 Task: Log work in the project AgileAura for the issue 'Integrate a new social media sharing feature into an existing mobile application to increase user engagement and brand awareness' spent time as '5w 5d 15h 29m' and remaining time as '2w 4d 14h 8m' and add a flag. Now add the issue to the epic 'Availability Management Process Improvement'. Log work in the project AgileAura for the issue 'Develop a new tool for automated testing of web accessibility compliance' spent time as '3w 4d 4h 29m' and remaining time as '2w 3d 14h 22m' and clone the issue. Now add the issue to the epic 'IT Financial Management Process Improvement'
Action: Mouse moved to (239, 65)
Screenshot: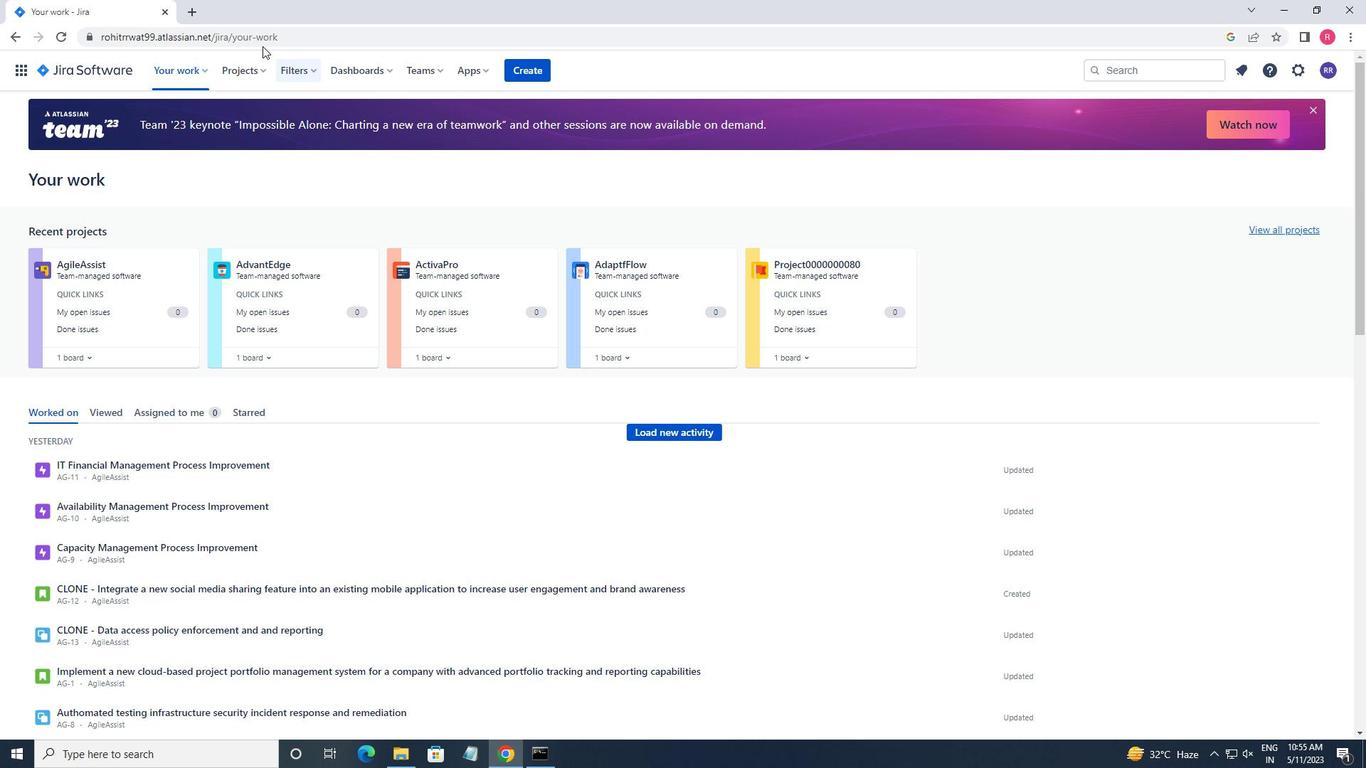 
Action: Mouse pressed left at (239, 65)
Screenshot: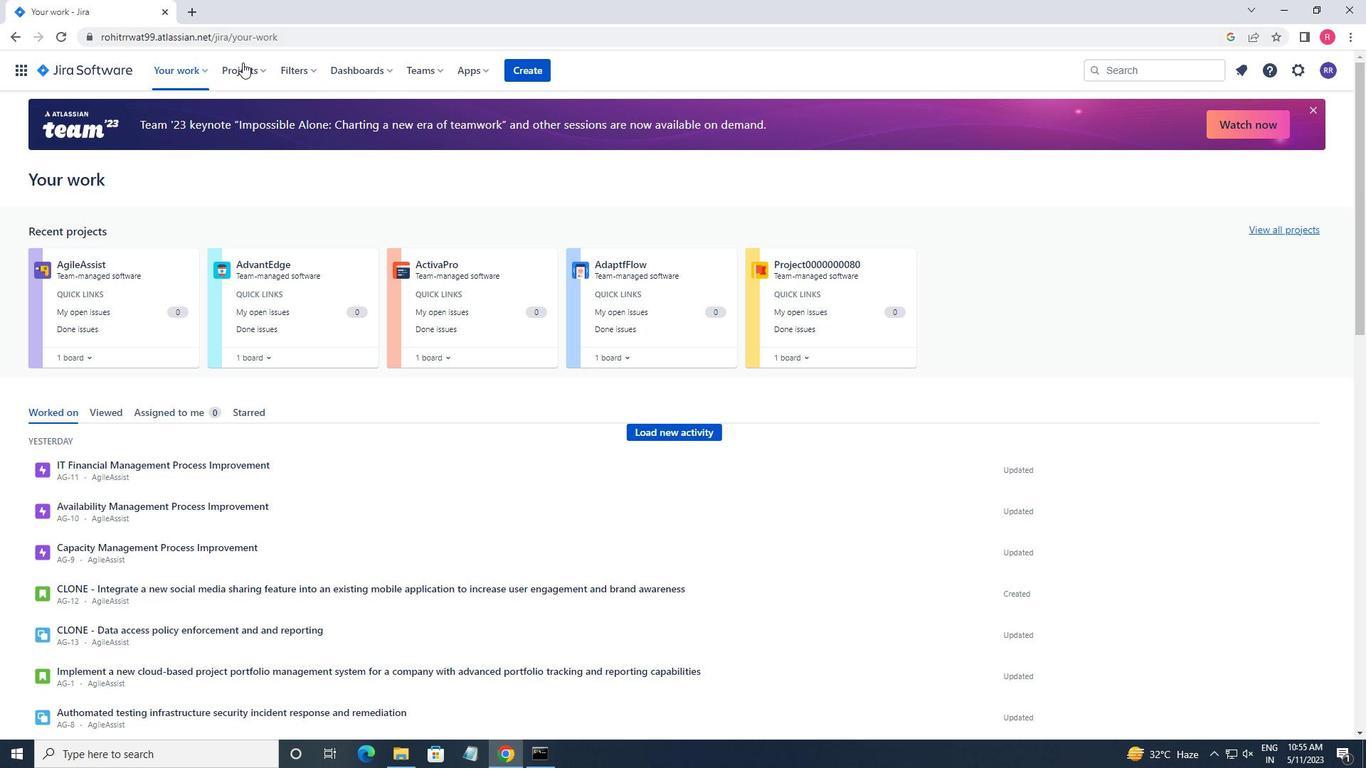 
Action: Mouse moved to (270, 130)
Screenshot: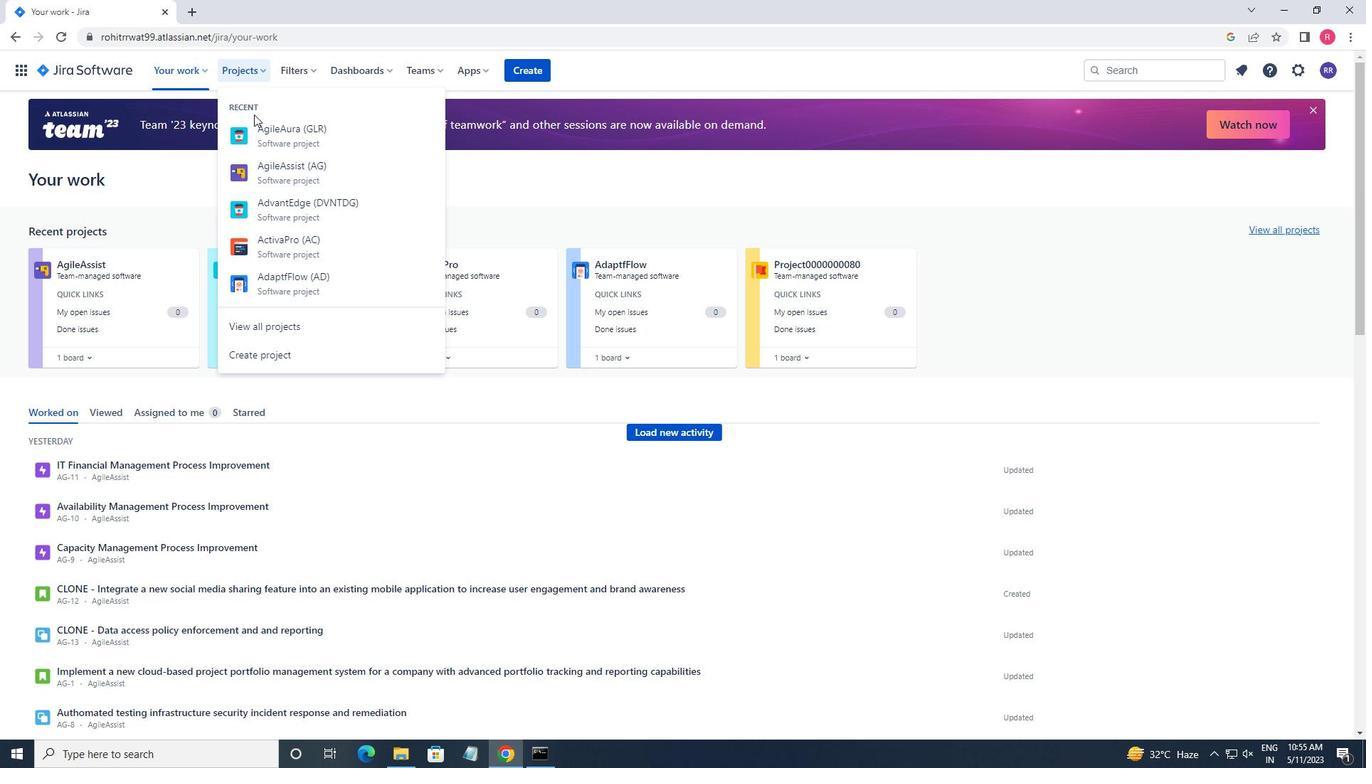 
Action: Mouse pressed left at (270, 130)
Screenshot: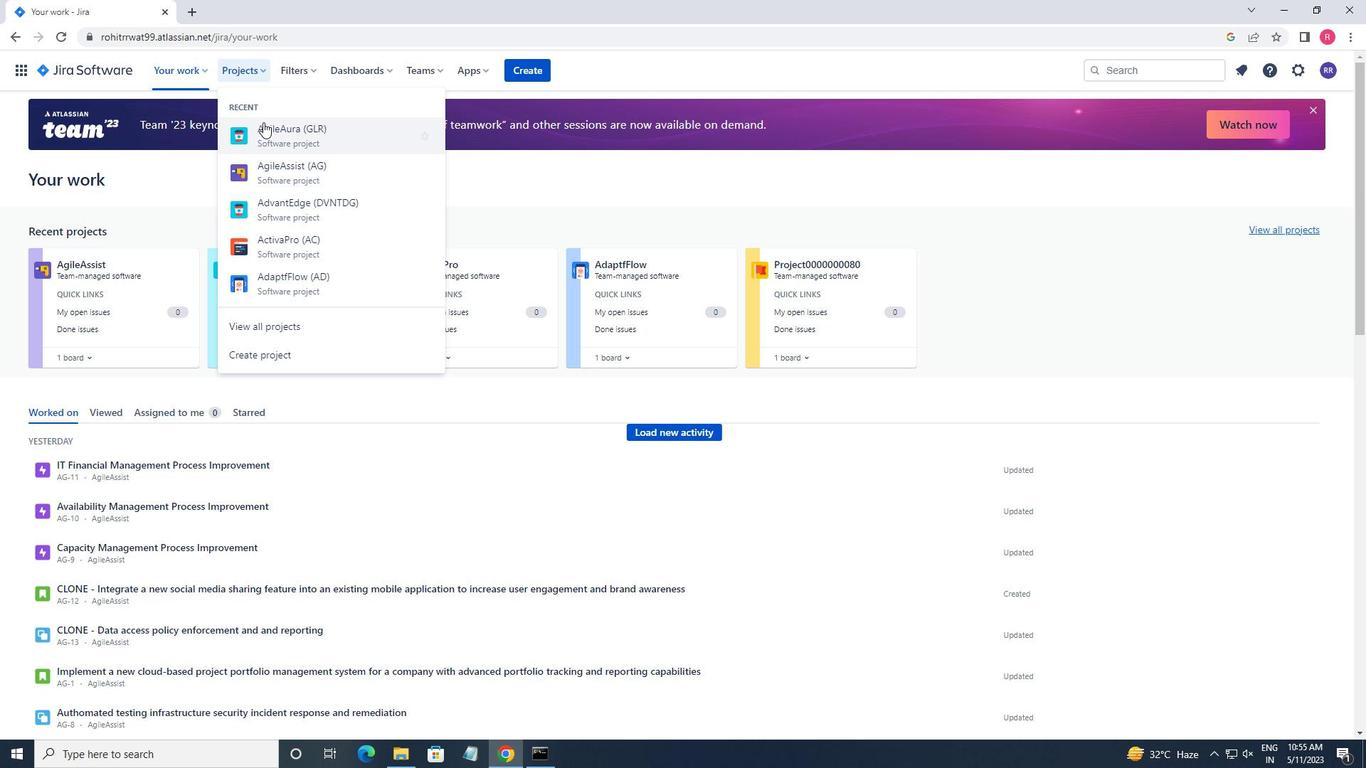 
Action: Mouse moved to (86, 222)
Screenshot: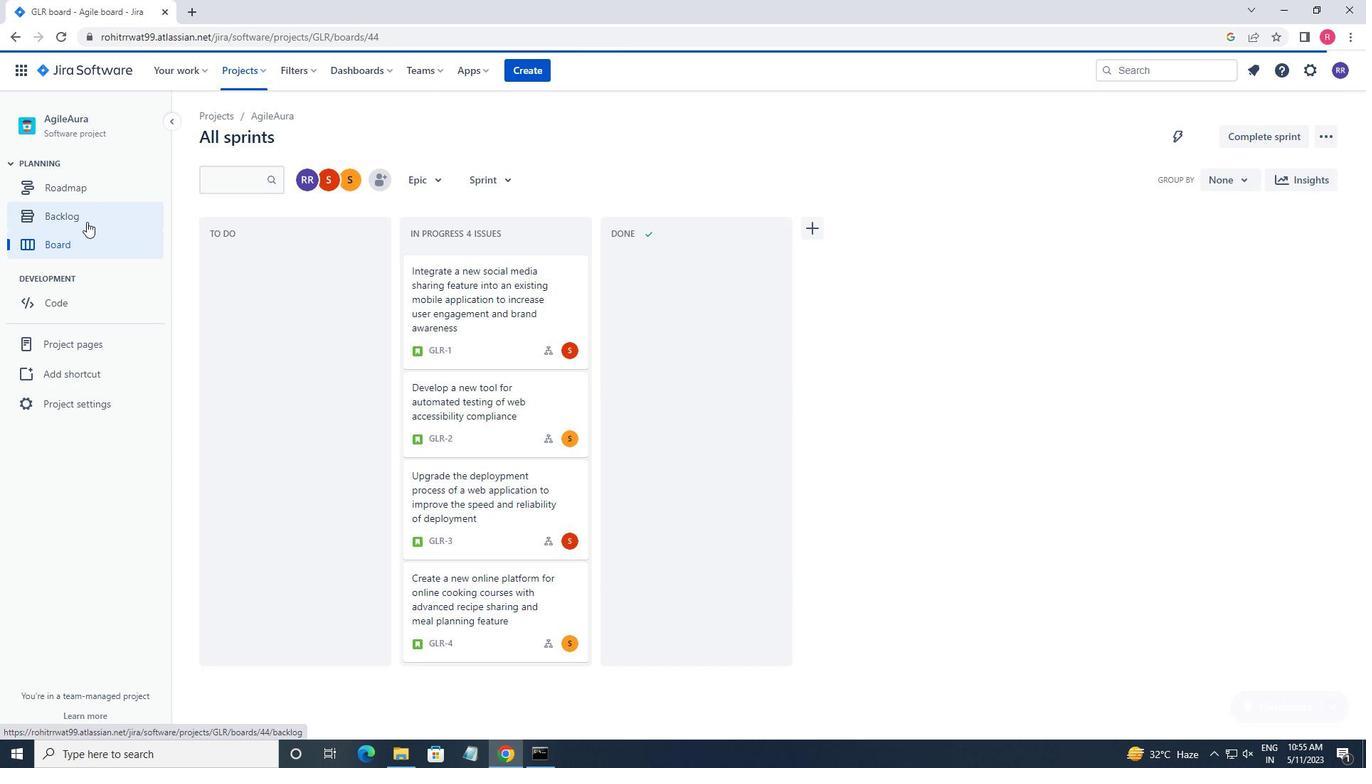 
Action: Mouse pressed left at (86, 222)
Screenshot: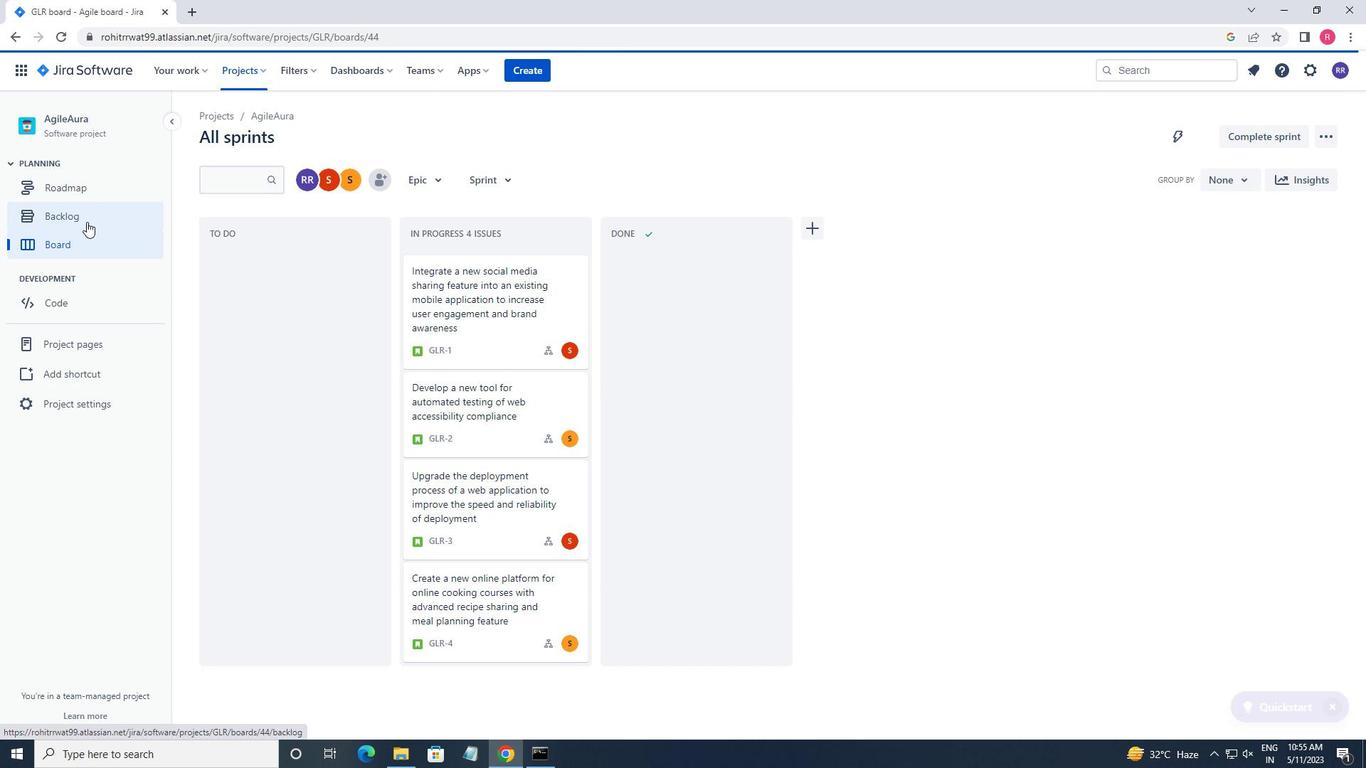 
Action: Mouse moved to (1140, 259)
Screenshot: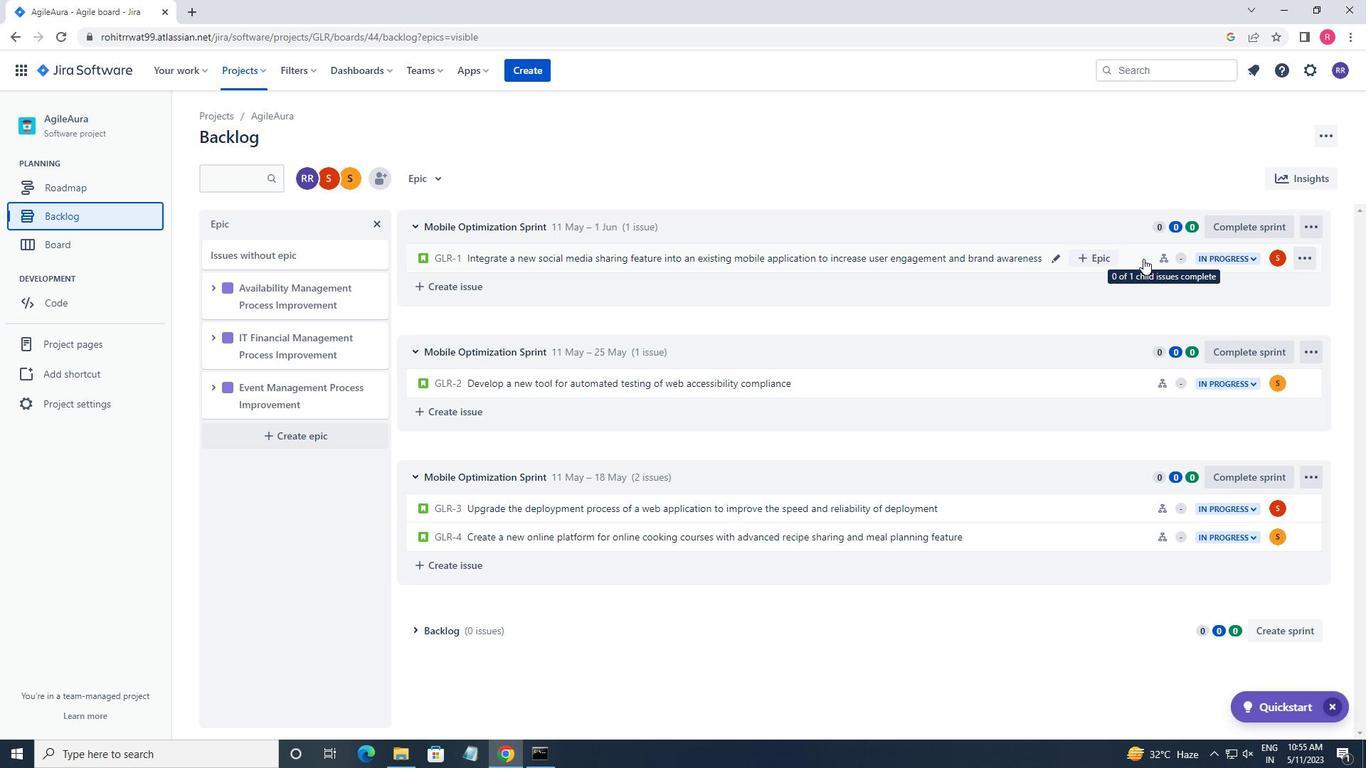 
Action: Mouse pressed left at (1140, 259)
Screenshot: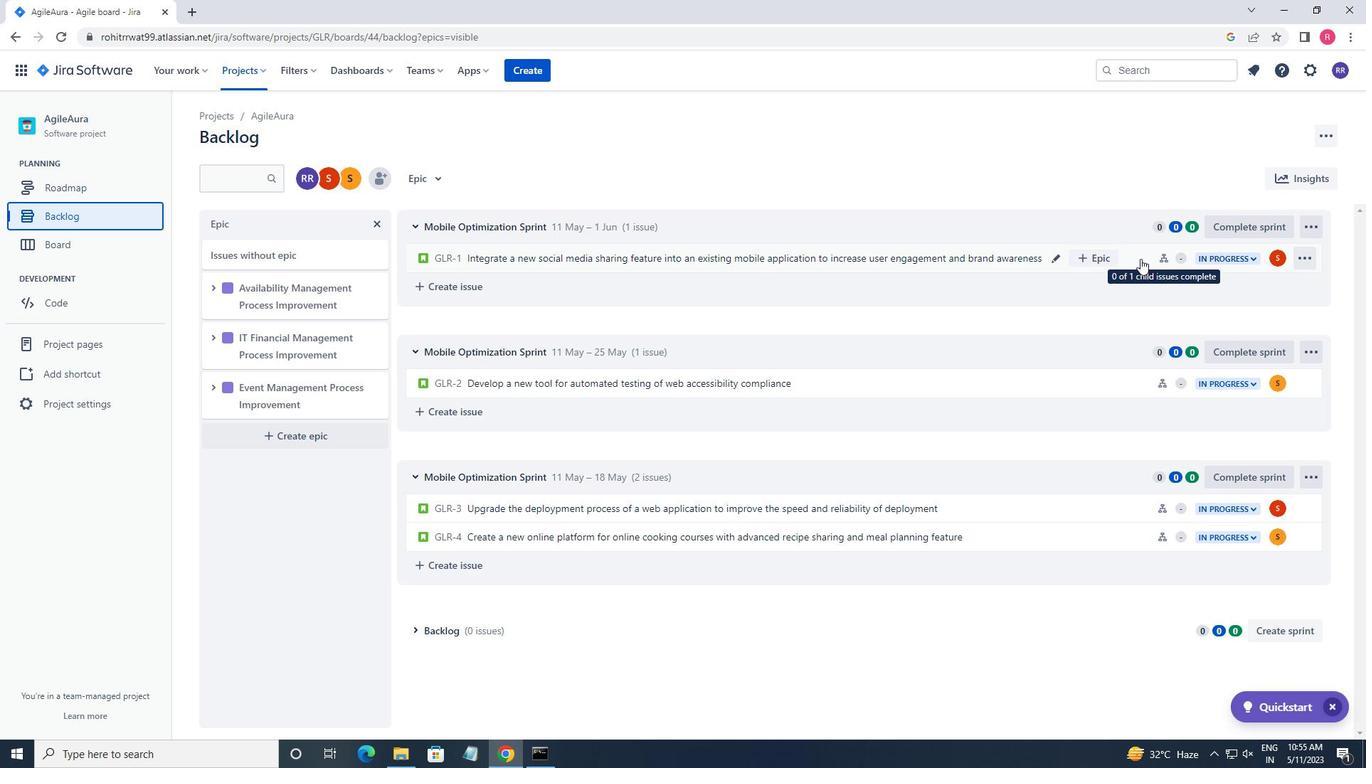 
Action: Mouse moved to (1177, 424)
Screenshot: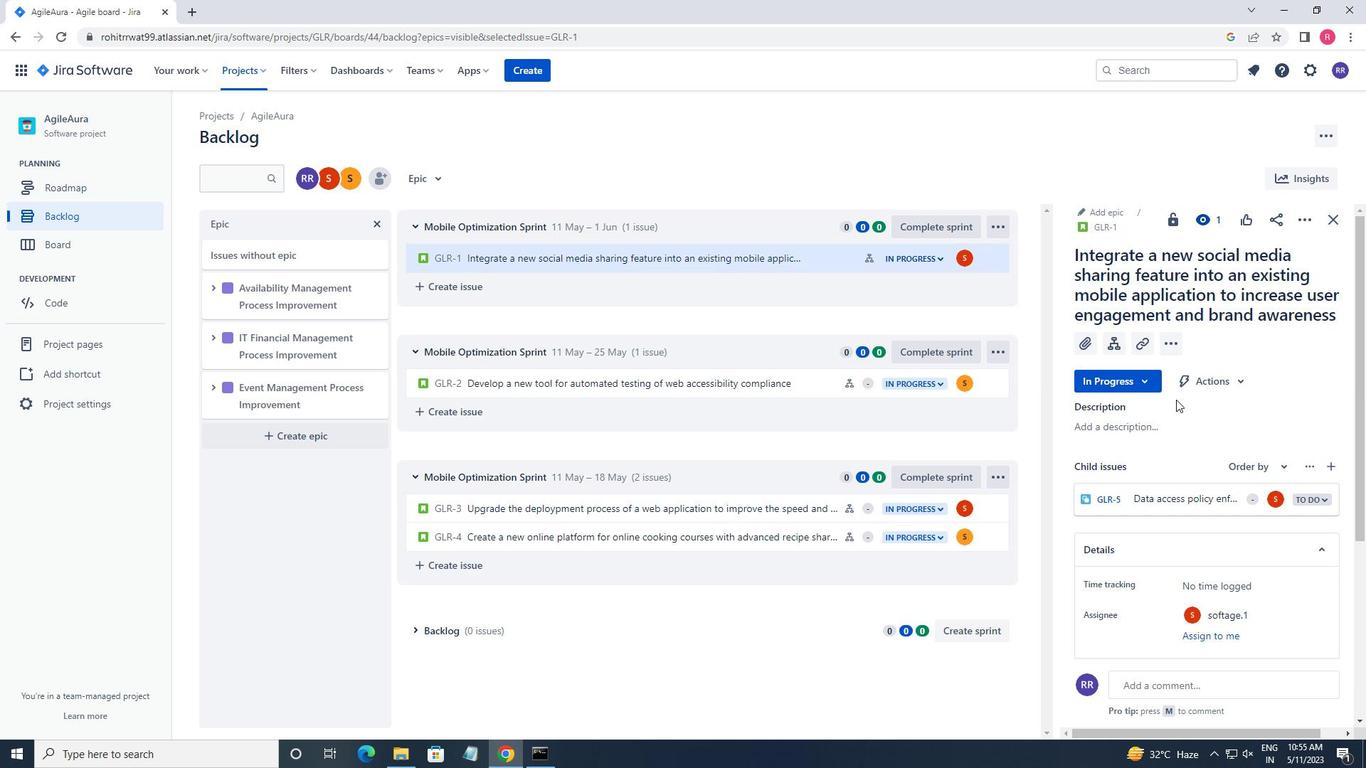 
Action: Mouse scrolled (1177, 423) with delta (0, 0)
Screenshot: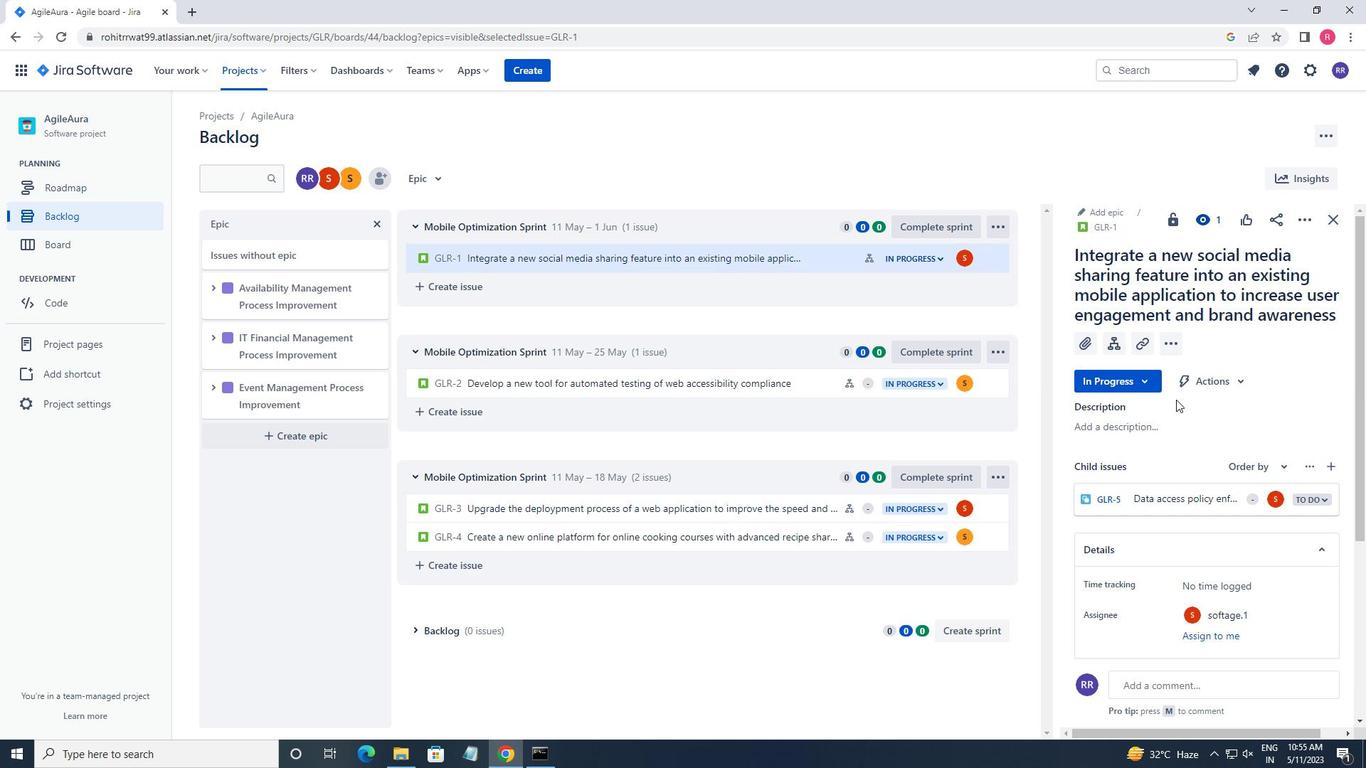 
Action: Mouse scrolled (1177, 423) with delta (0, 0)
Screenshot: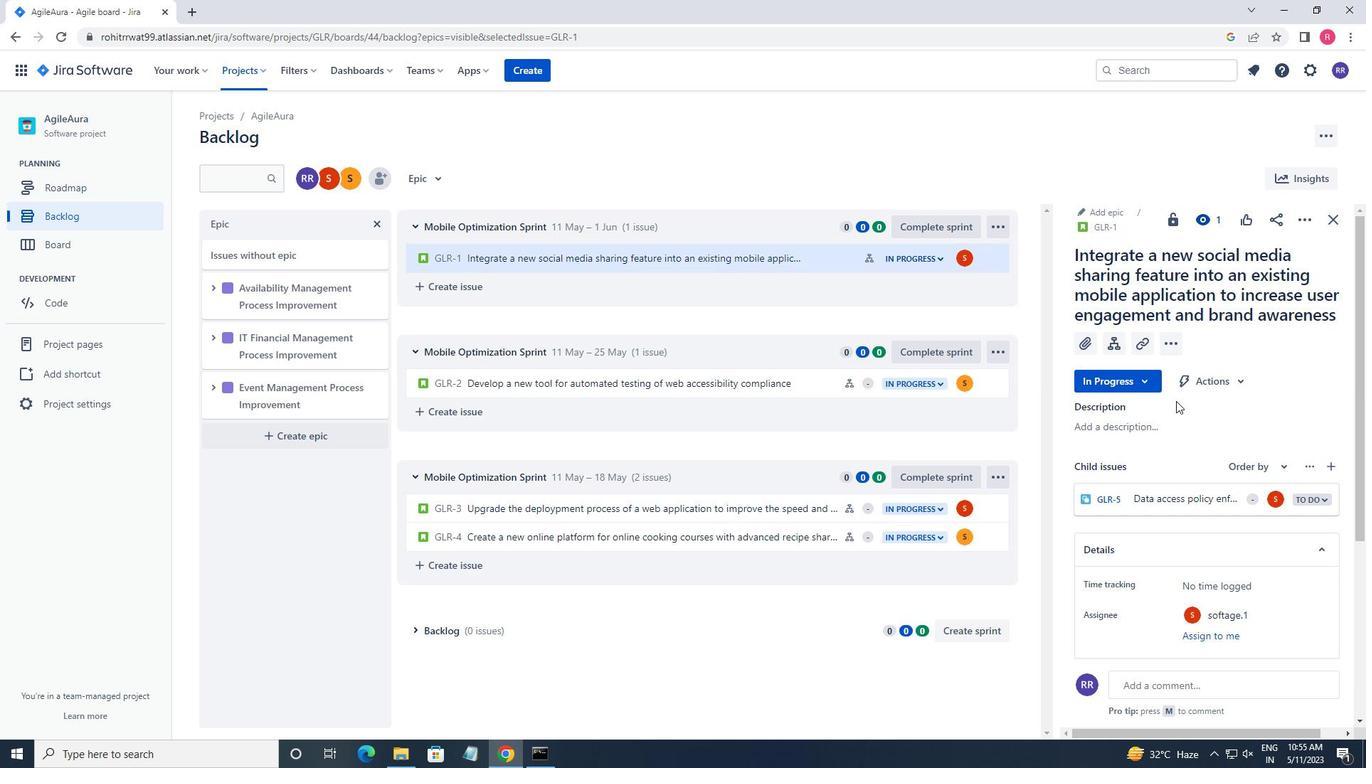 
Action: Mouse scrolled (1177, 423) with delta (0, 0)
Screenshot: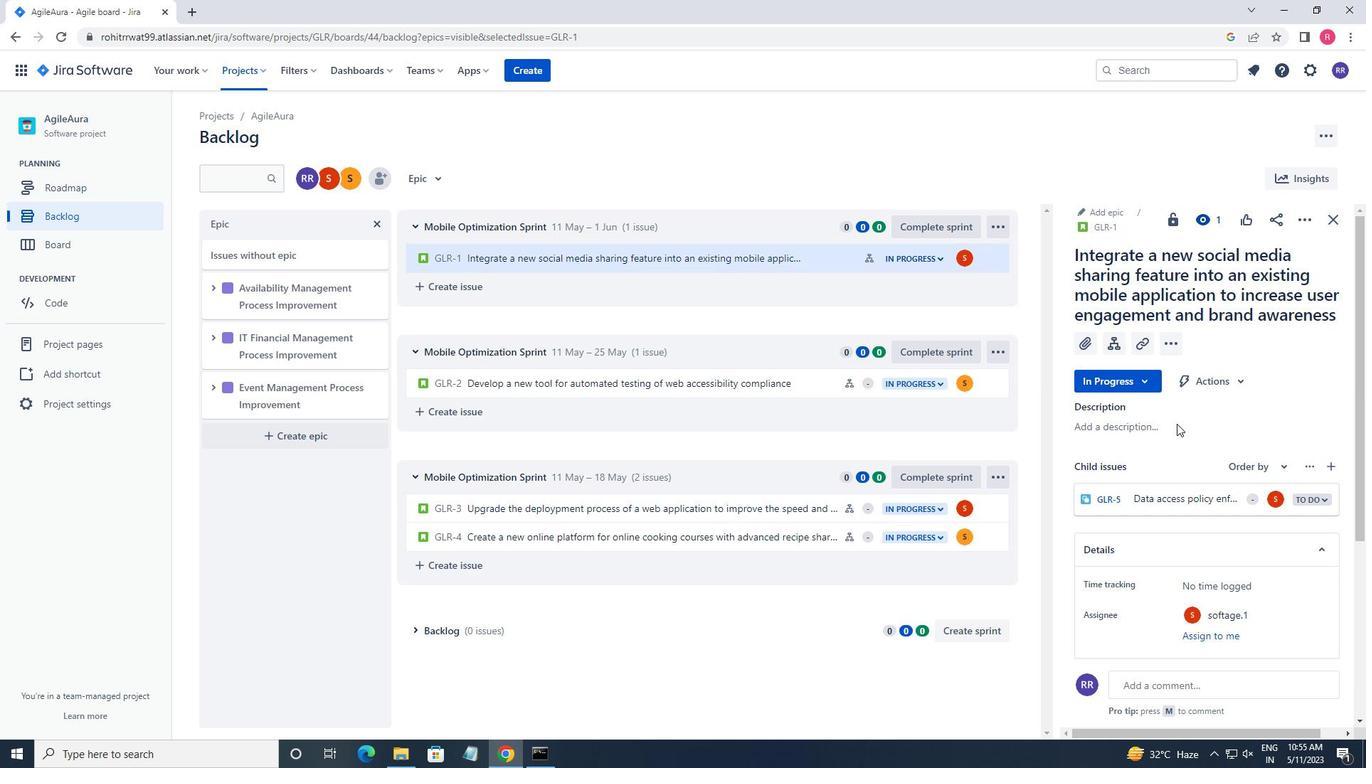 
Action: Mouse scrolled (1177, 424) with delta (0, 0)
Screenshot: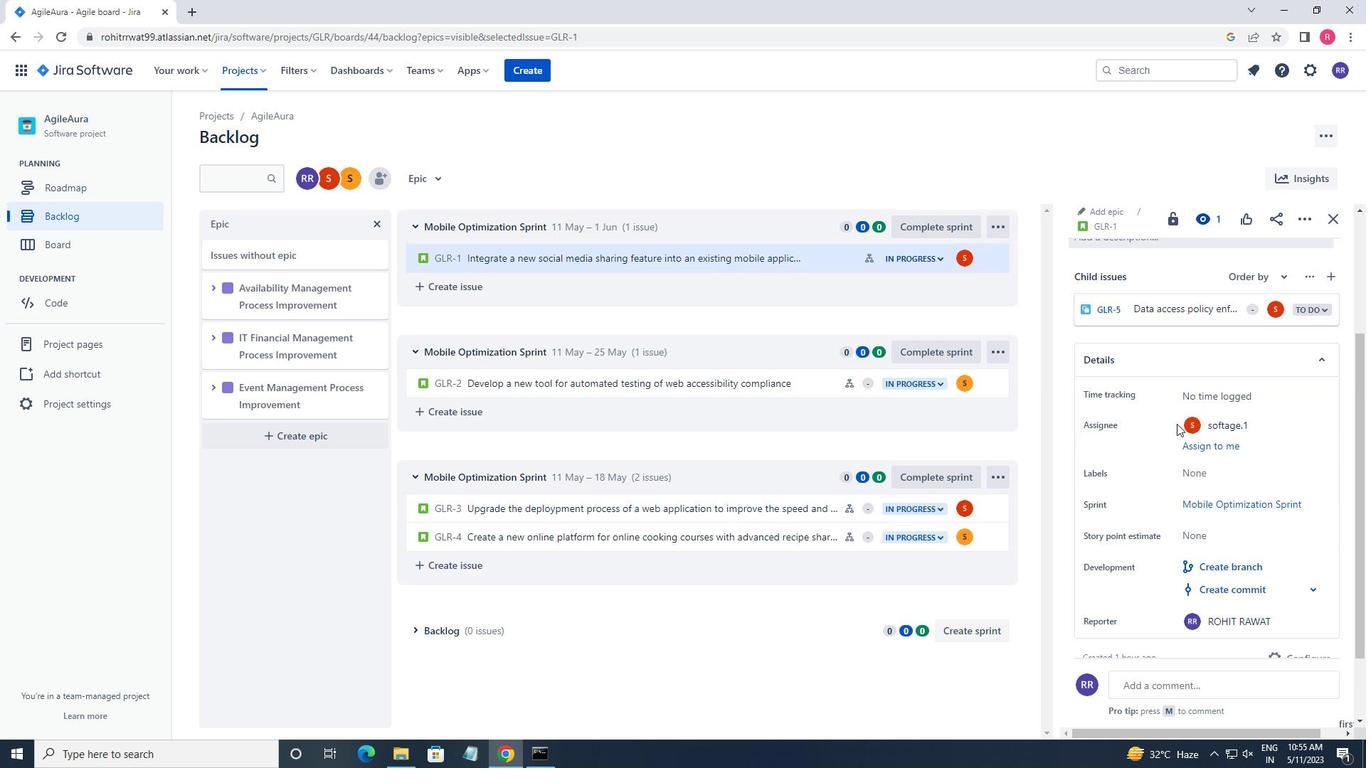 
Action: Mouse scrolled (1177, 424) with delta (0, 0)
Screenshot: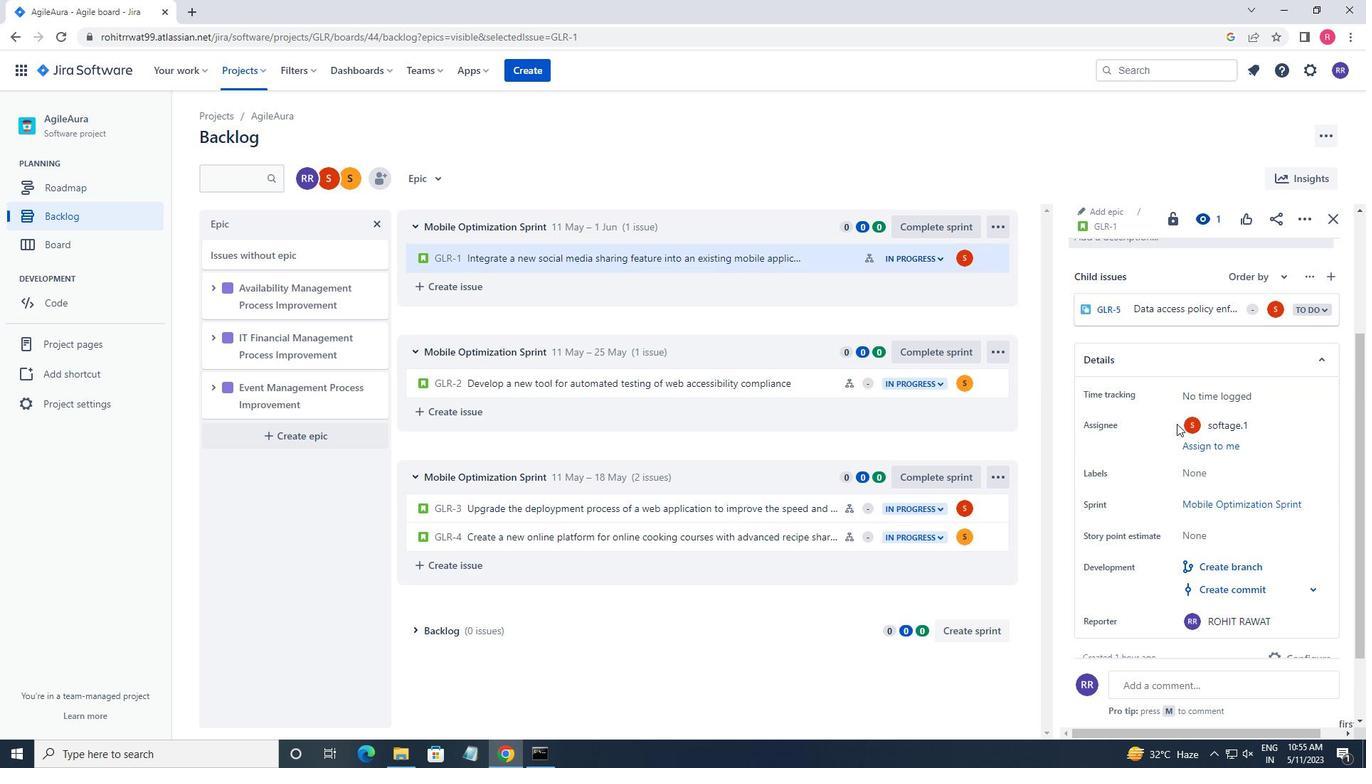 
Action: Mouse scrolled (1177, 424) with delta (0, 0)
Screenshot: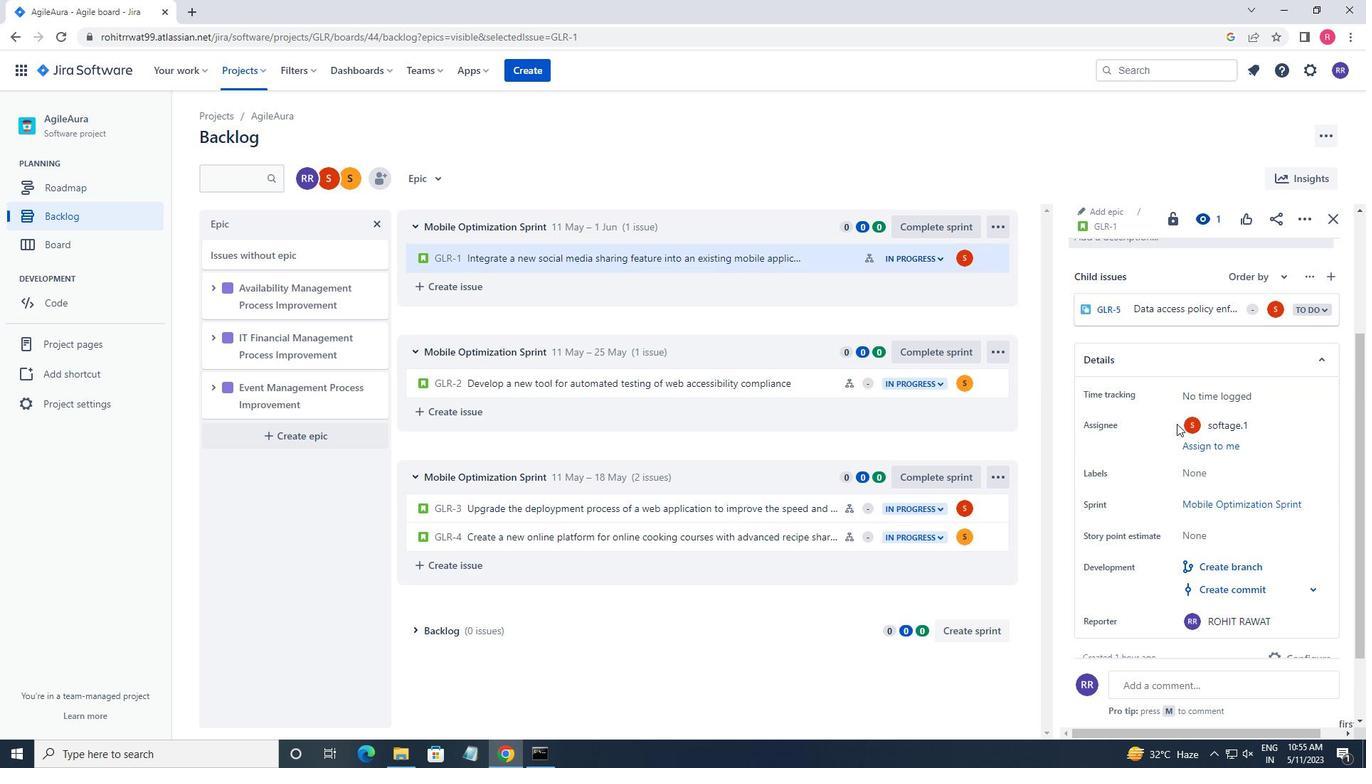 
Action: Mouse moved to (1299, 224)
Screenshot: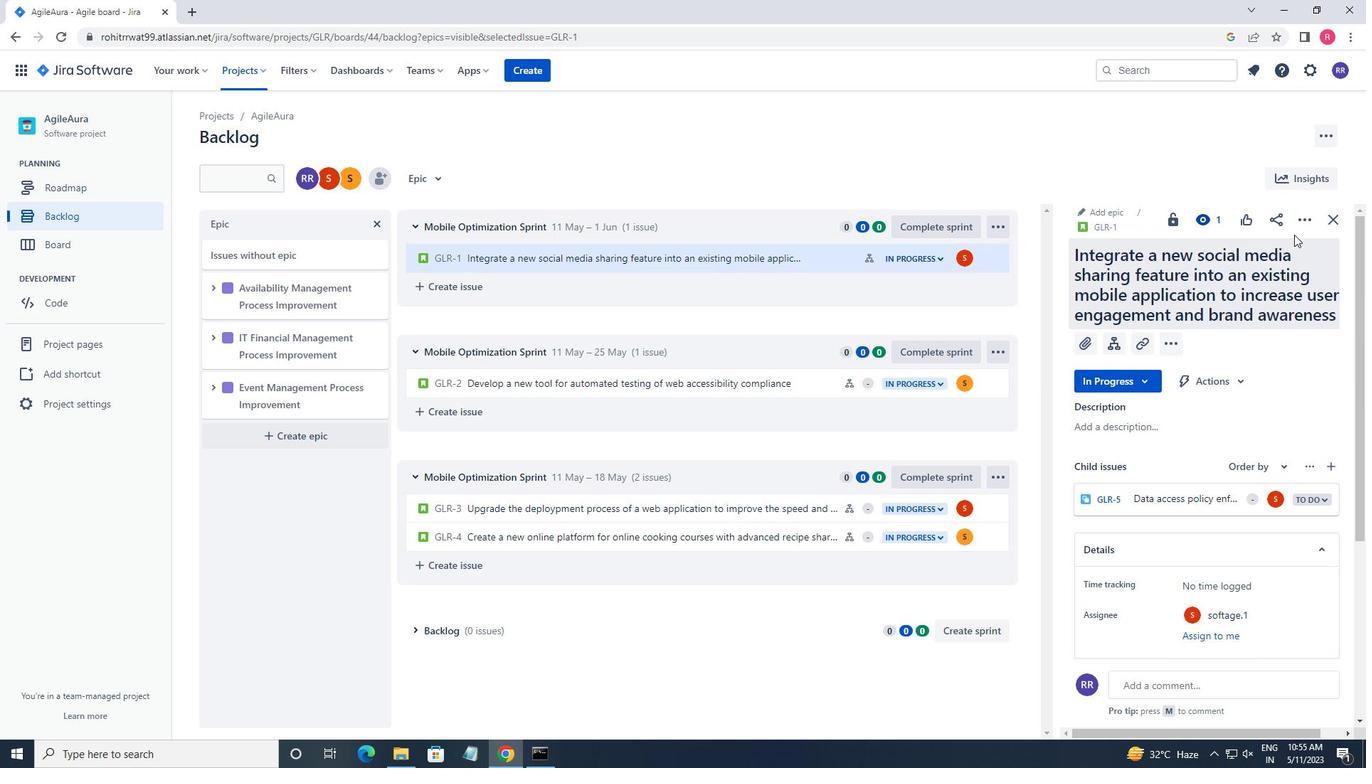 
Action: Mouse pressed left at (1299, 224)
Screenshot: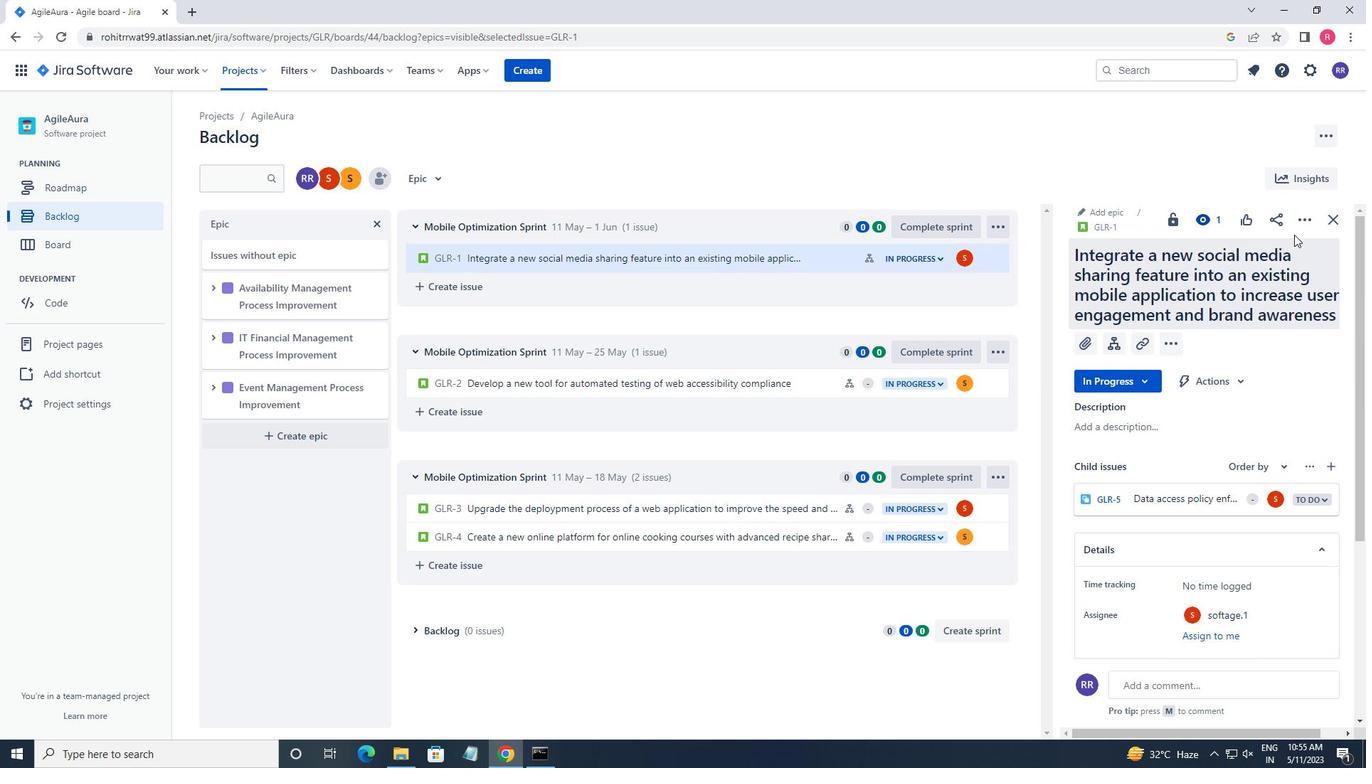 
Action: Mouse moved to (1269, 256)
Screenshot: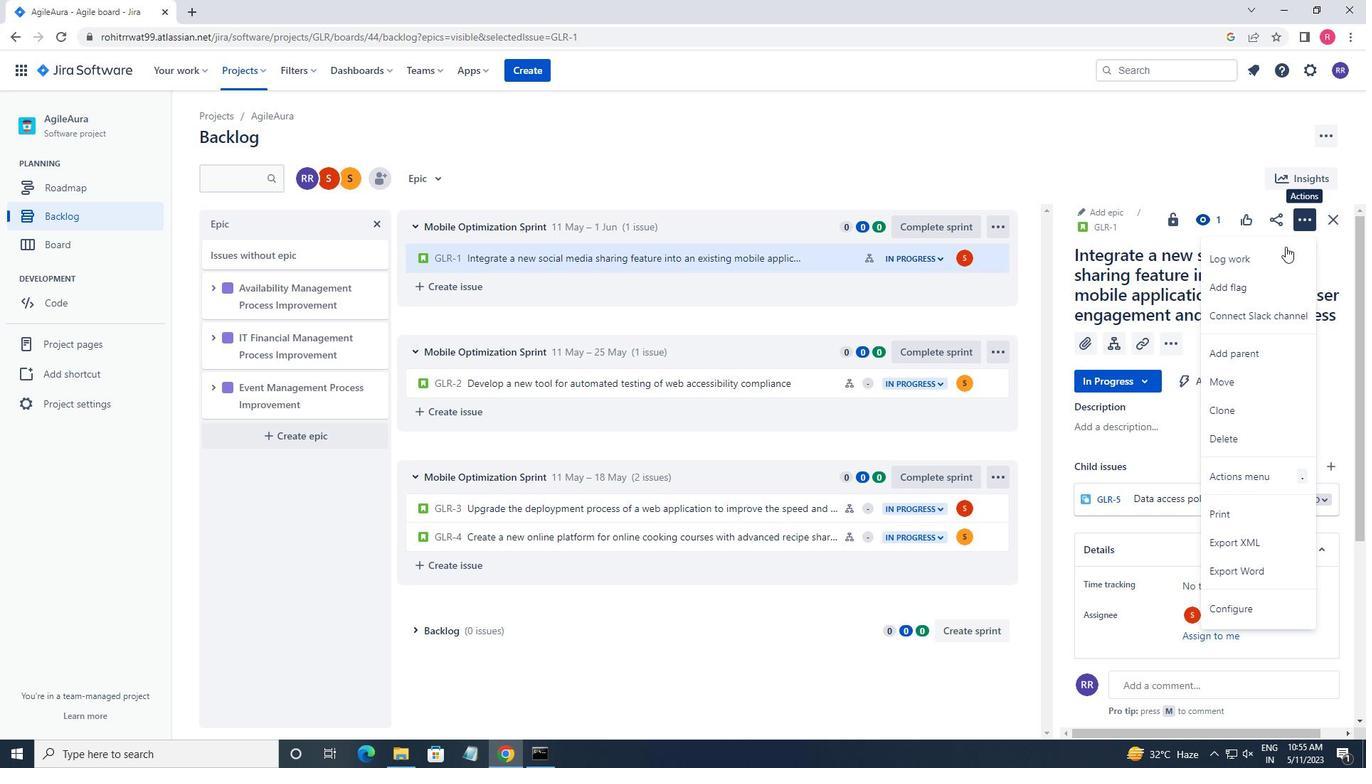 
Action: Mouse pressed left at (1269, 256)
Screenshot: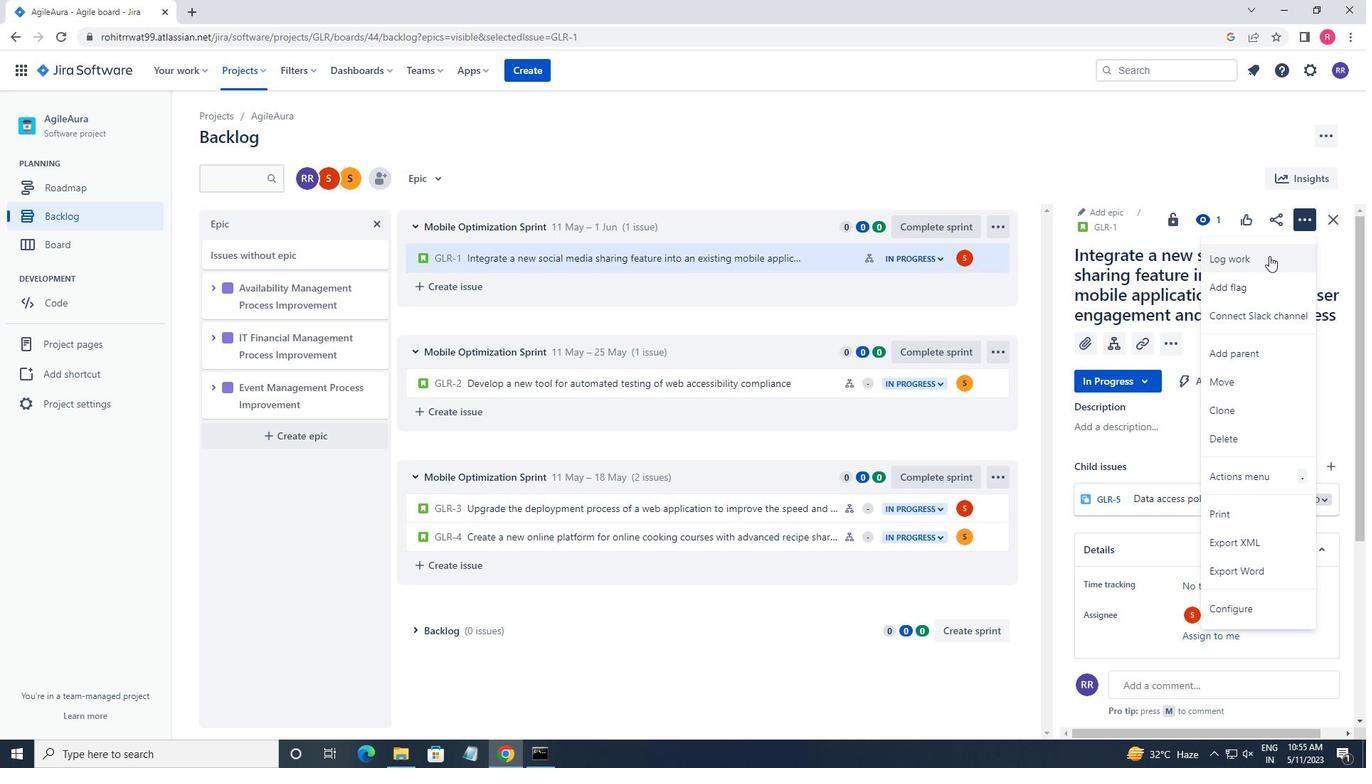 
Action: Mouse moved to (685, 279)
Screenshot: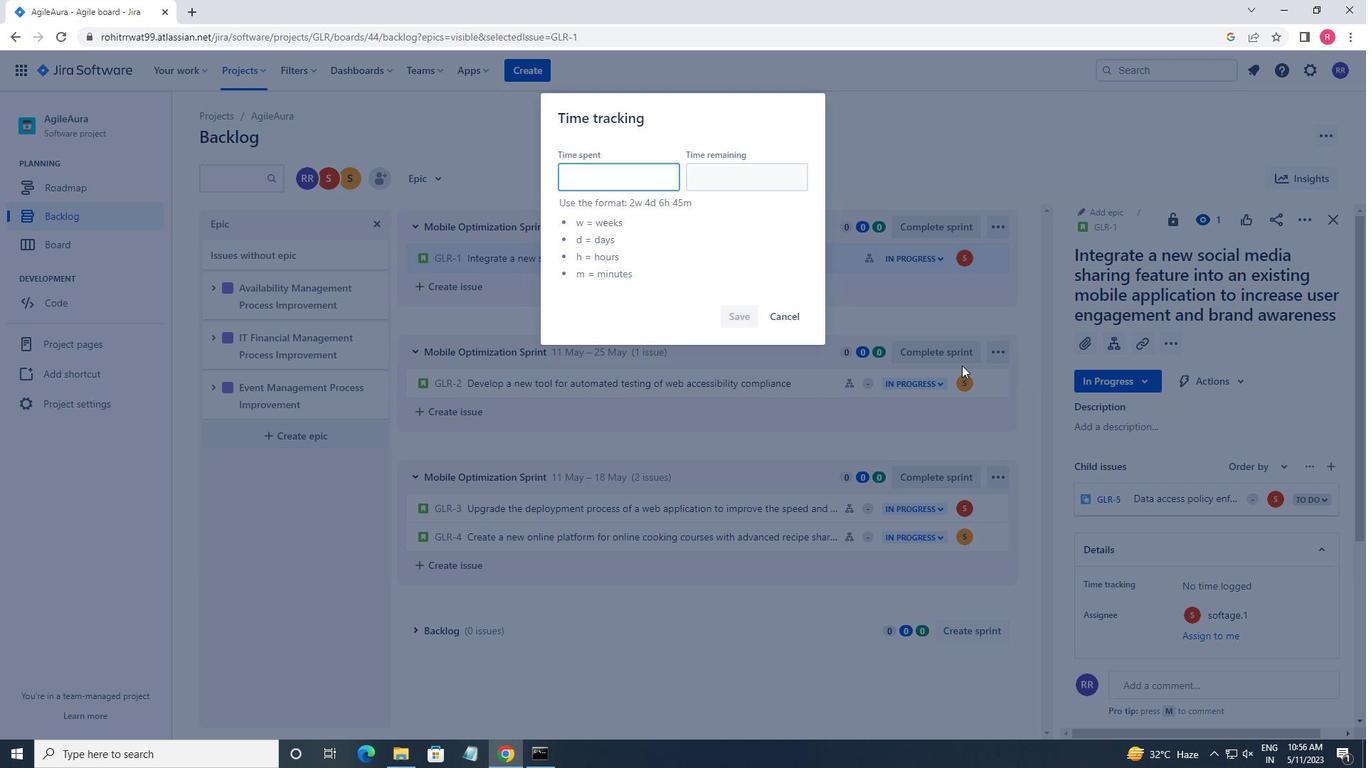 
Action: Key pressed 5w<Key.space>5d<Key.space>15<Key.space>h<Key.space>29g<Key.backspace>h
Screenshot: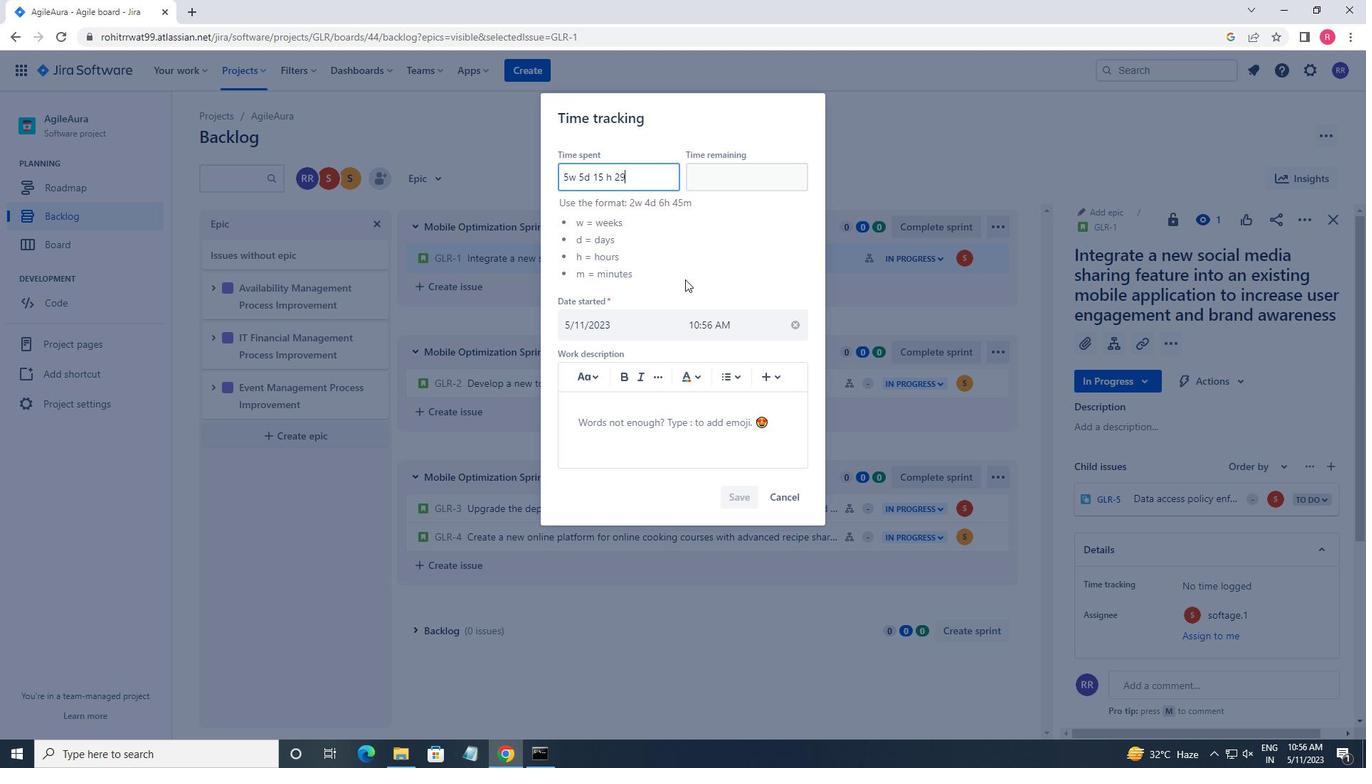 
Action: Mouse moved to (683, 269)
Screenshot: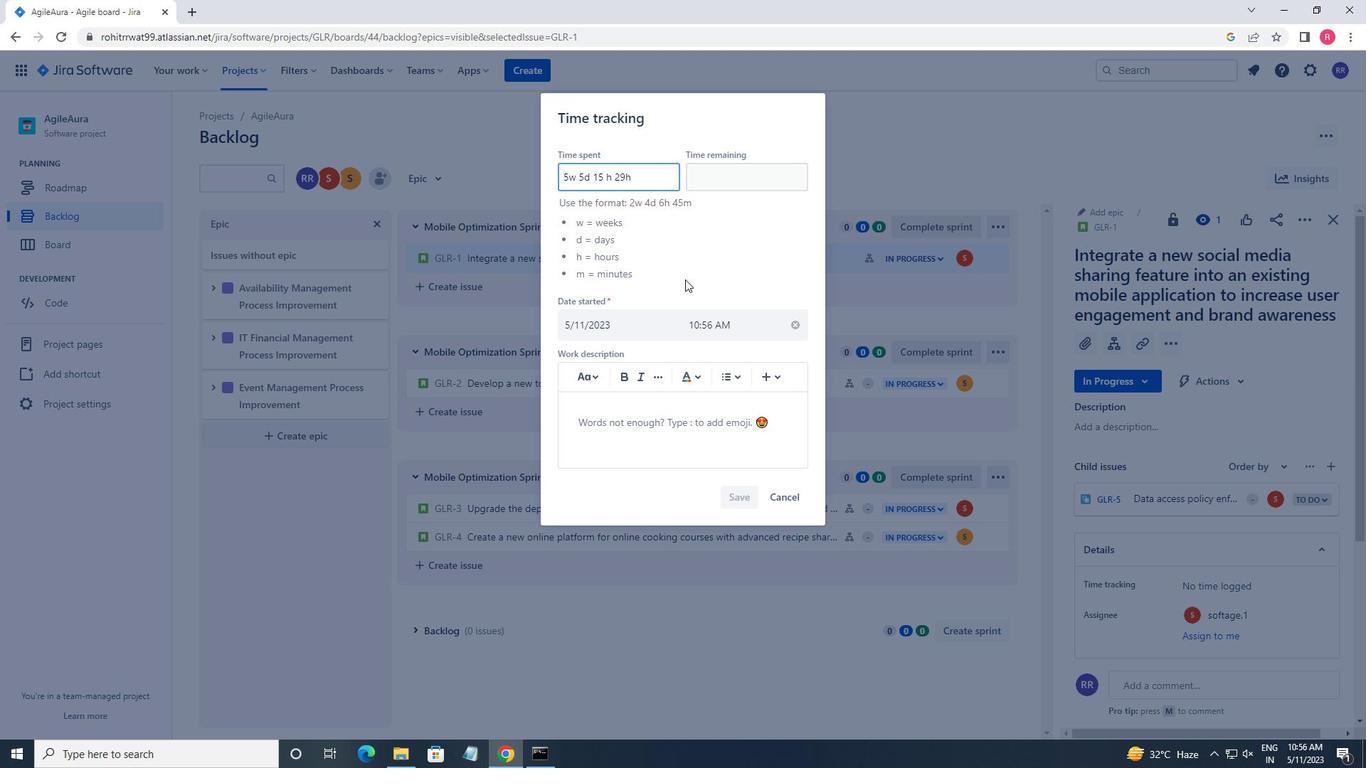 
Action: Key pressed <Key.tab>
Screenshot: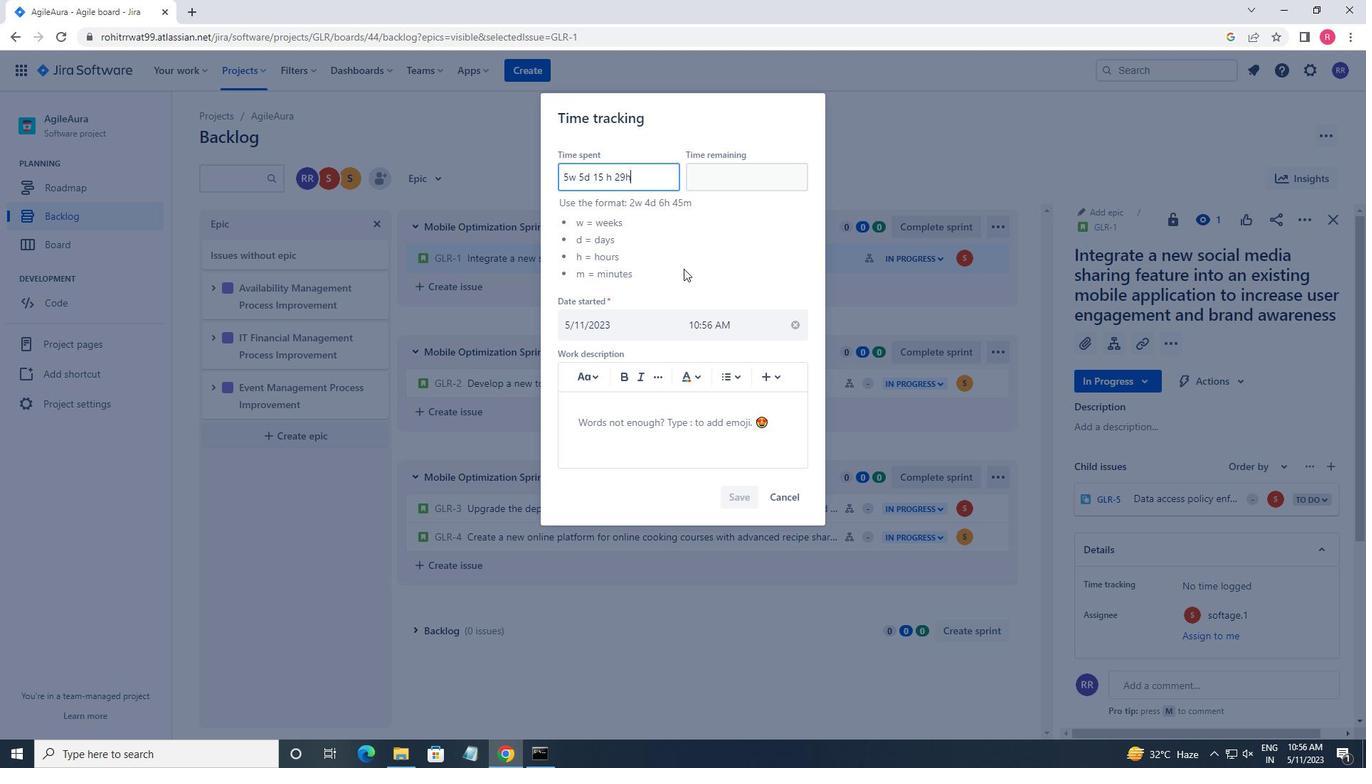 
Action: Mouse moved to (607, 180)
Screenshot: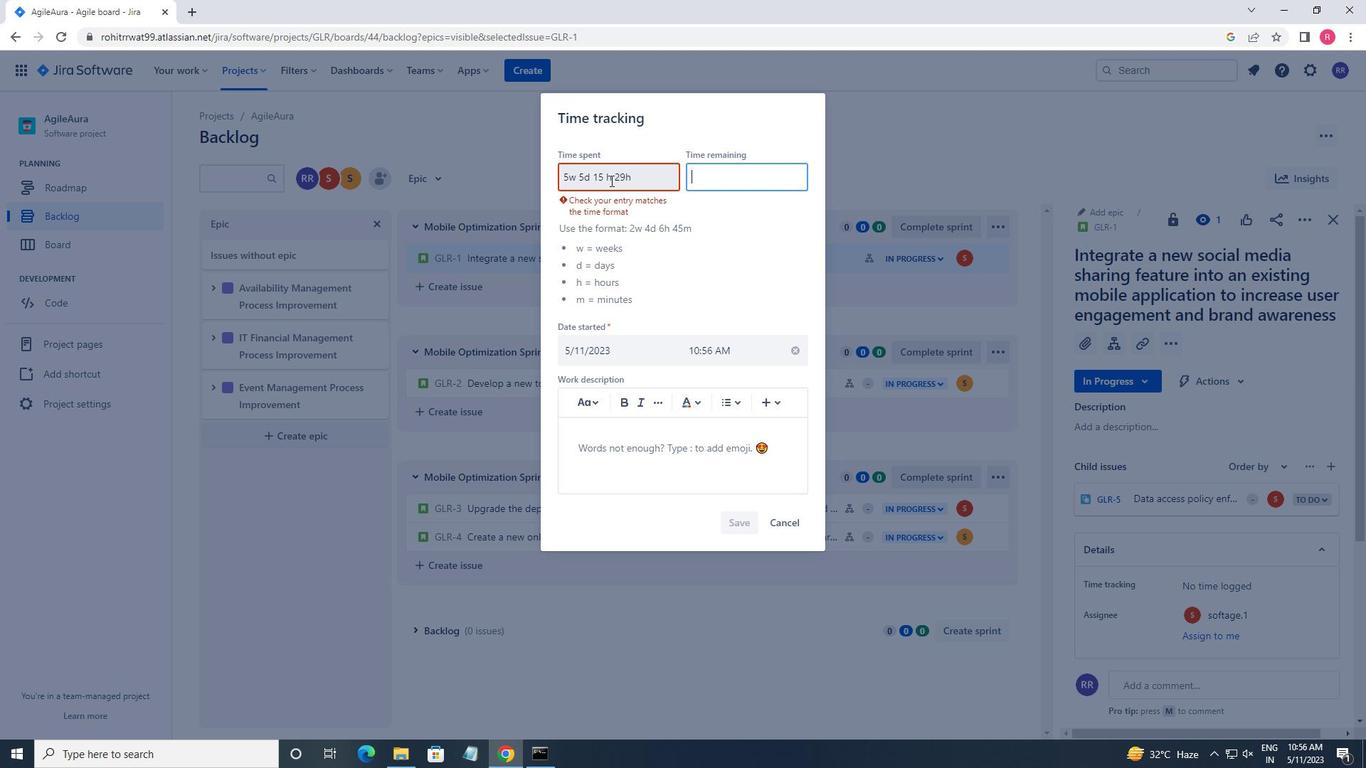 
Action: Mouse pressed left at (607, 180)
Screenshot: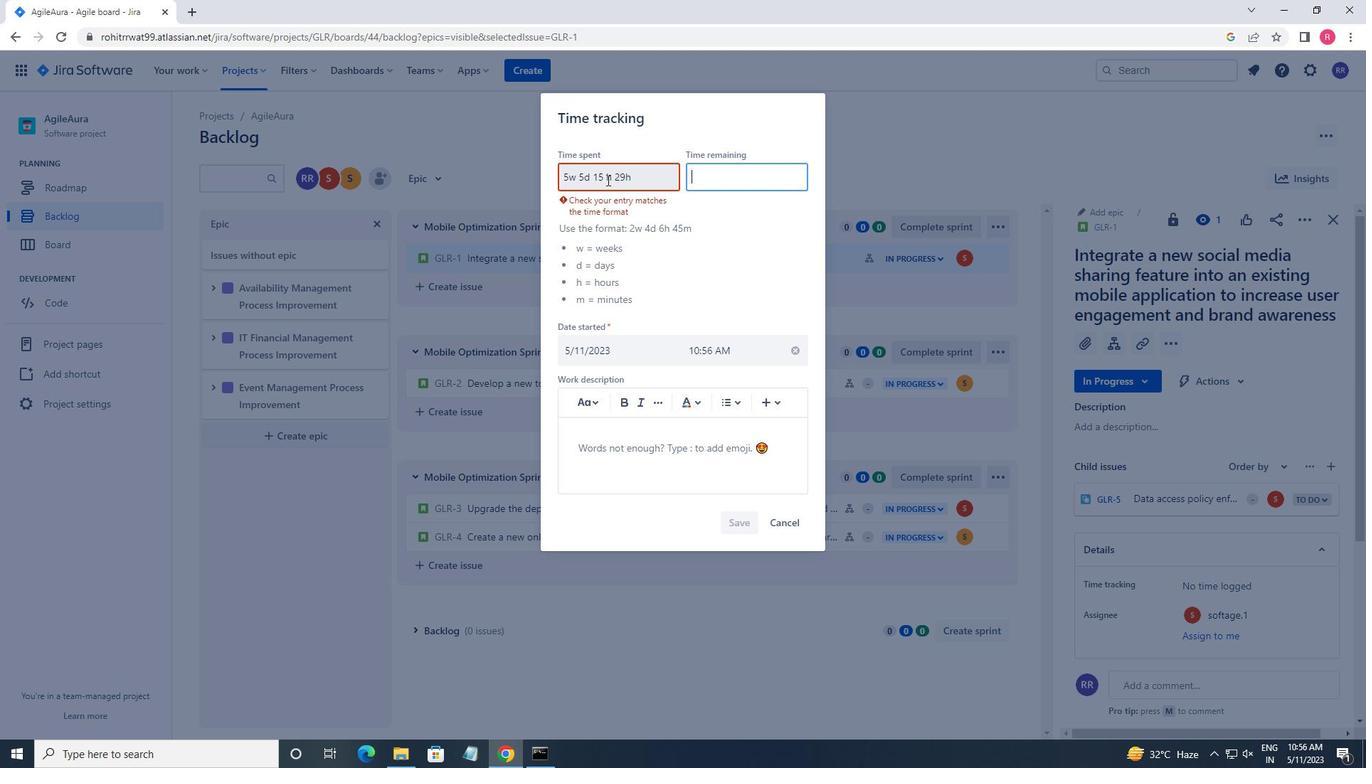 
Action: Key pressed <Key.backspace>
Screenshot: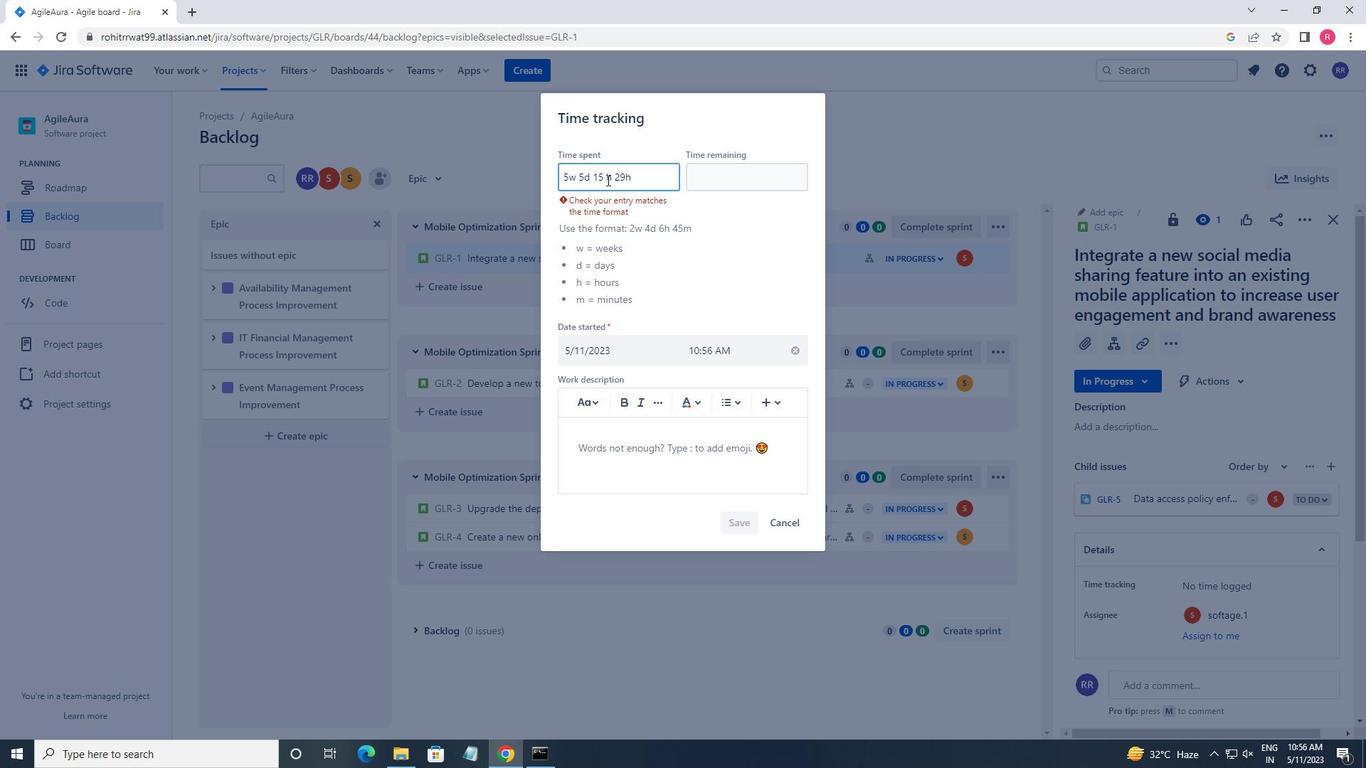 
Action: Mouse moved to (756, 180)
Screenshot: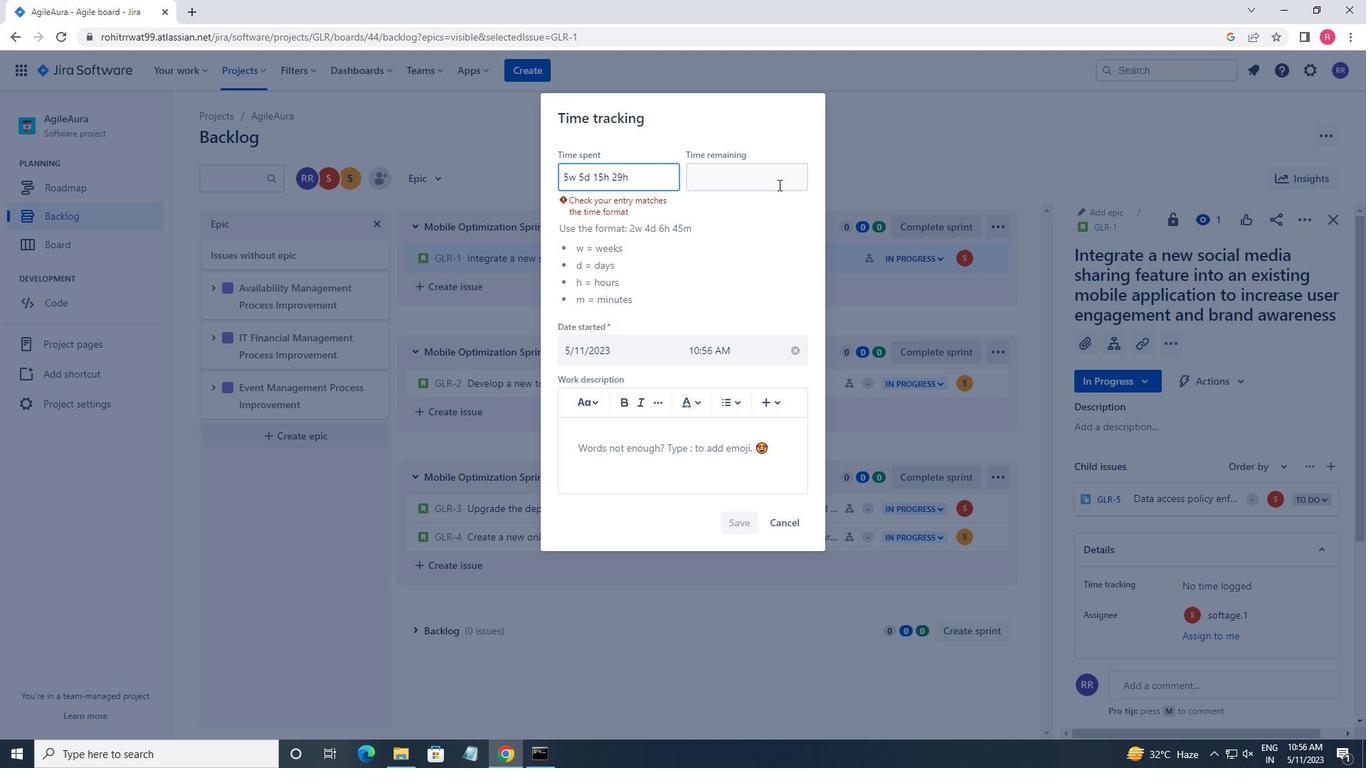 
Action: Mouse pressed left at (756, 180)
Screenshot: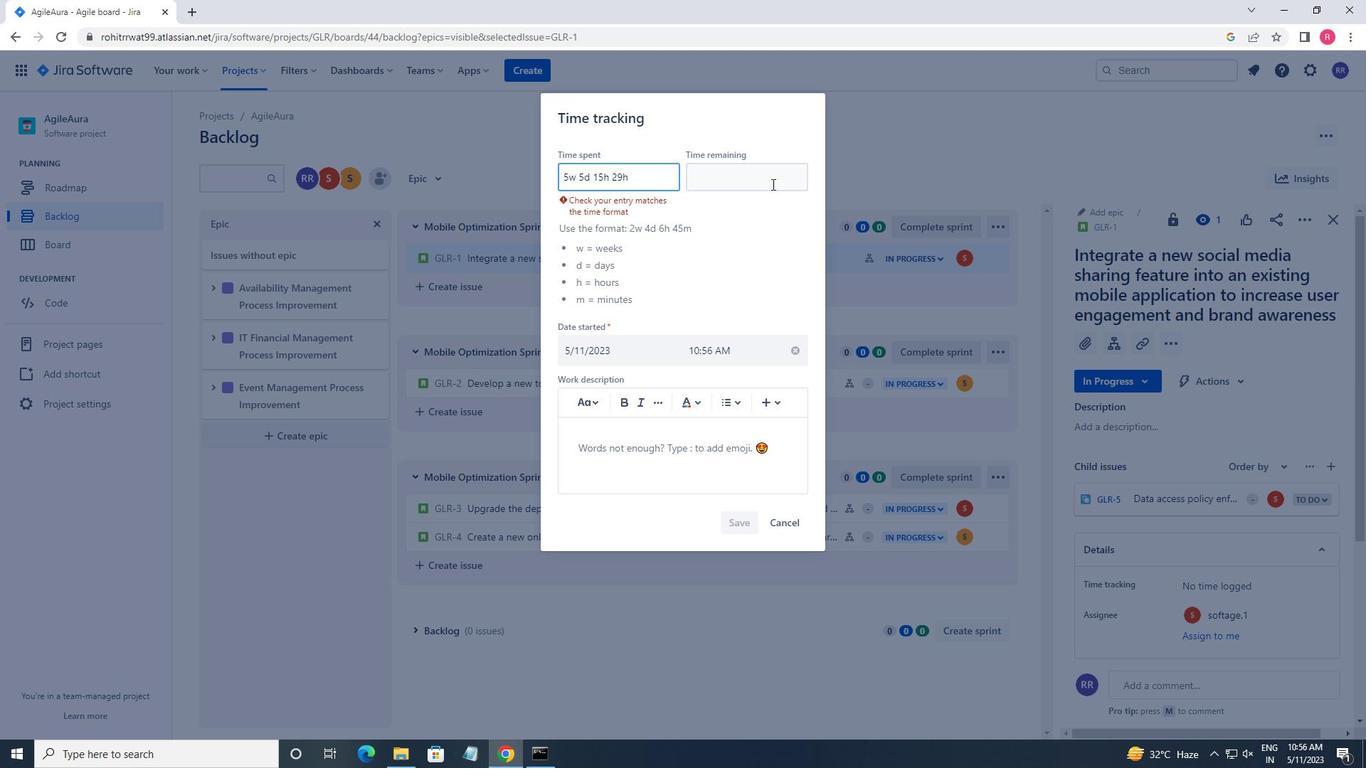 
Action: Mouse moved to (638, 178)
Screenshot: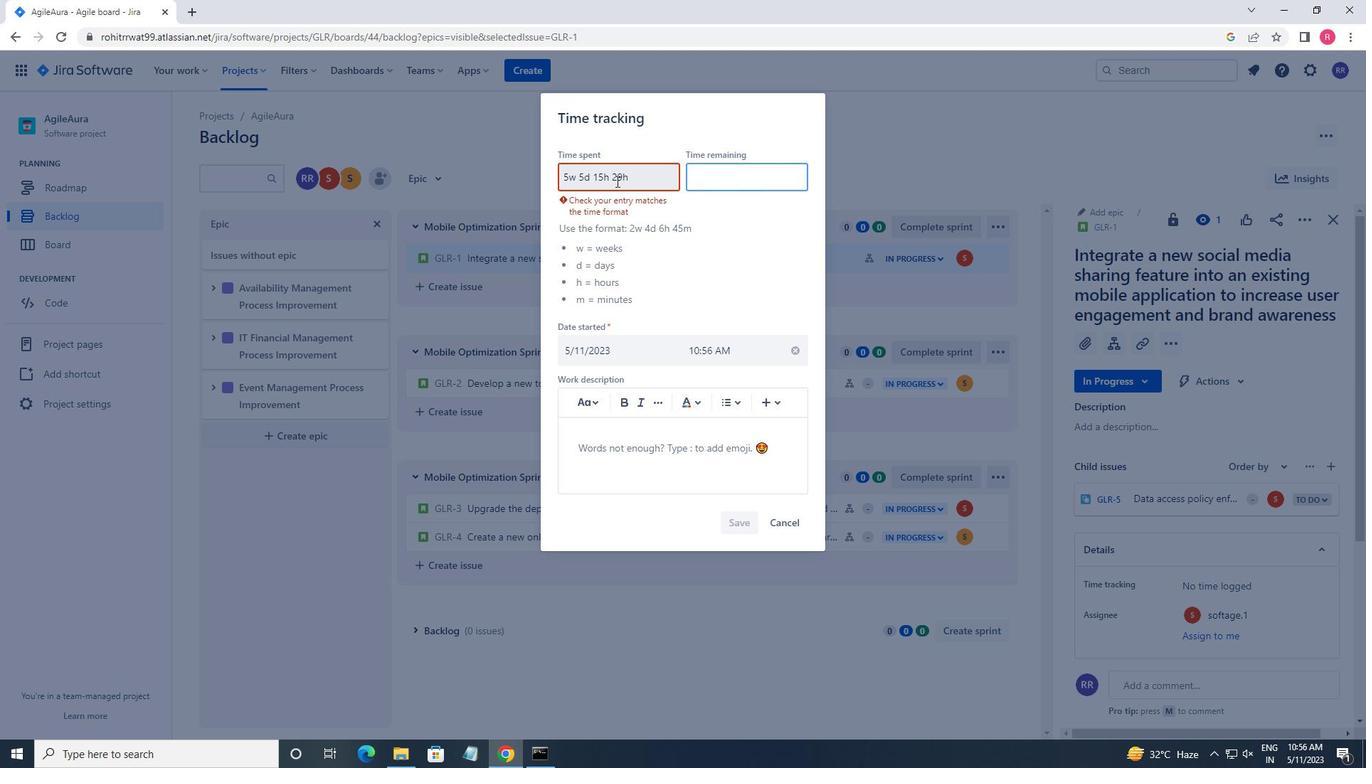 
Action: Mouse pressed left at (638, 178)
Screenshot: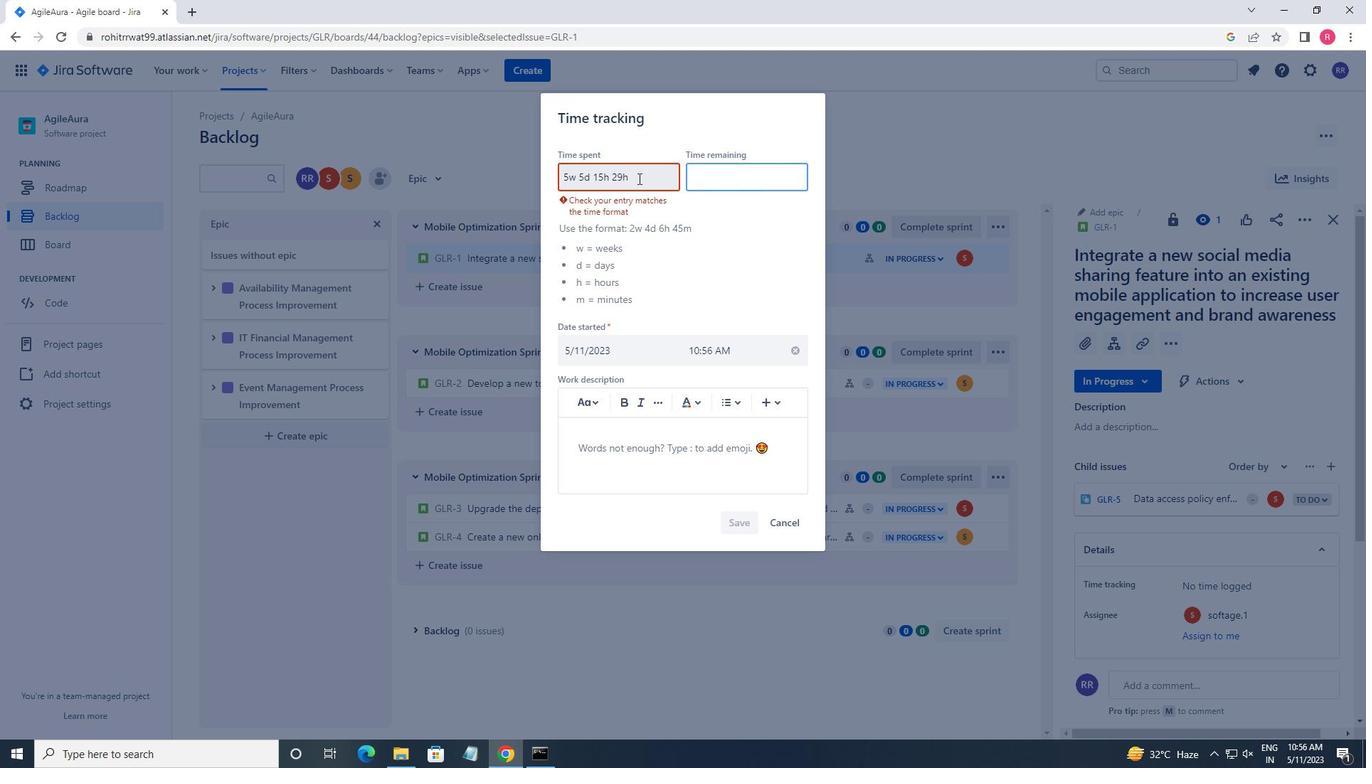 
Action: Mouse moved to (638, 178)
Screenshot: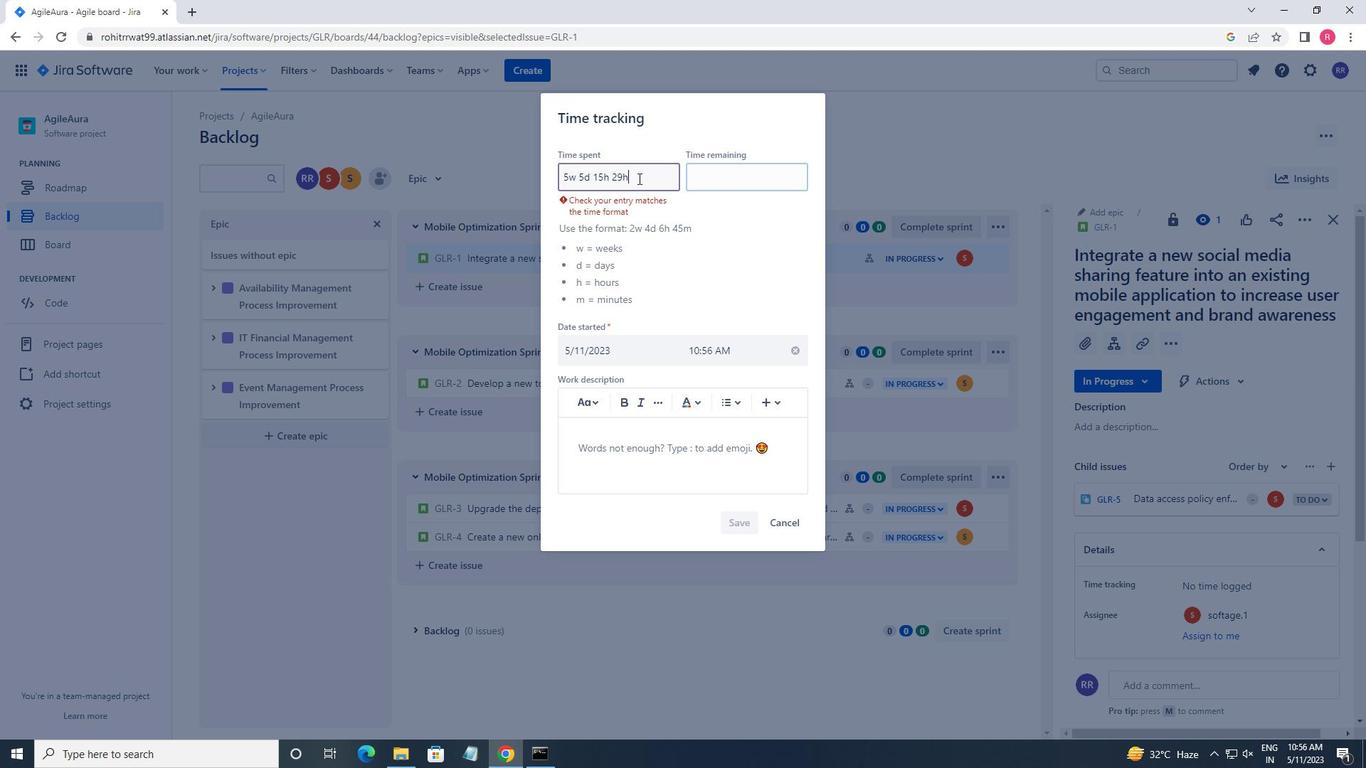 
Action: Key pressed <Key.backspace>m<Key.tab>2w<Key.space>4d<Key.space>14g<Key.backspace>h<Key.space>8m
Screenshot: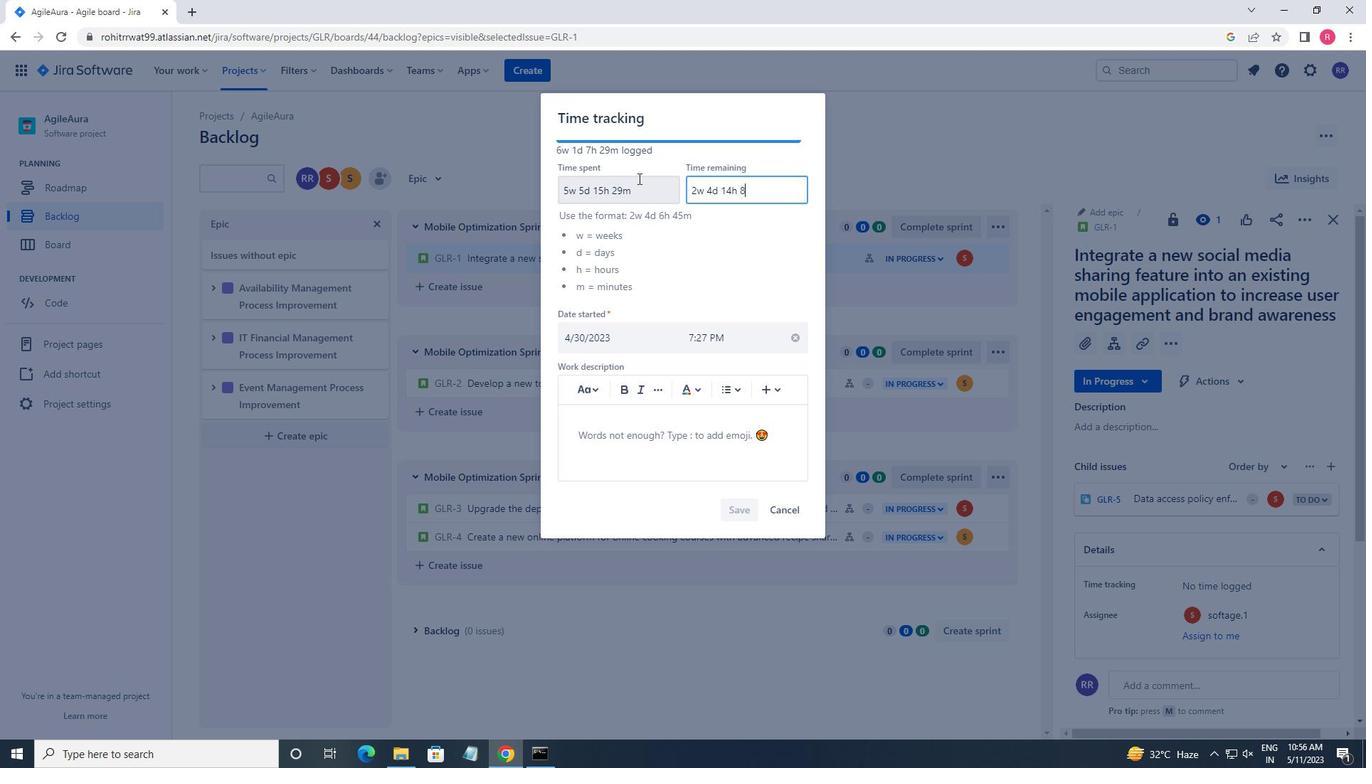 
Action: Mouse moved to (731, 506)
Screenshot: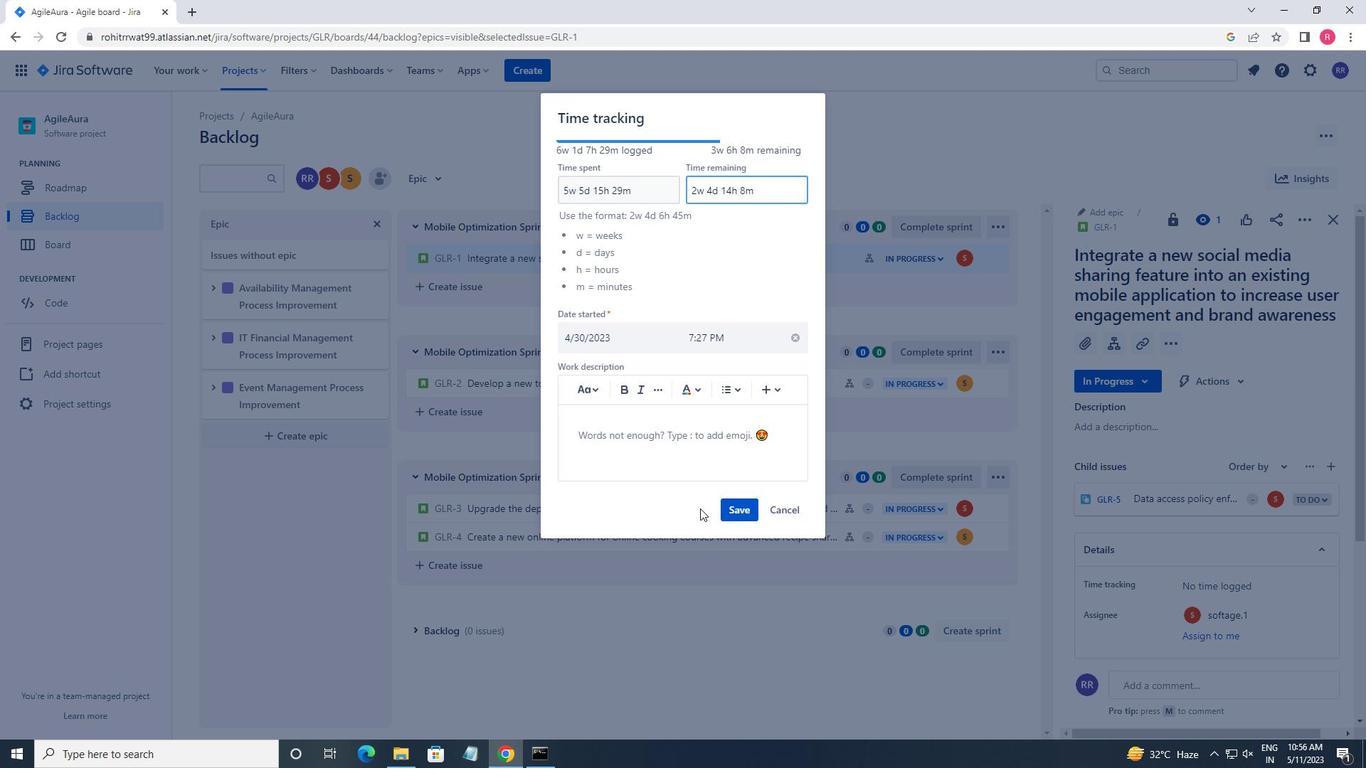 
Action: Mouse pressed left at (731, 506)
Screenshot: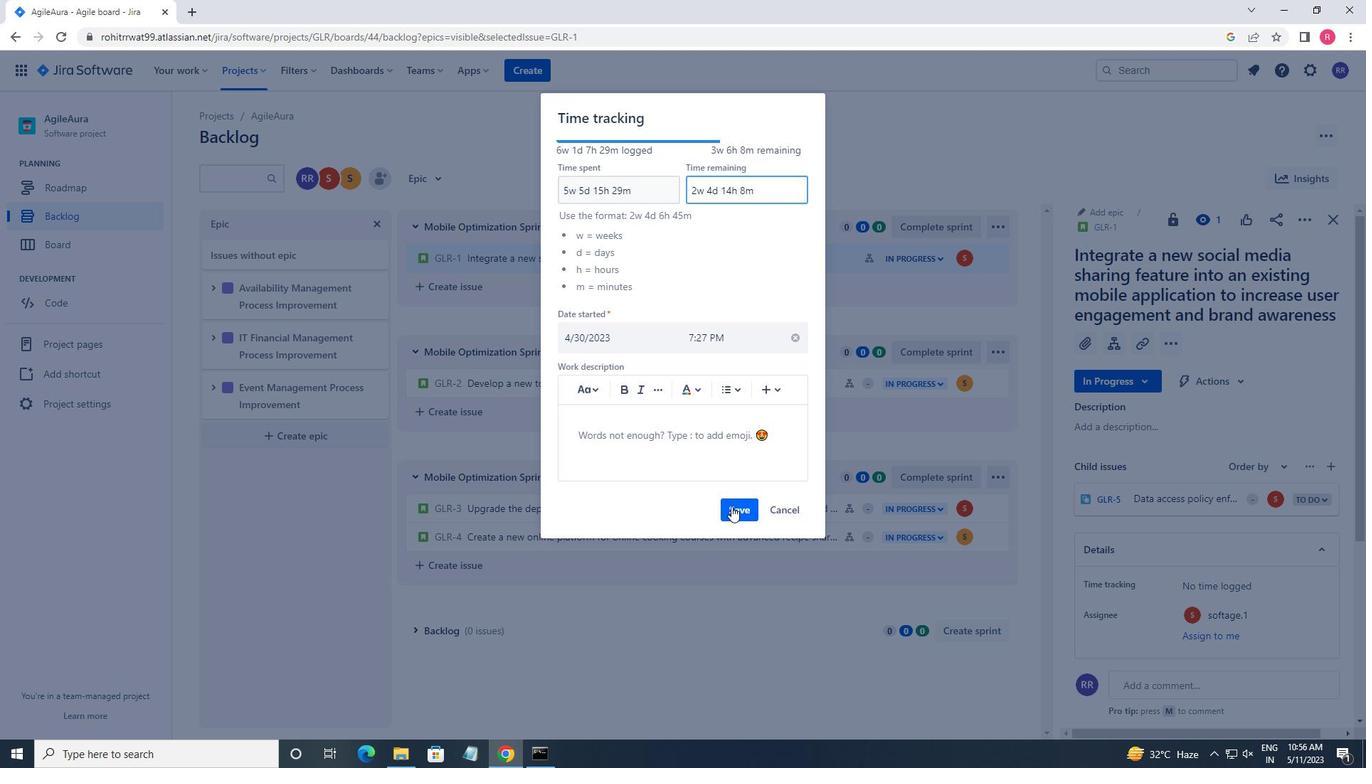 
Action: Mouse moved to (1303, 221)
Screenshot: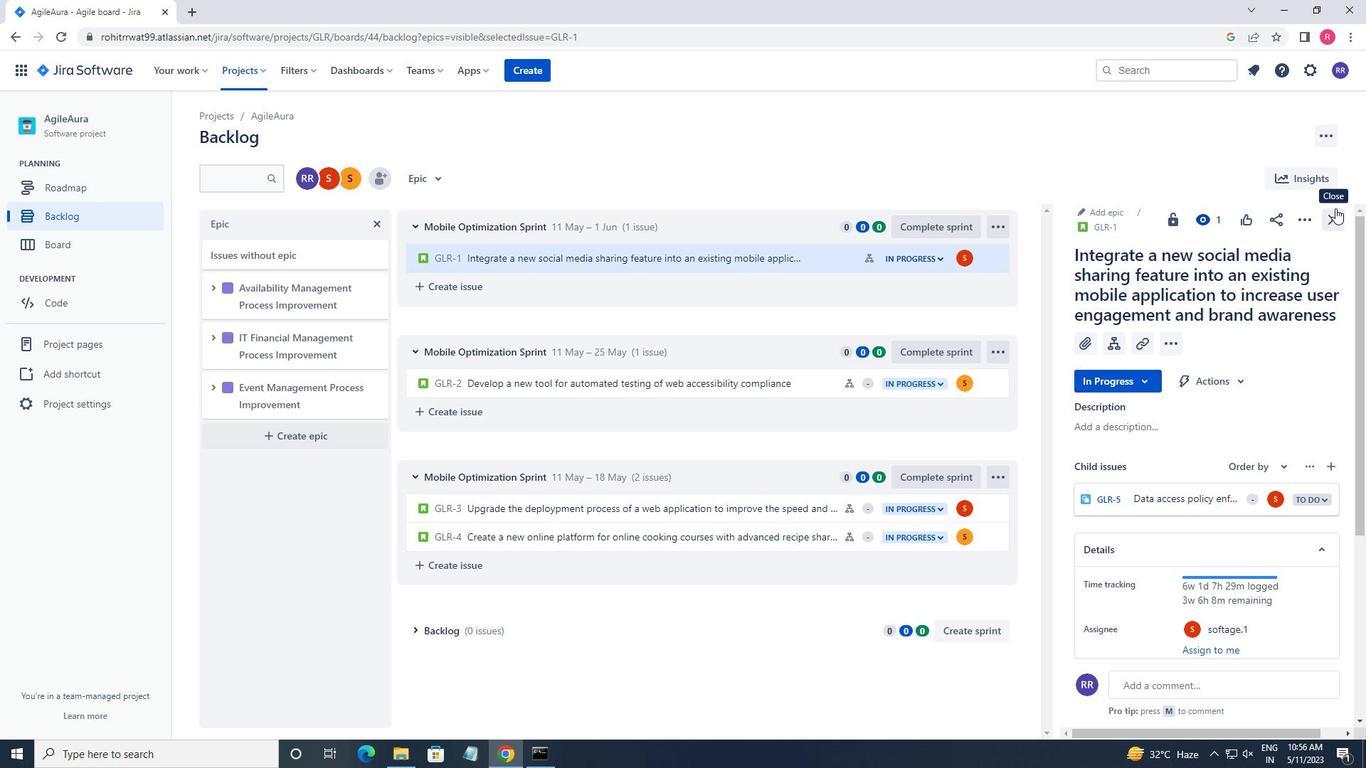 
Action: Mouse pressed left at (1303, 221)
Screenshot: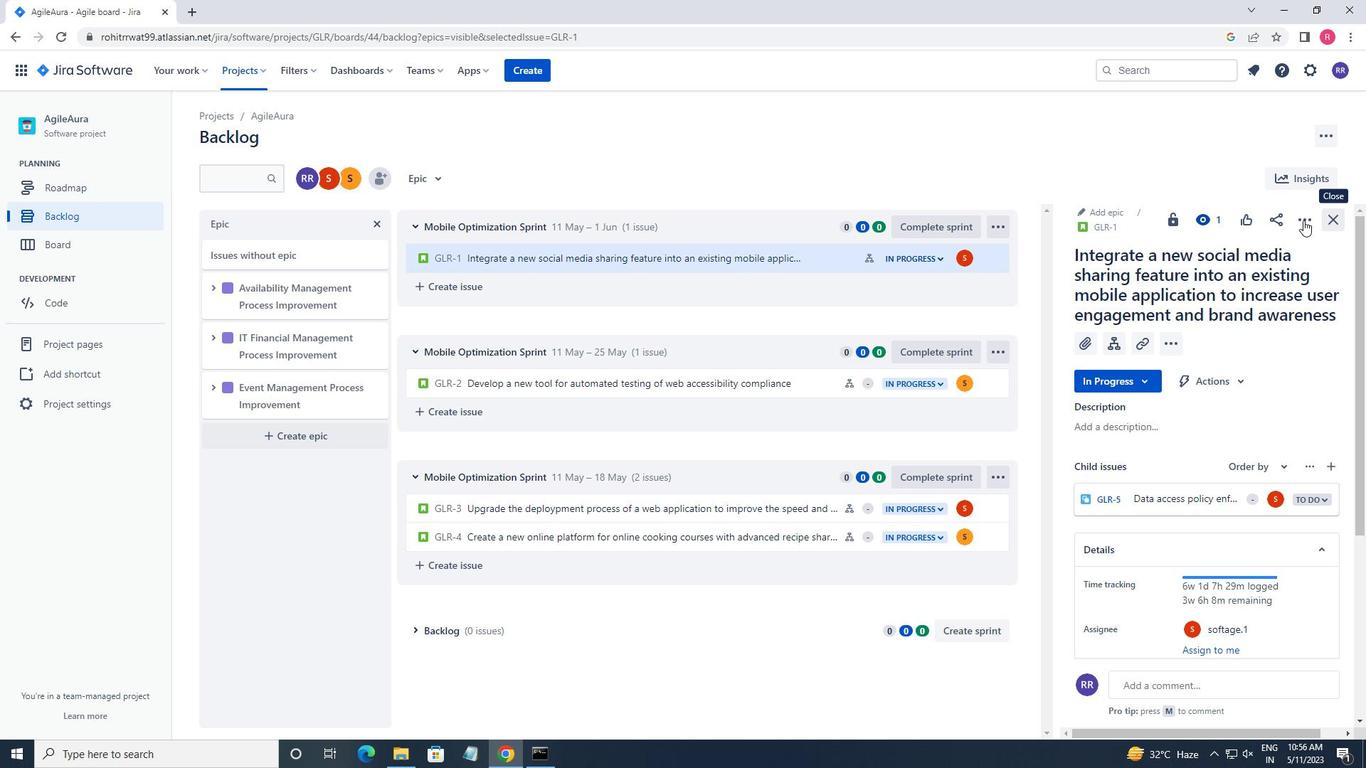 
Action: Mouse moved to (1244, 292)
Screenshot: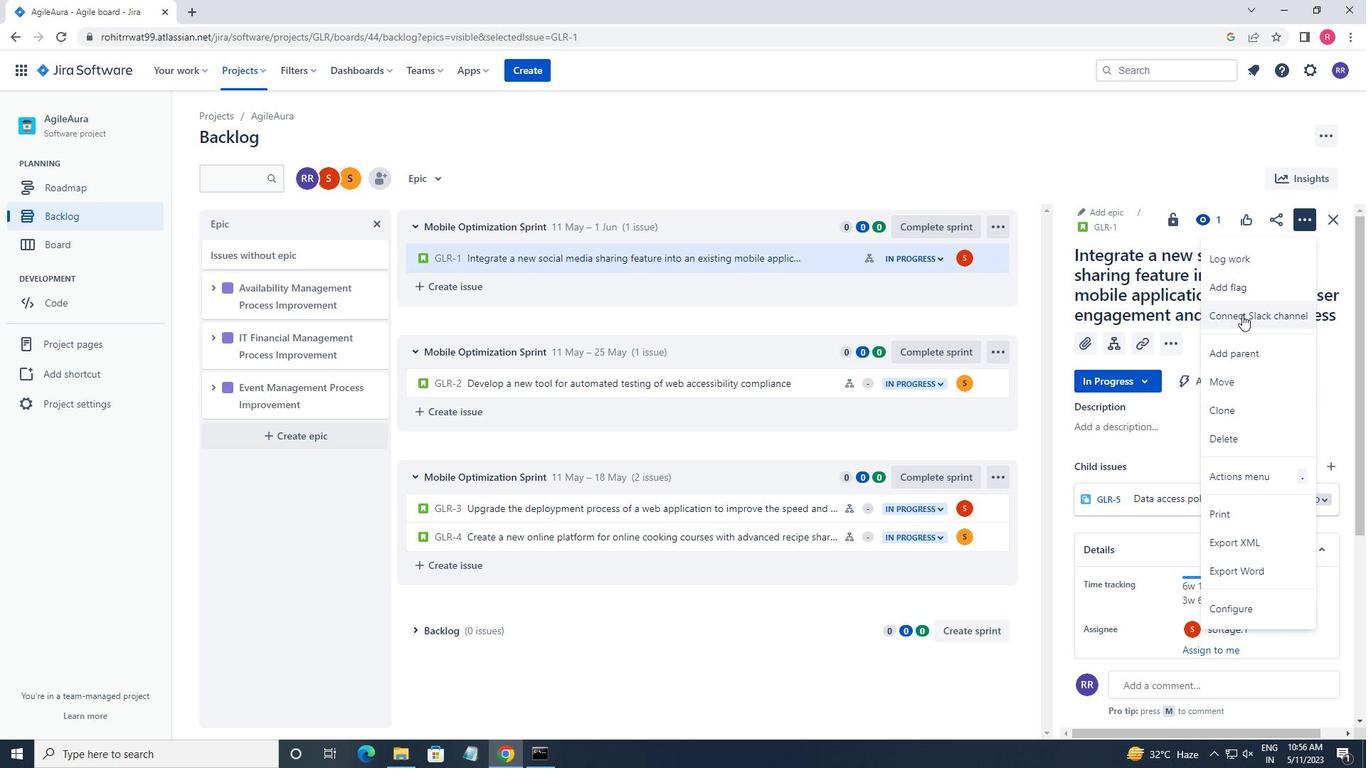 
Action: Mouse pressed left at (1244, 292)
Screenshot: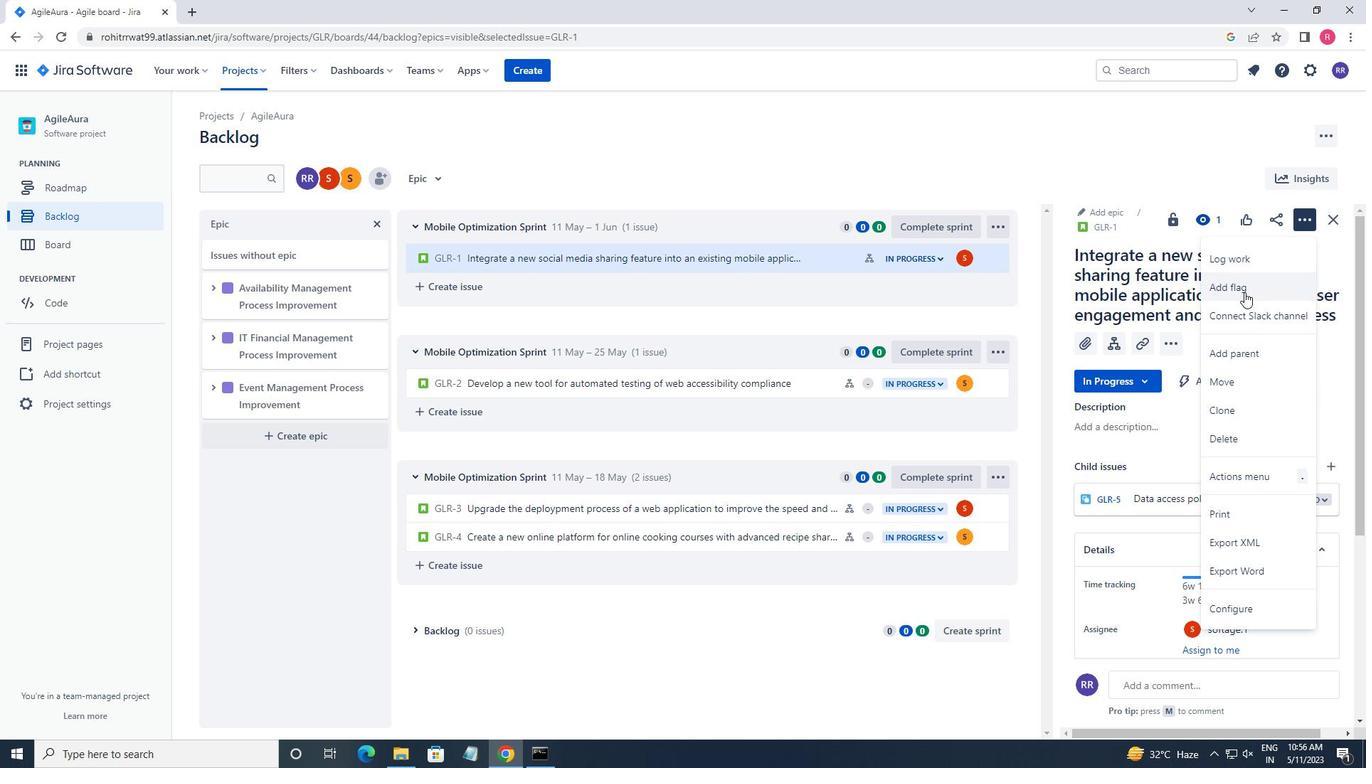 
Action: Mouse moved to (435, 187)
Screenshot: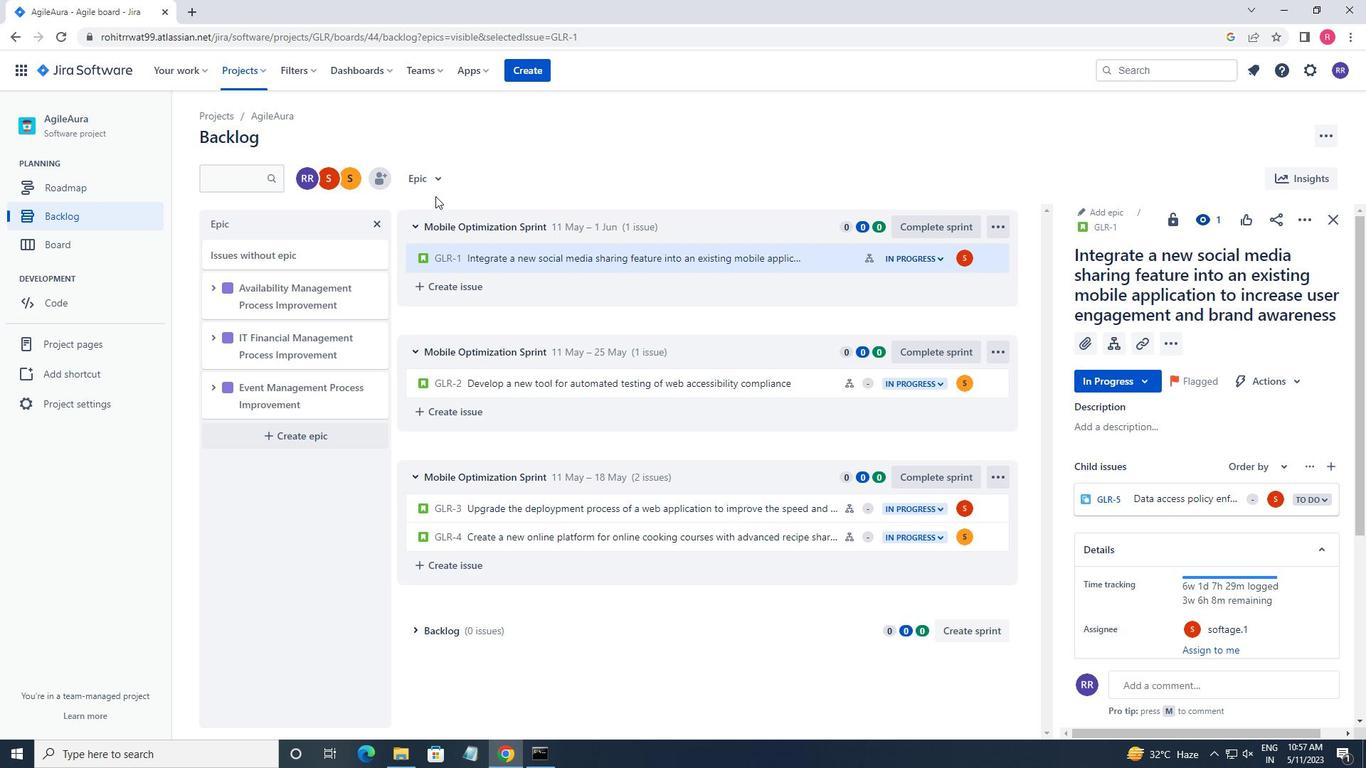 
Action: Mouse pressed left at (435, 187)
Screenshot: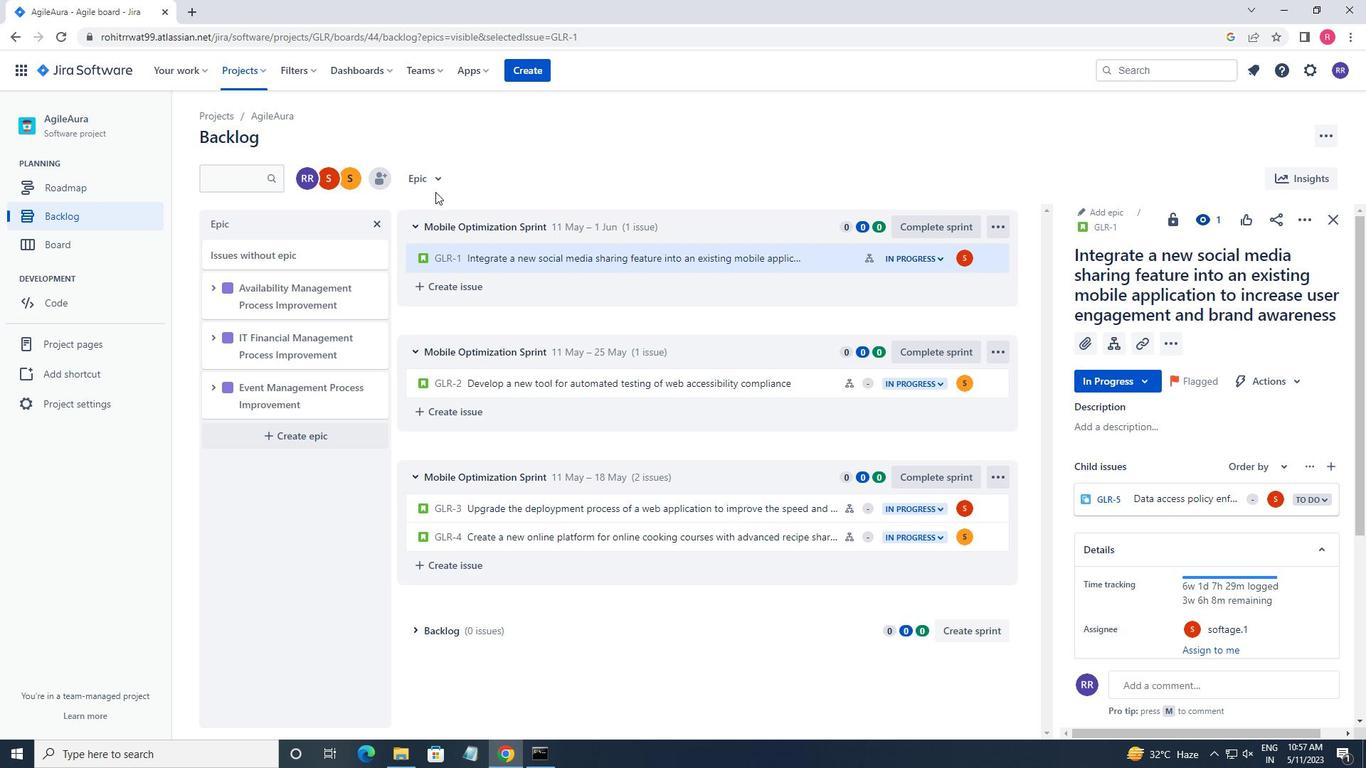 
Action: Mouse moved to (417, 241)
Screenshot: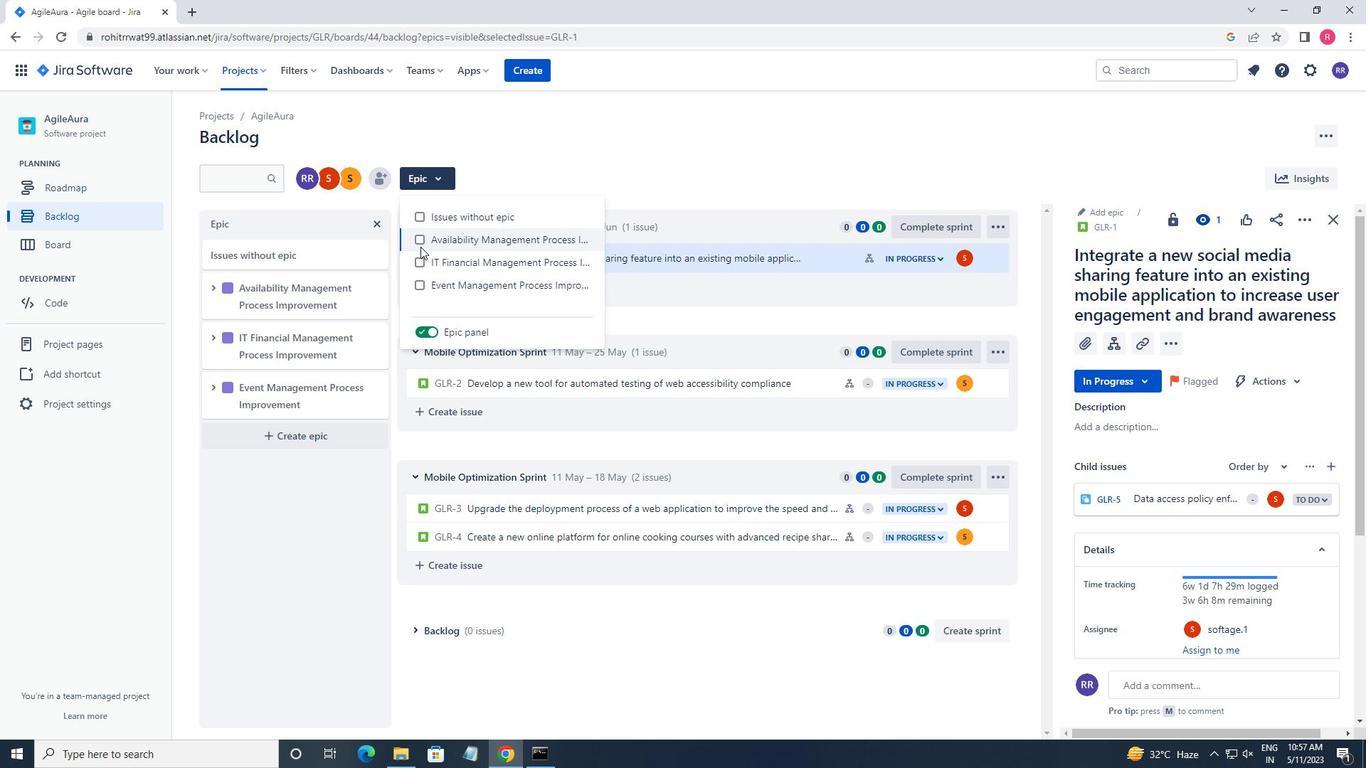
Action: Mouse pressed left at (417, 241)
Screenshot: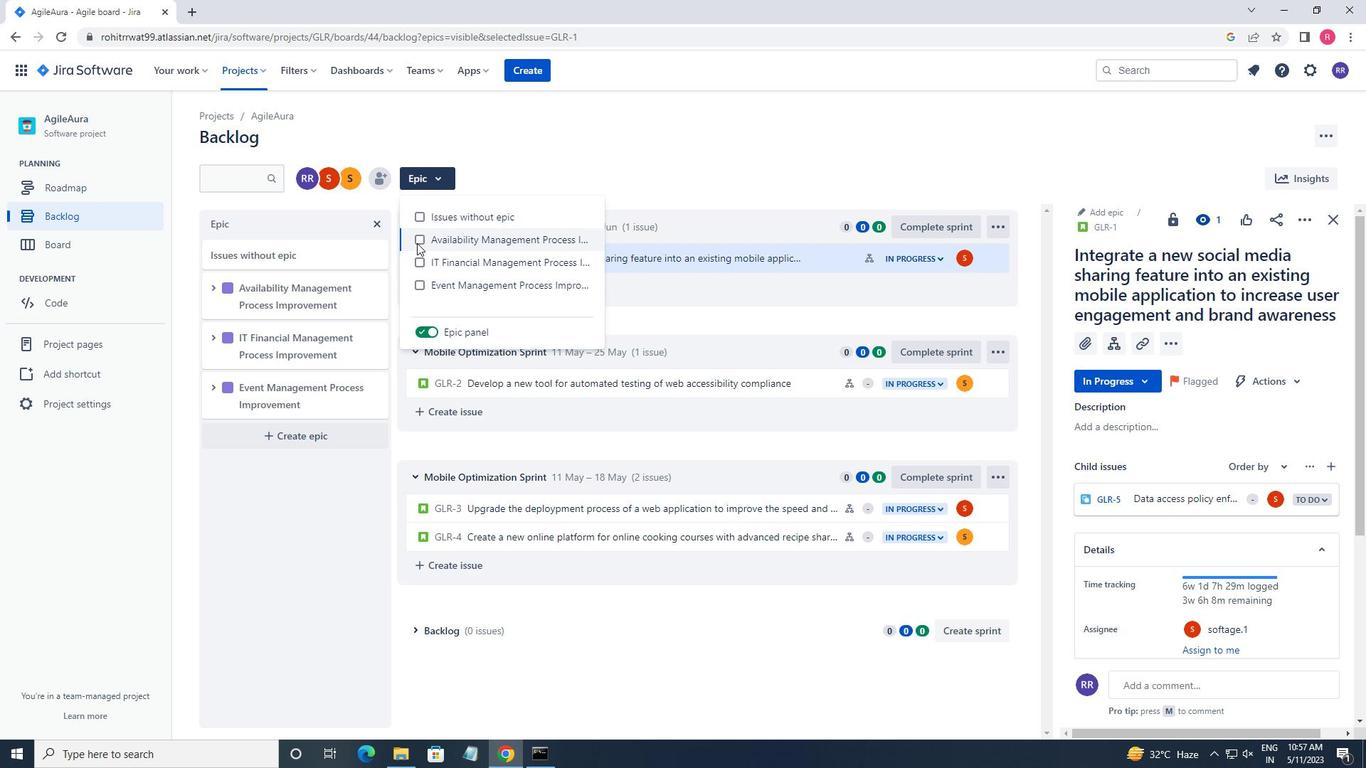 
Action: Mouse moved to (769, 336)
Screenshot: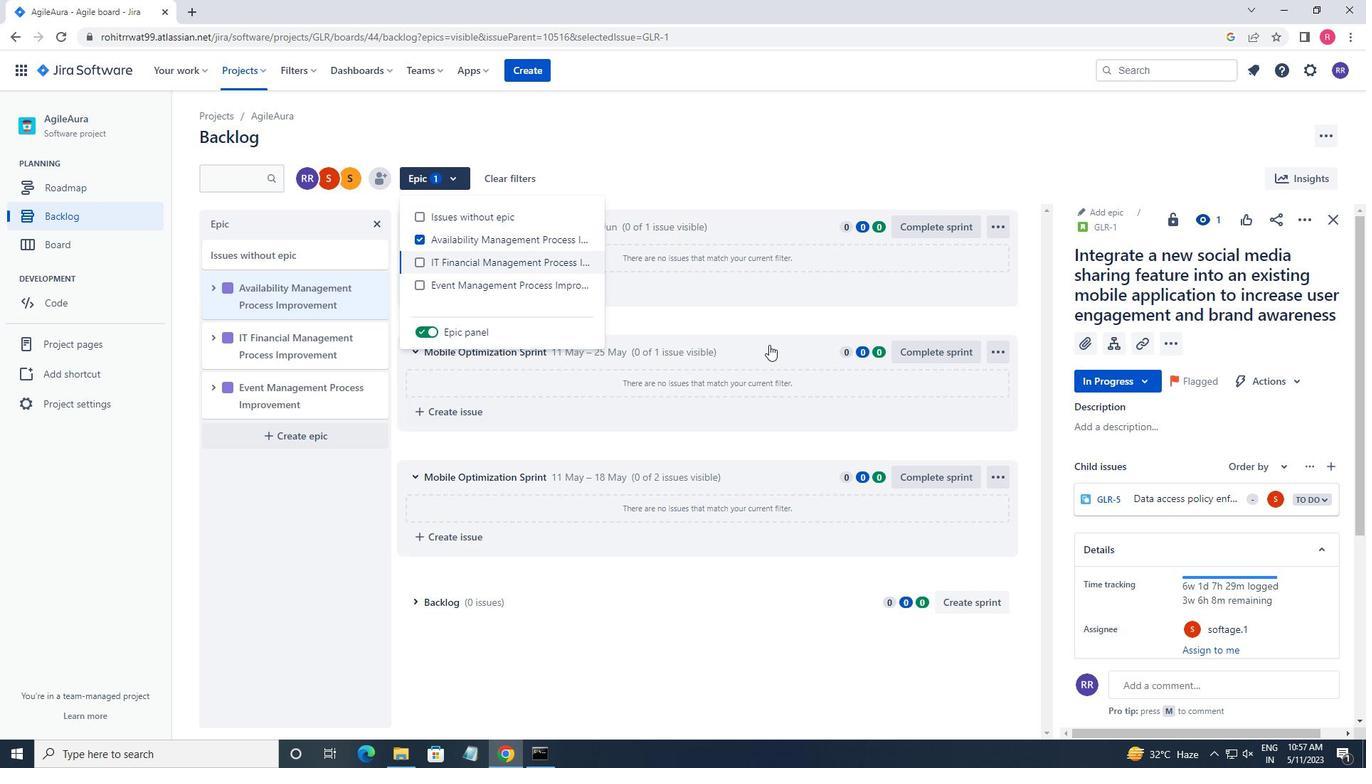 
Action: Mouse pressed left at (769, 336)
Screenshot: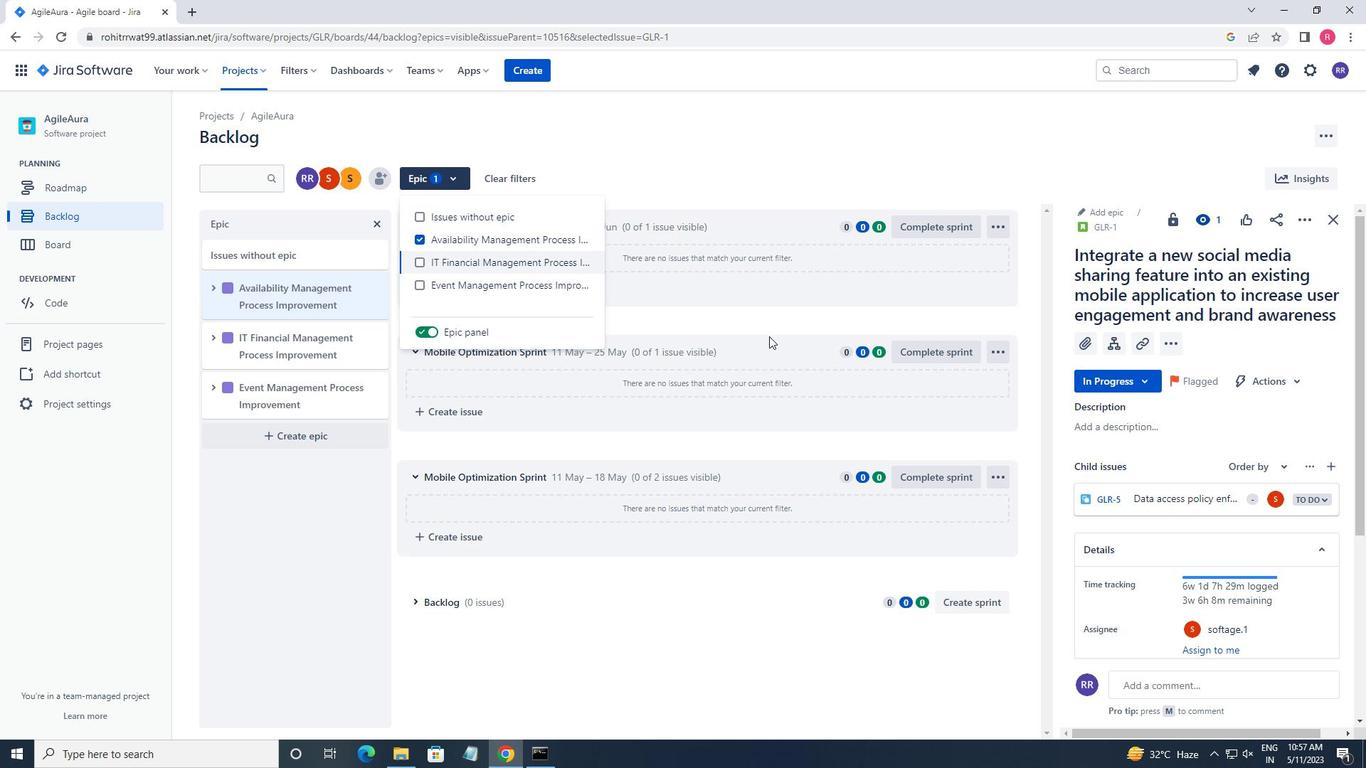 
Action: Mouse moved to (82, 215)
Screenshot: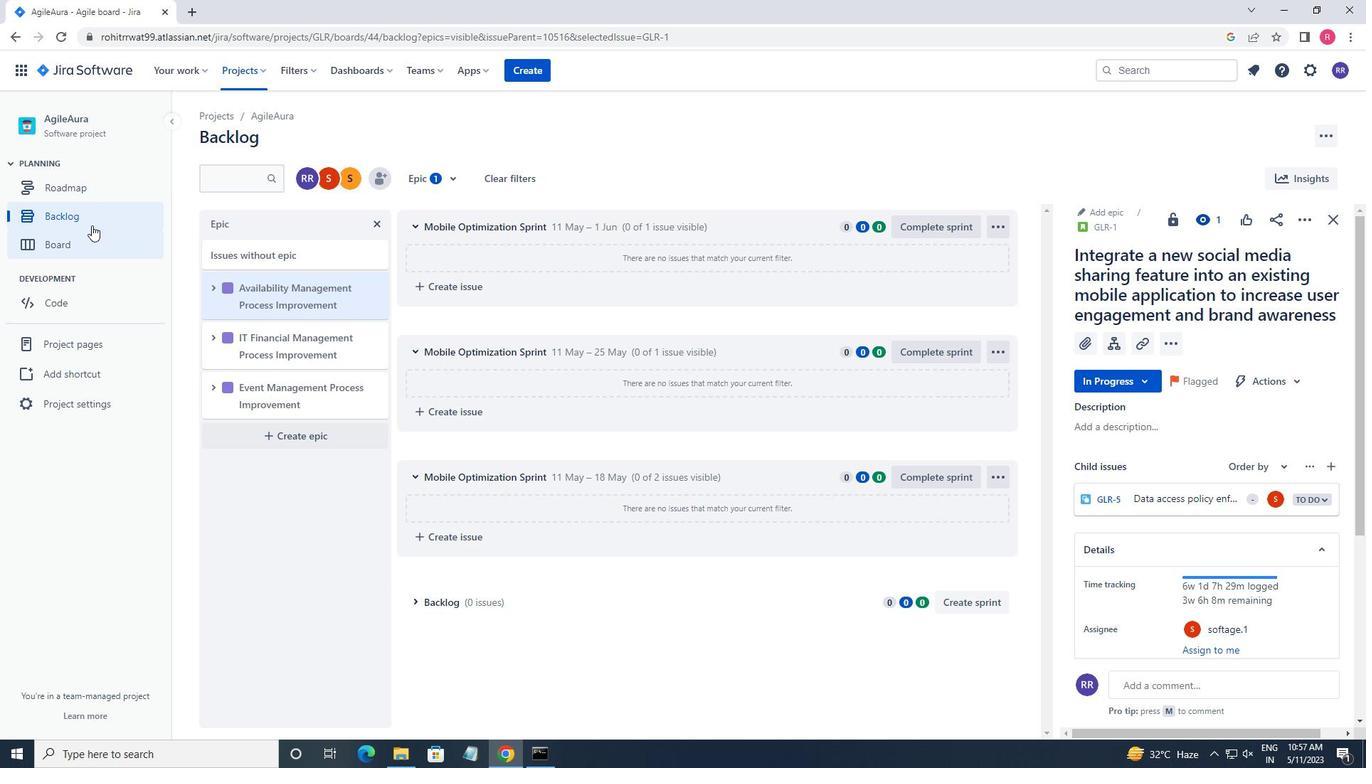 
Action: Mouse pressed left at (82, 215)
Screenshot: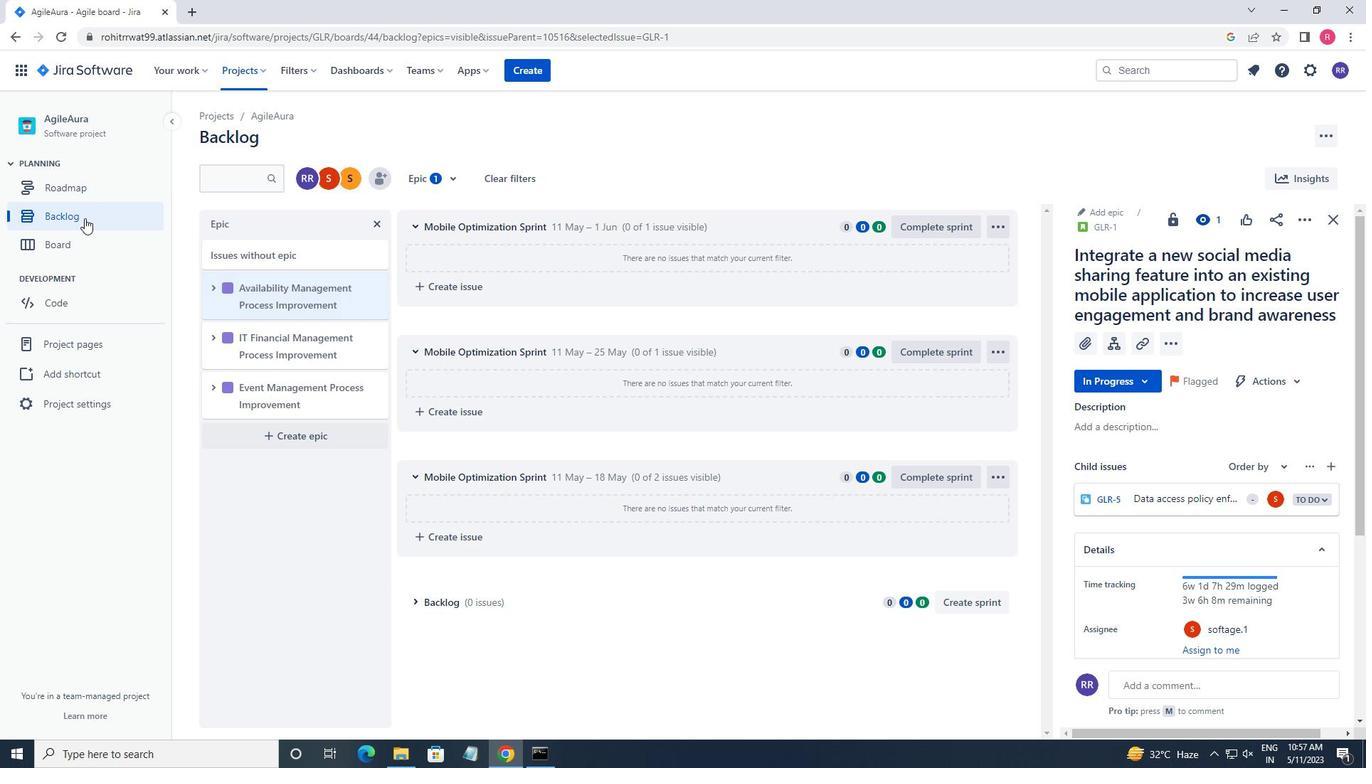 
Action: Mouse moved to (733, 391)
Screenshot: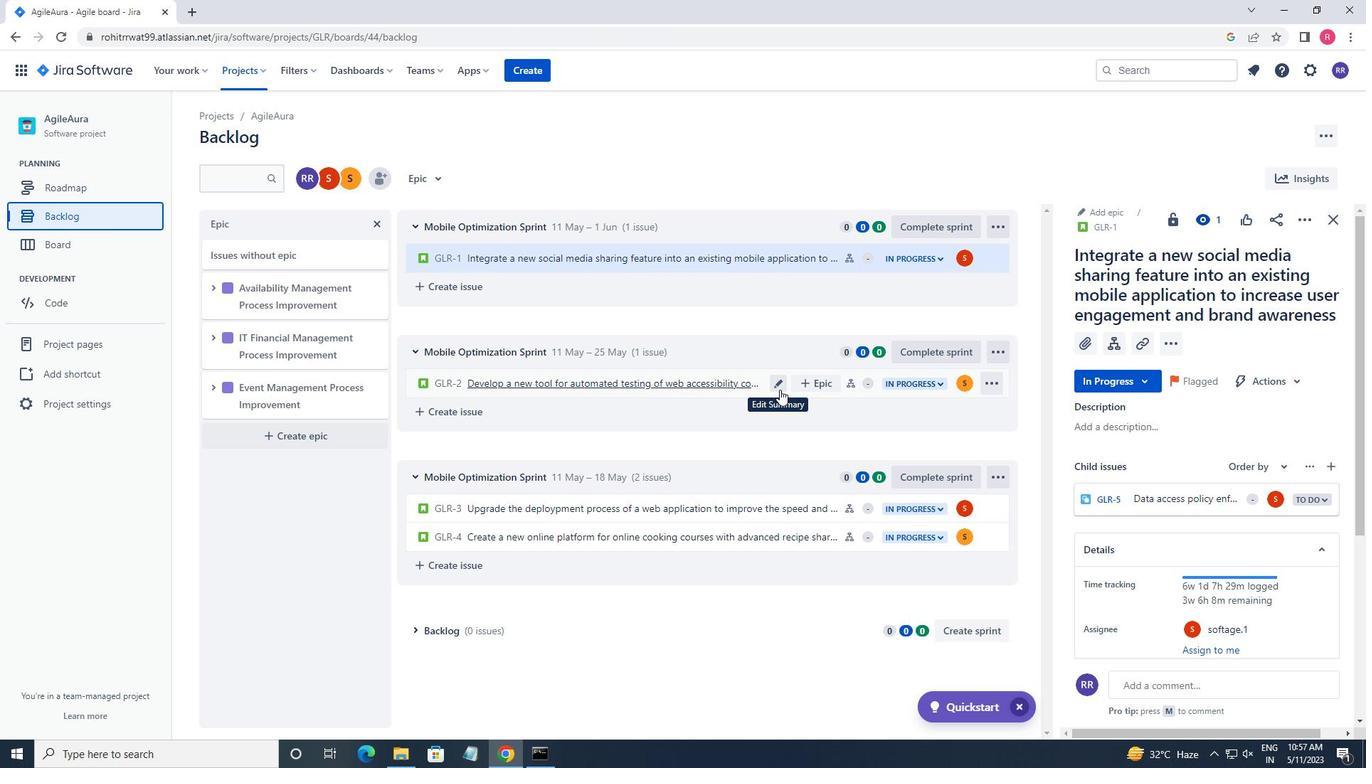 
Action: Mouse pressed left at (733, 391)
Screenshot: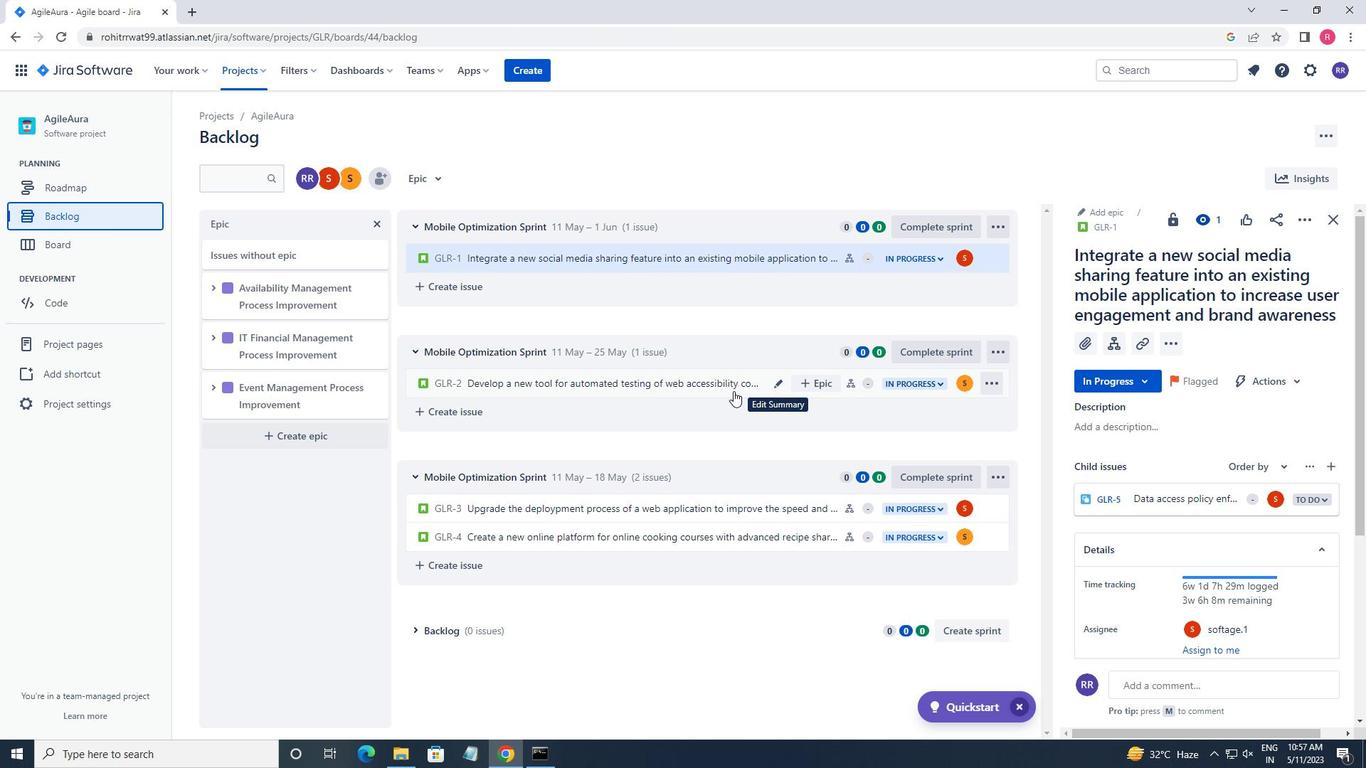 
Action: Mouse moved to (1302, 223)
Screenshot: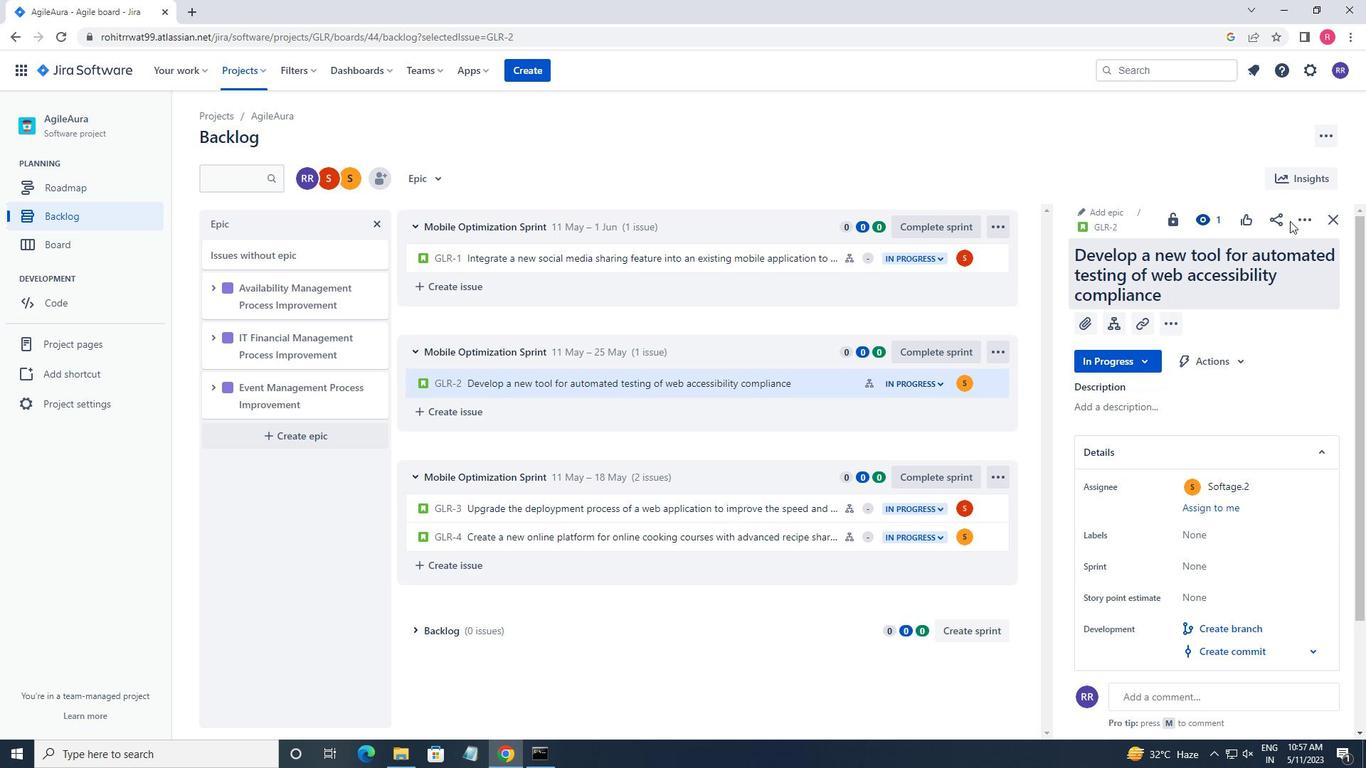 
Action: Mouse pressed left at (1302, 223)
Screenshot: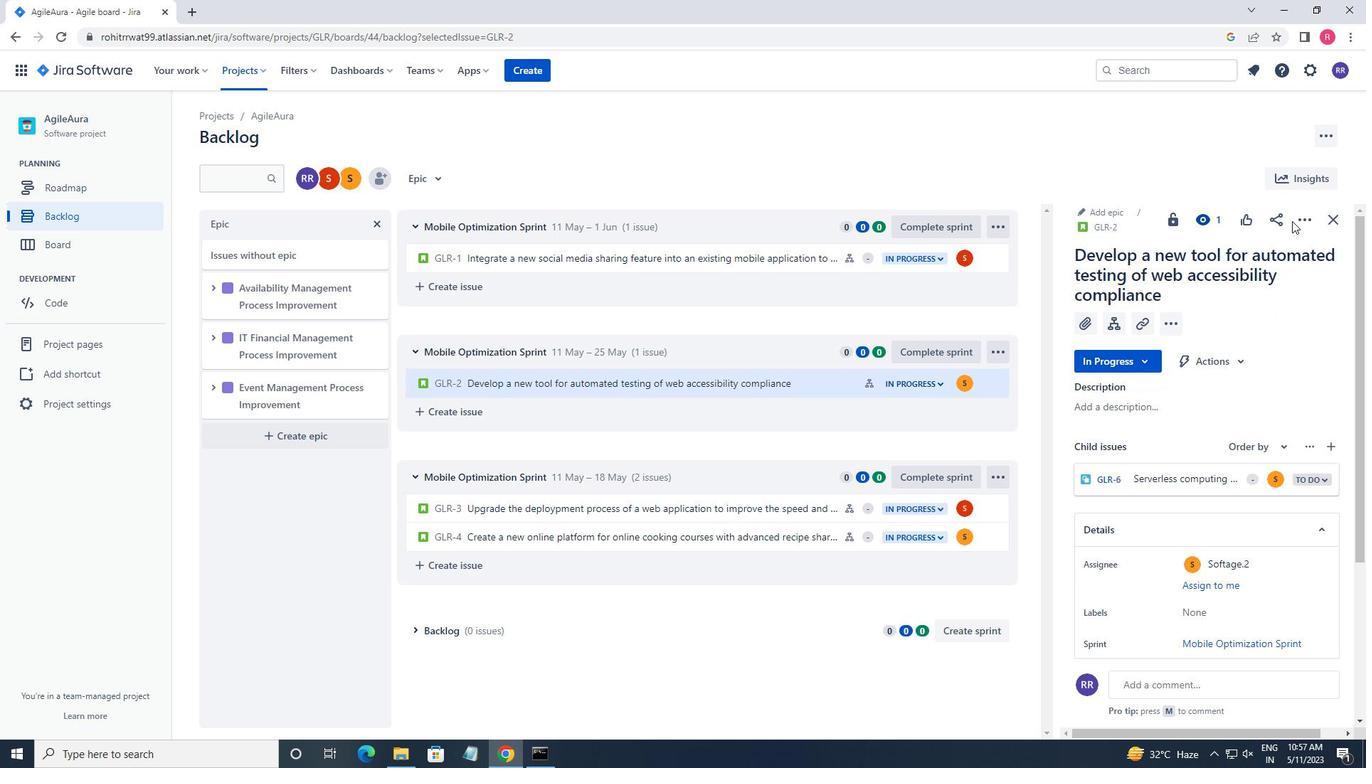 
Action: Mouse moved to (1254, 255)
Screenshot: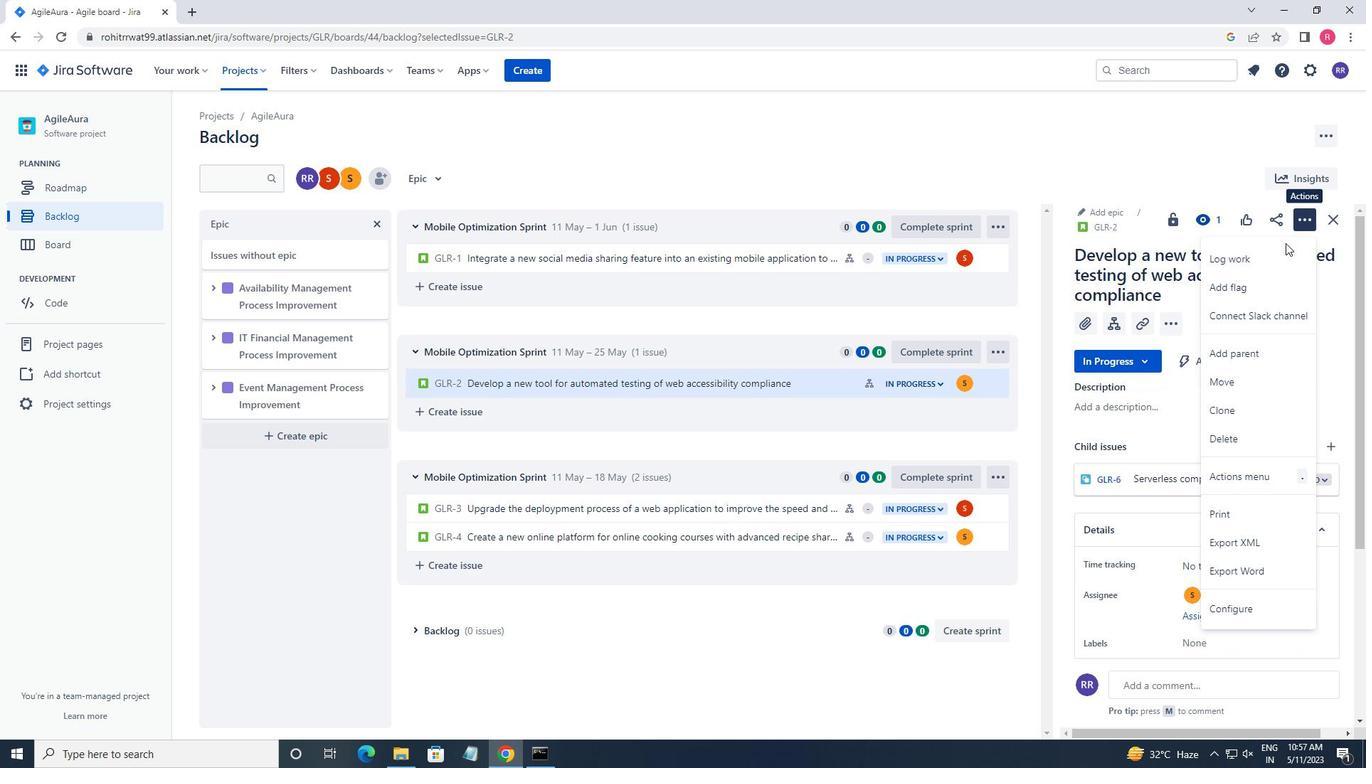 
Action: Mouse pressed left at (1254, 255)
Screenshot: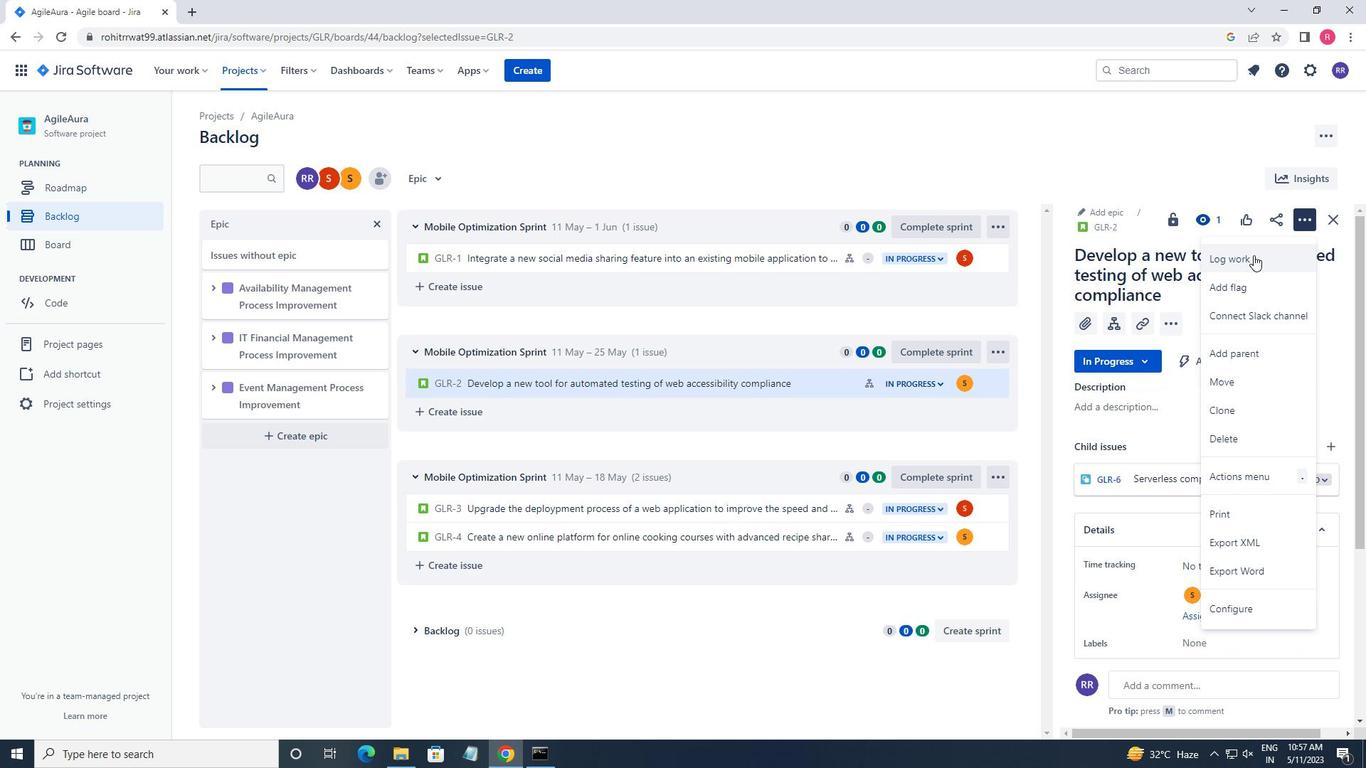 
Action: Mouse moved to (713, 189)
Screenshot: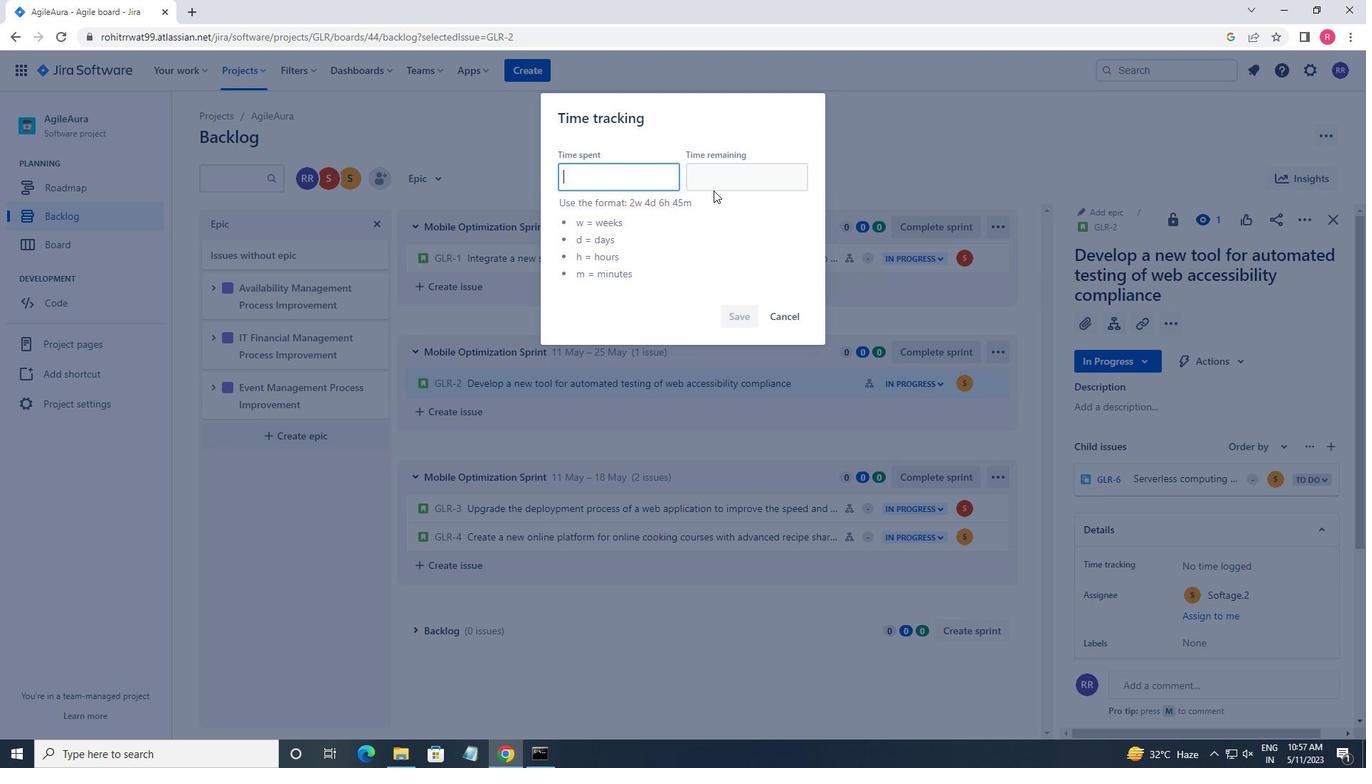 
Action: Key pressed 3w<Key.space>4d<Key.space>4h<Key.space>2m<Key.tab>2w<Key.space>3d<Key.space>14h<Key.space>22m<Key.space>
Screenshot: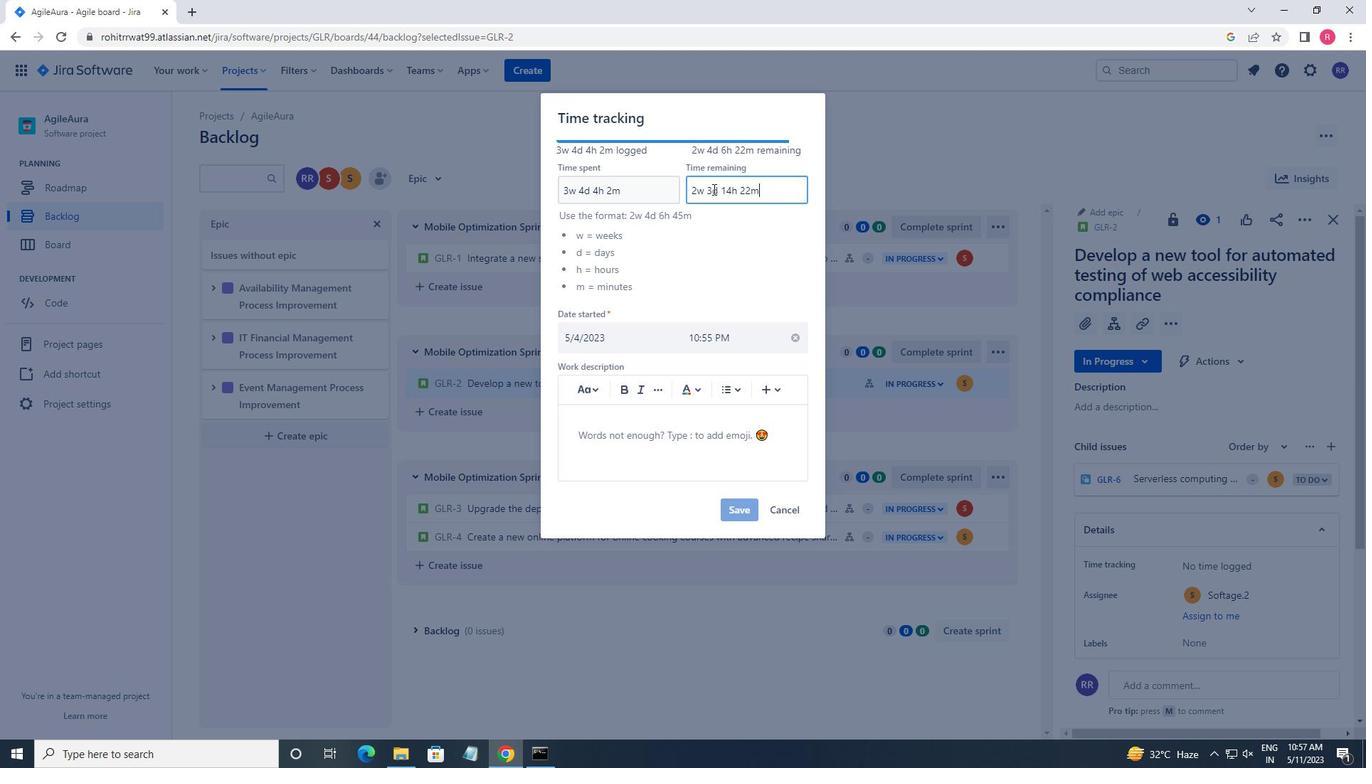 
Action: Mouse moved to (754, 509)
Screenshot: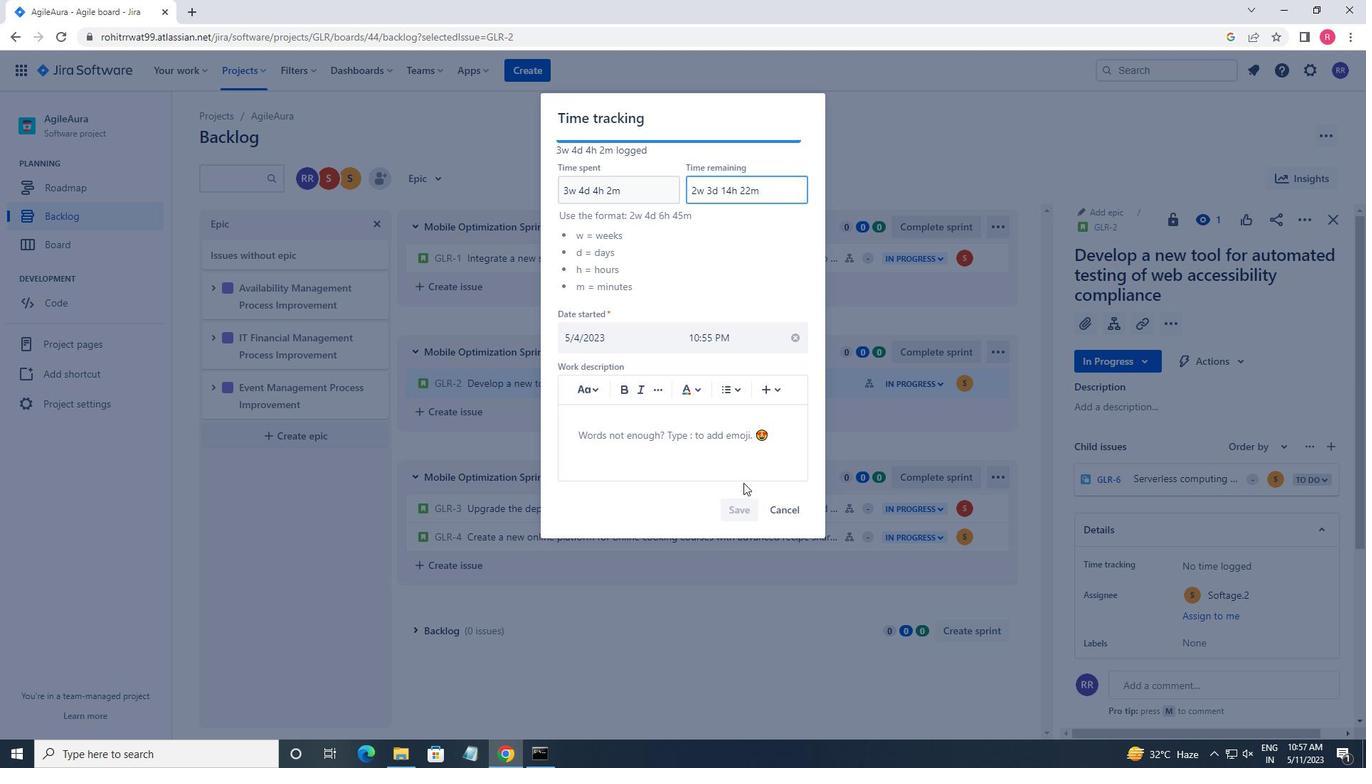 
Action: Mouse scrolled (754, 508) with delta (0, 0)
Screenshot: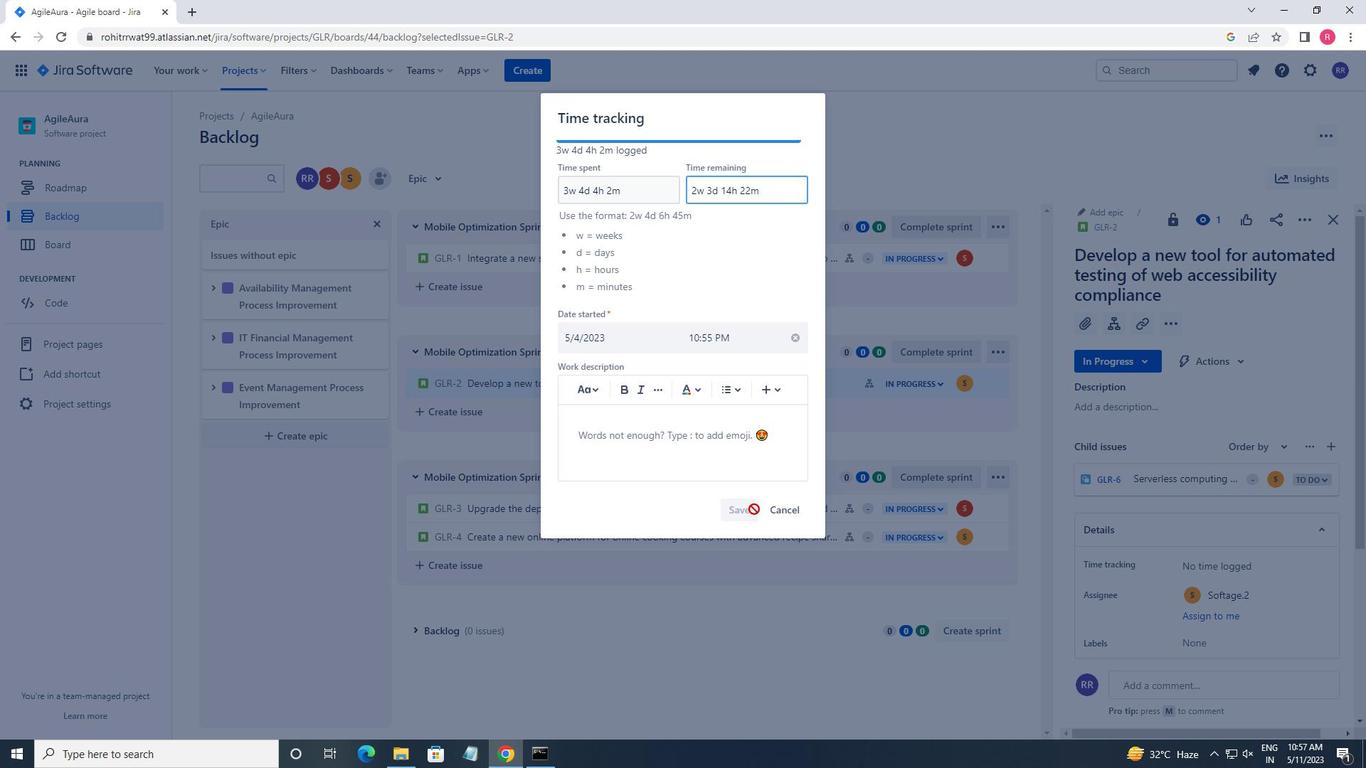 
Action: Mouse moved to (782, 199)
Screenshot: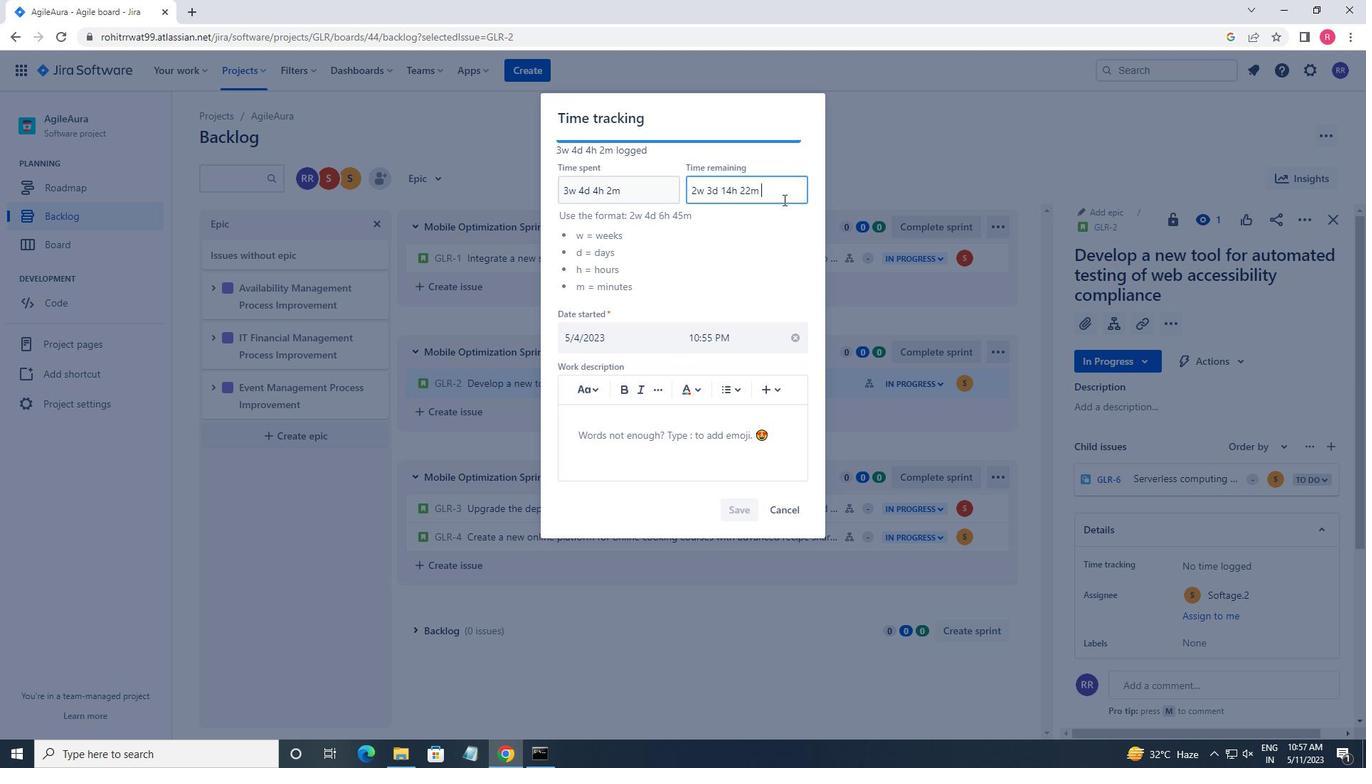 
Action: Key pressed <Key.backspace>
Screenshot: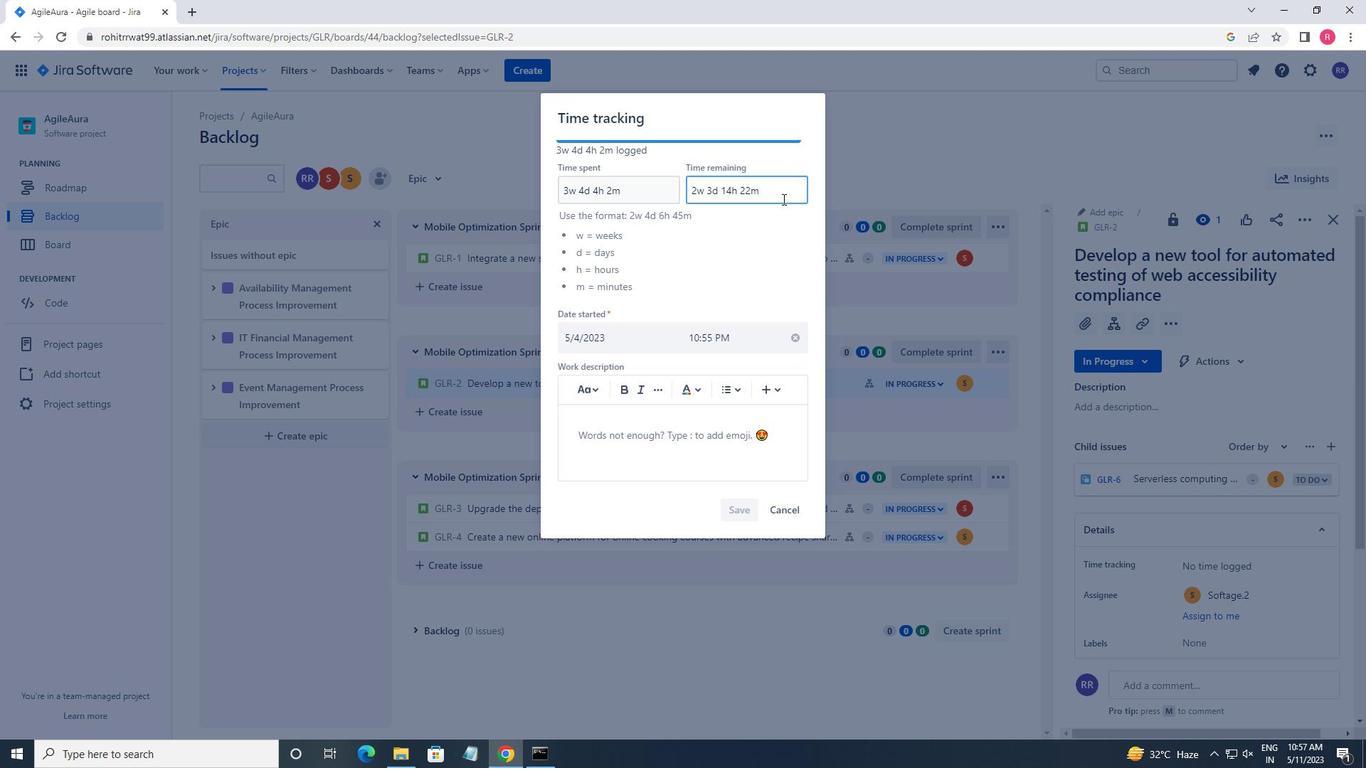 
Action: Mouse moved to (750, 508)
Screenshot: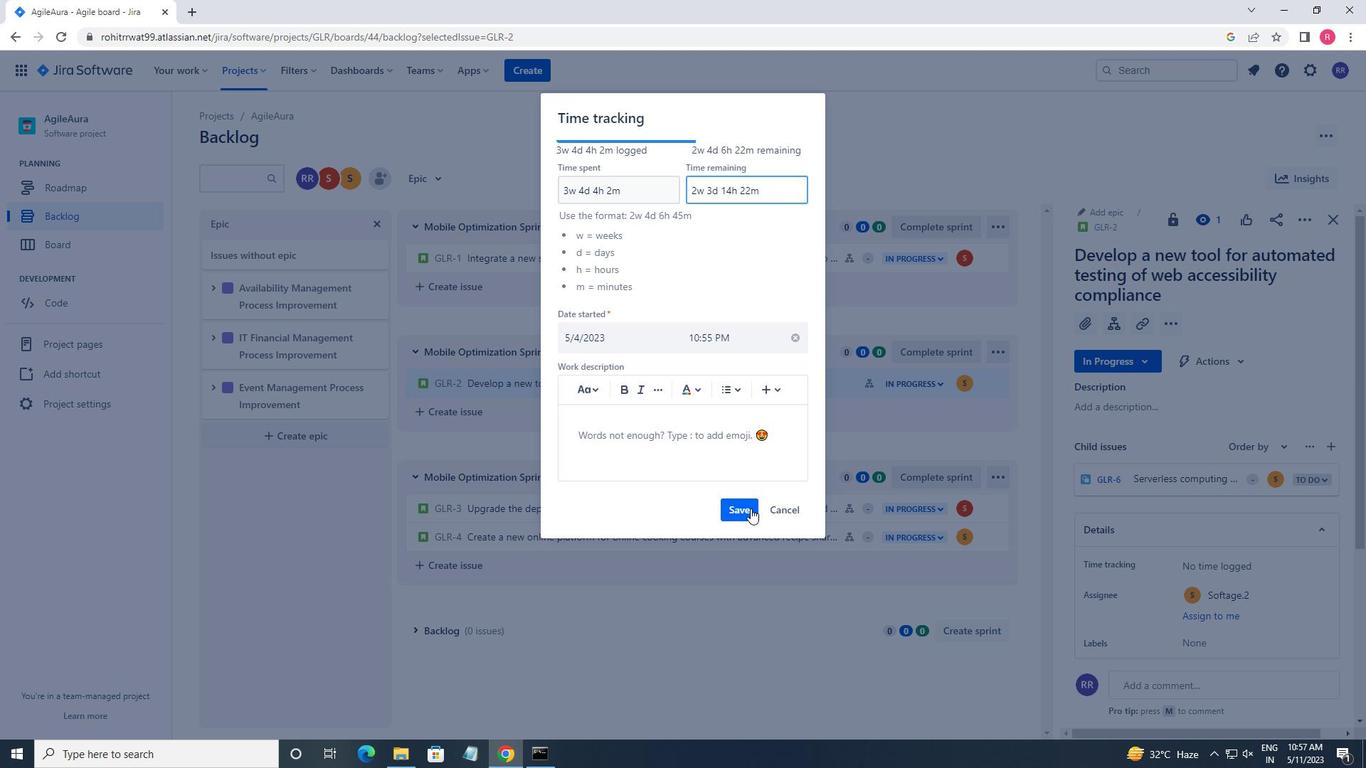 
Action: Mouse pressed left at (750, 508)
Screenshot: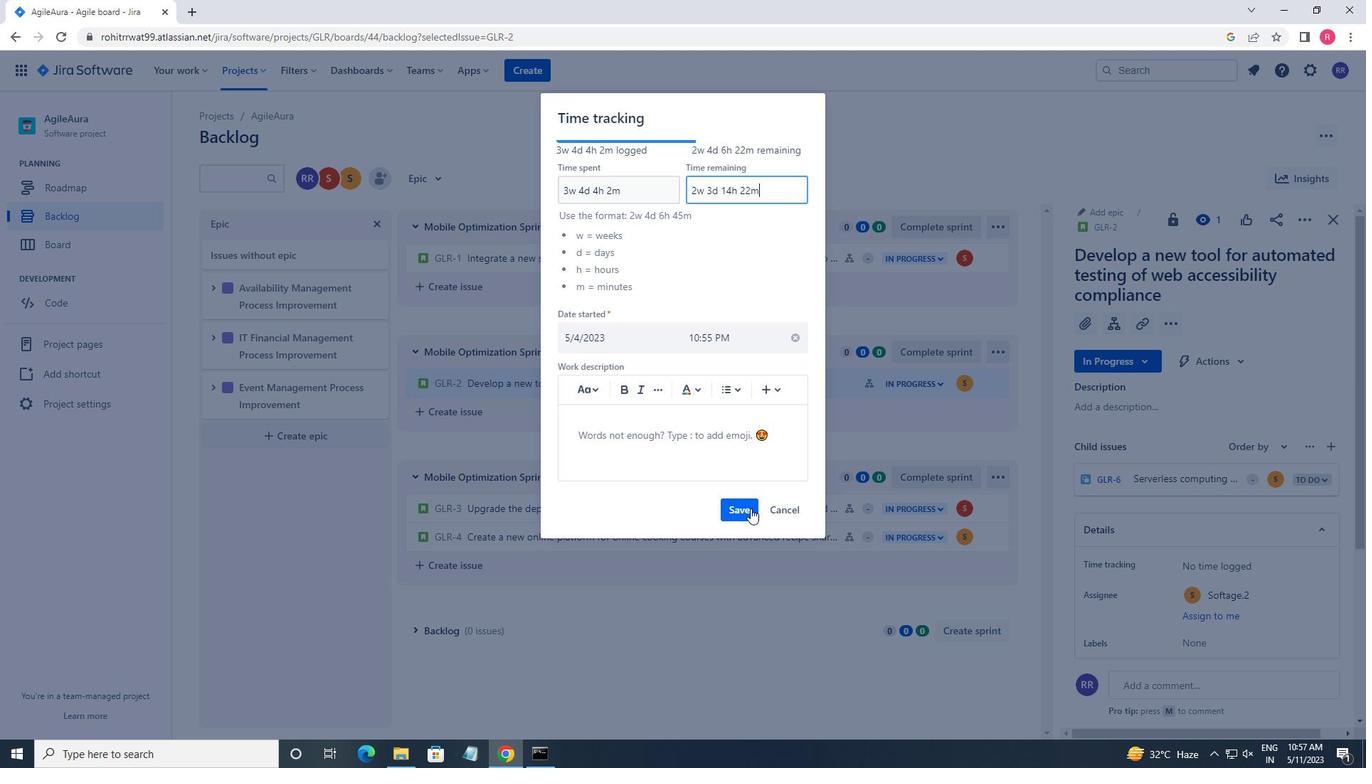 
Action: Mouse moved to (1316, 223)
Screenshot: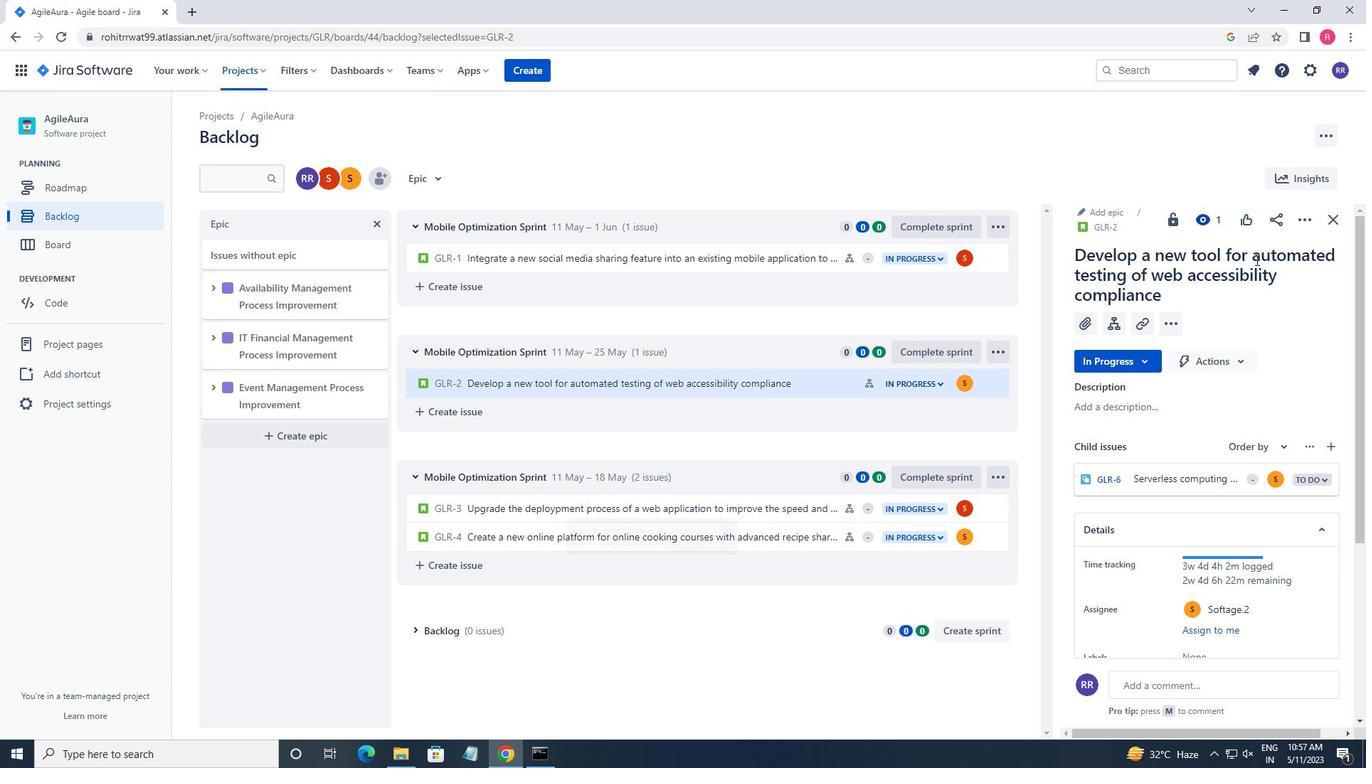 
Action: Mouse pressed left at (1316, 223)
Screenshot: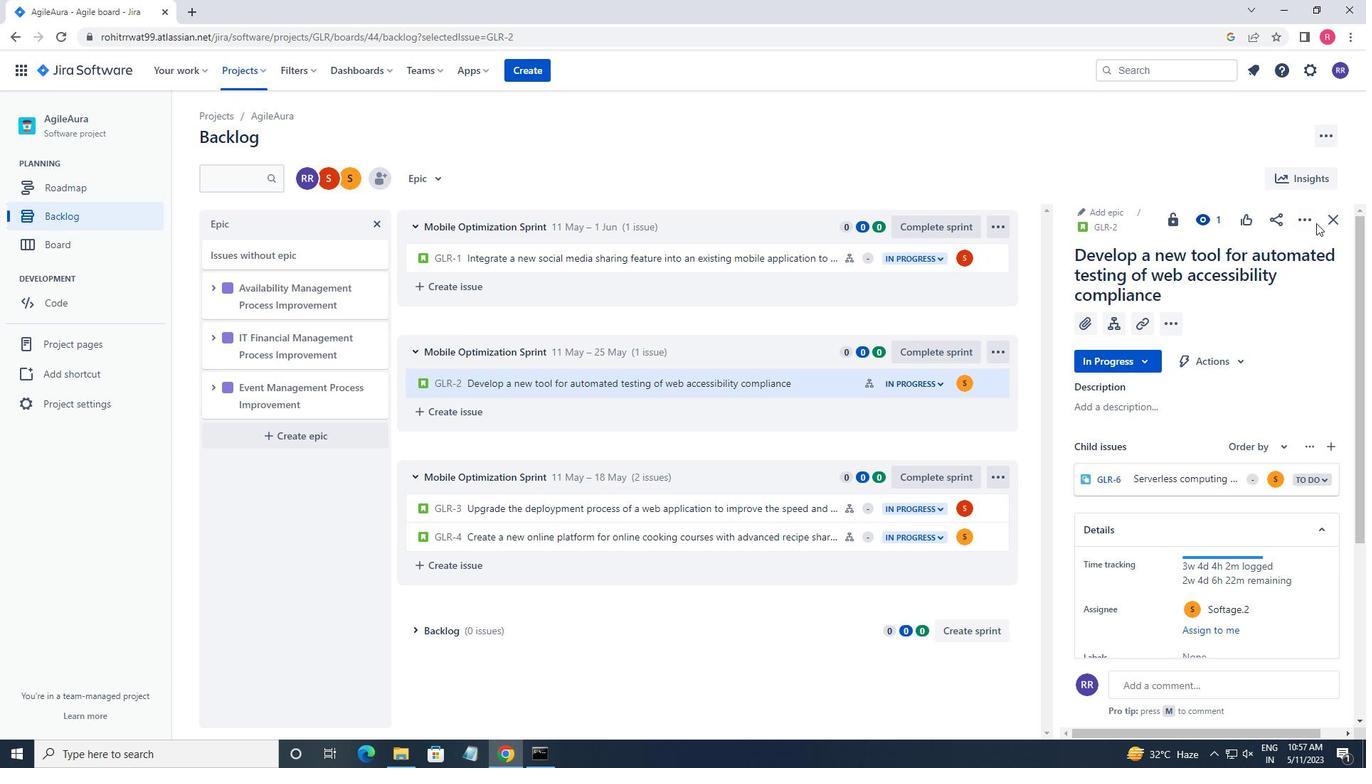 
Action: Mouse moved to (1301, 219)
Screenshot: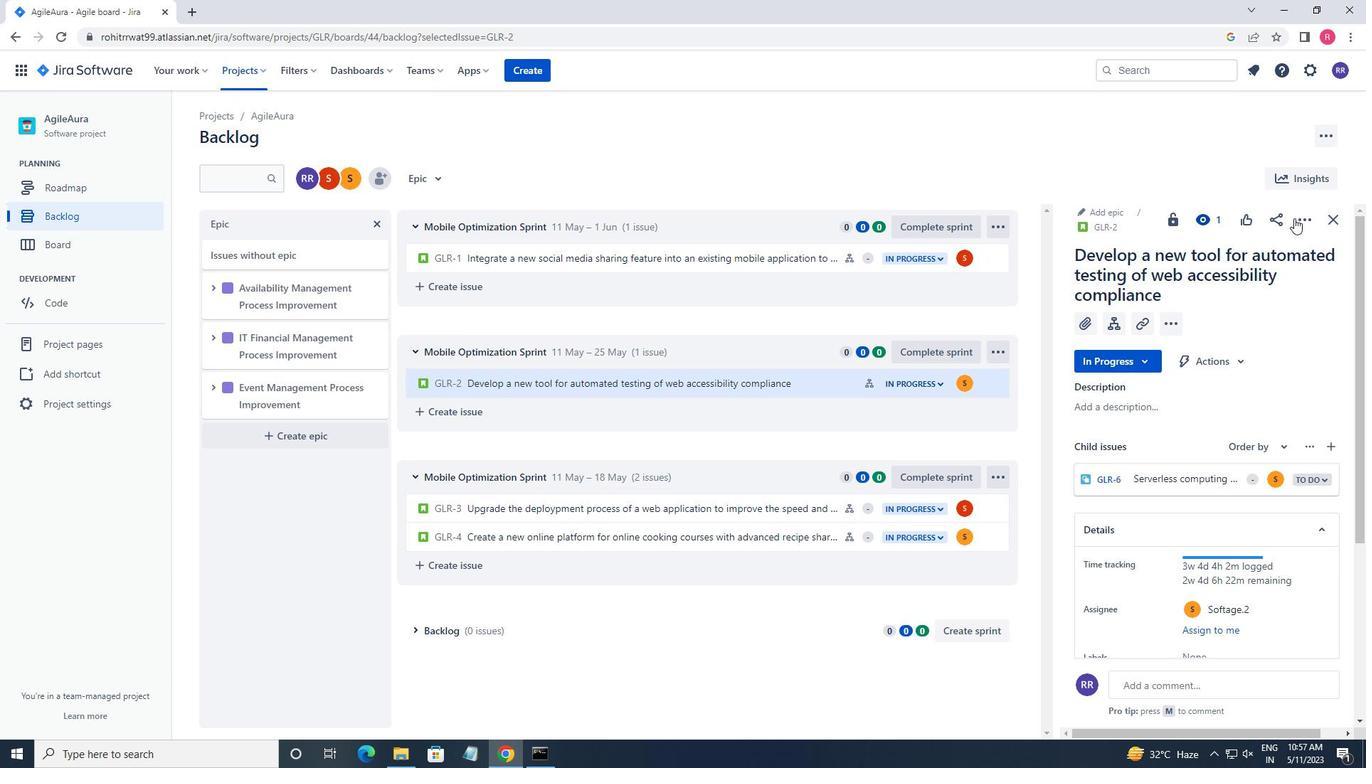 
Action: Mouse pressed left at (1301, 219)
Screenshot: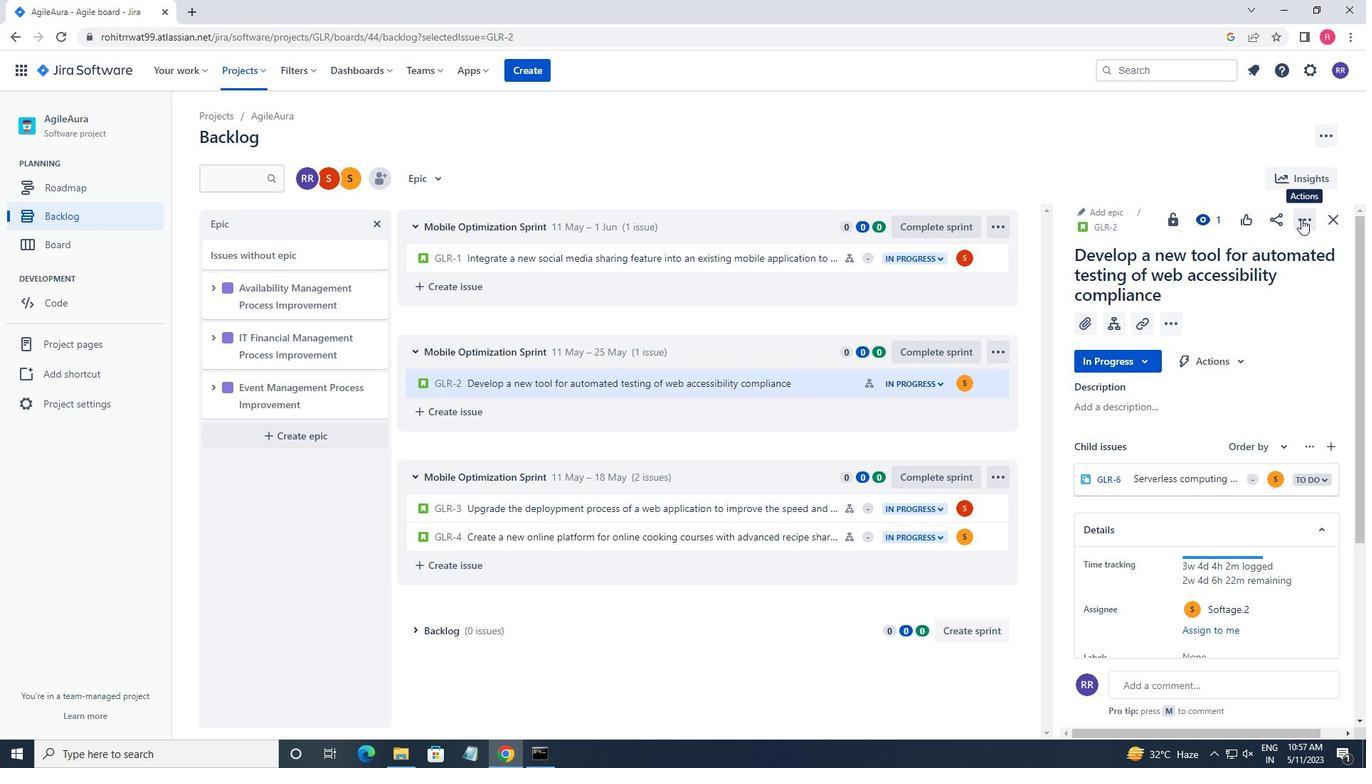 
Action: Mouse moved to (1276, 416)
Screenshot: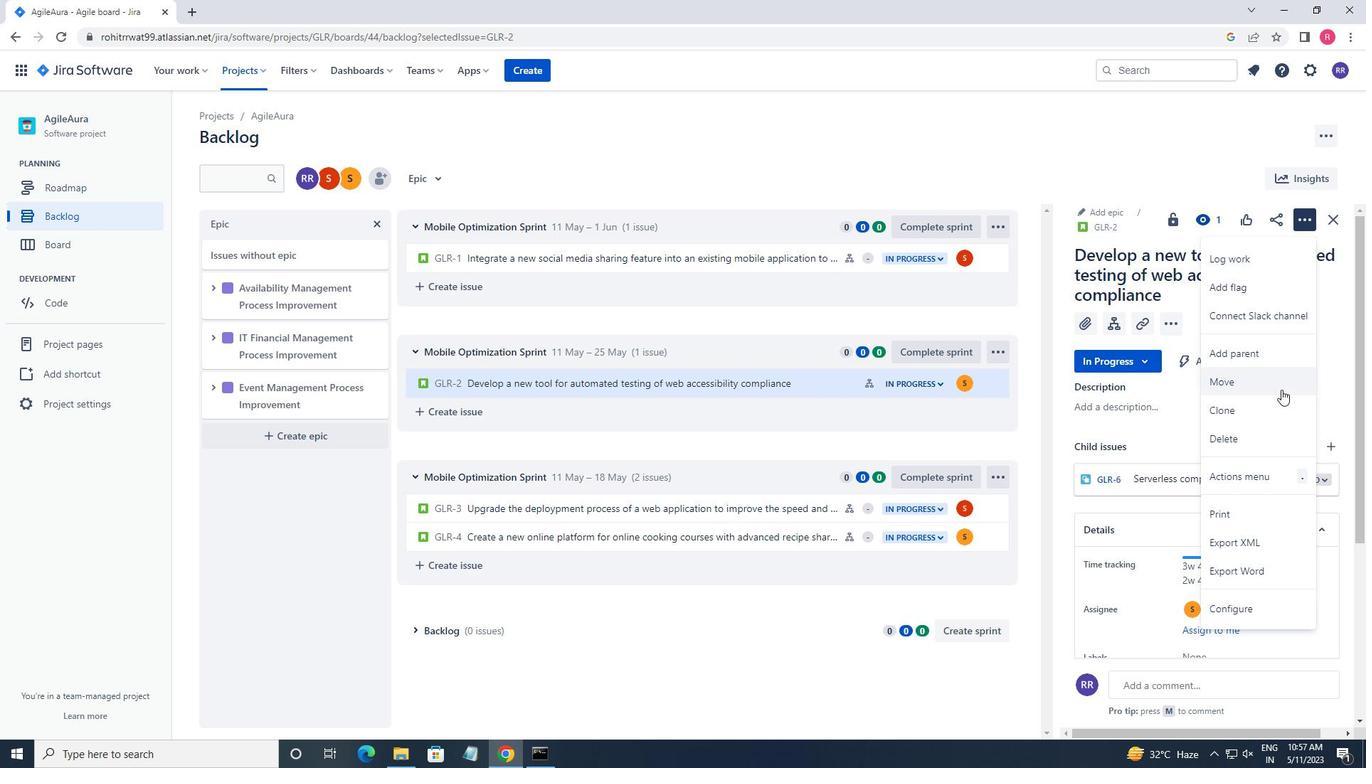 
Action: Mouse pressed left at (1276, 416)
Screenshot: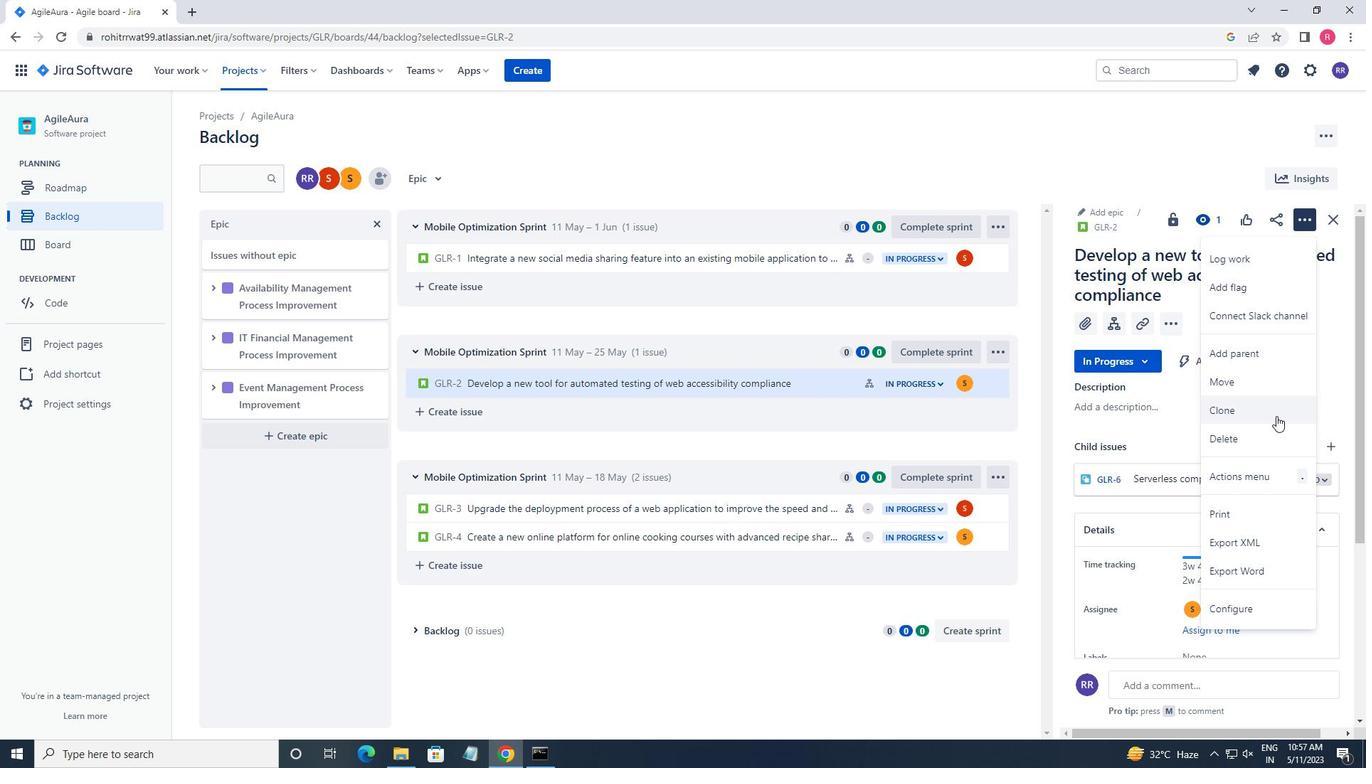 
Action: Mouse moved to (817, 411)
Screenshot: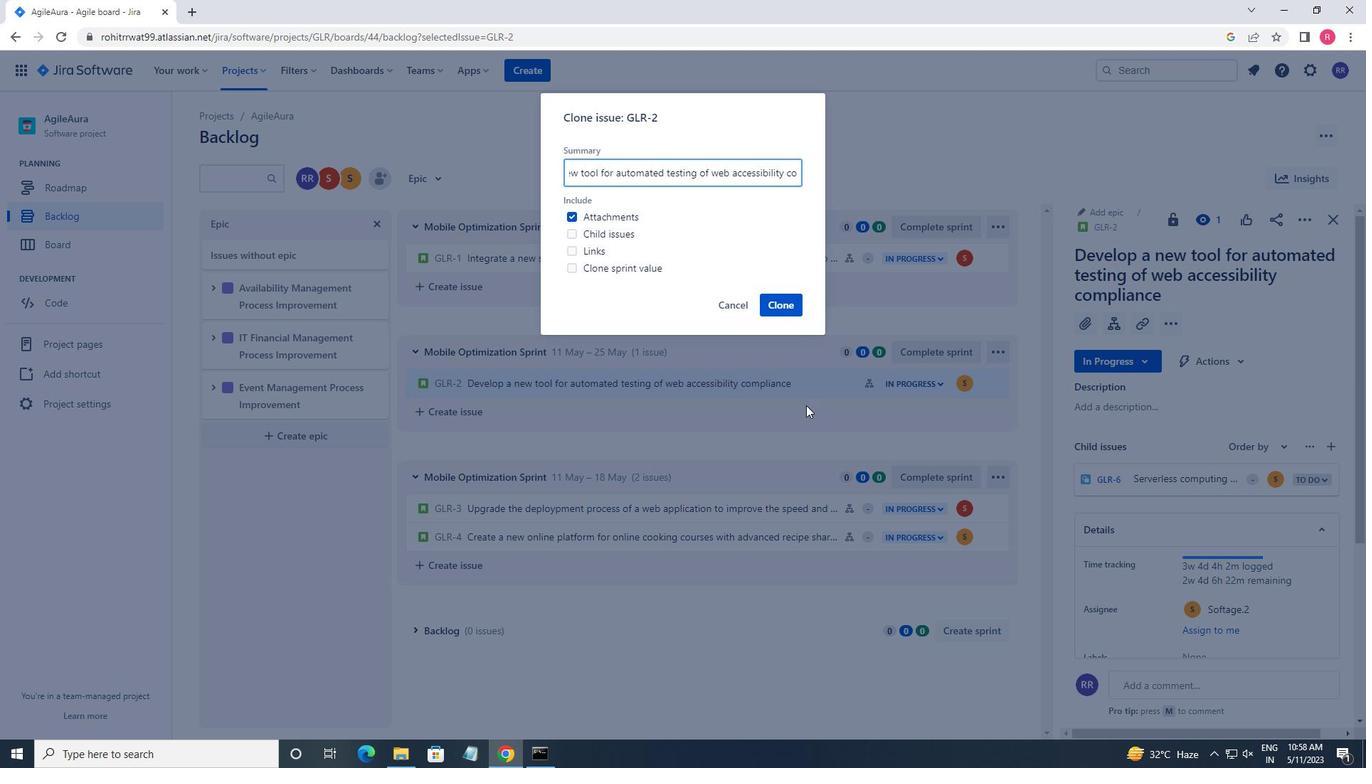 
Action: Mouse pressed left at (817, 411)
Screenshot: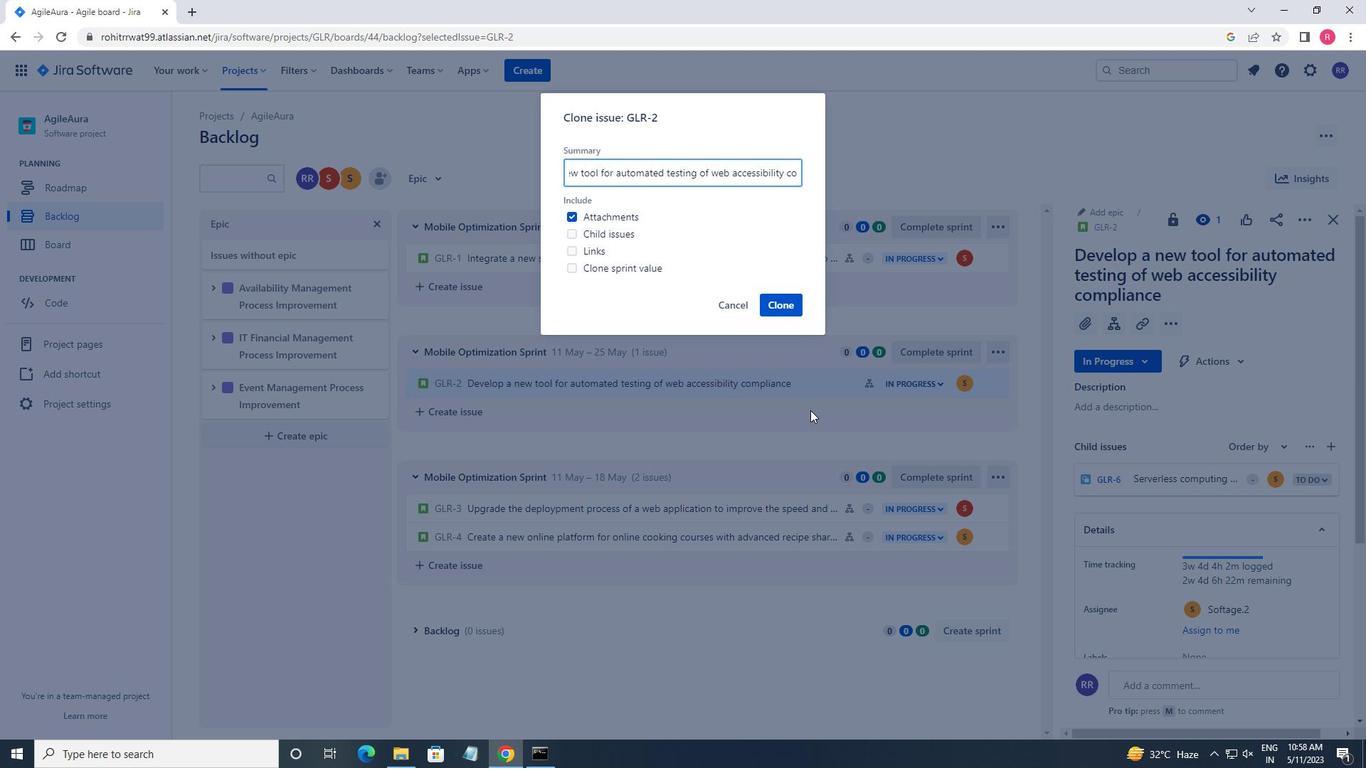 
Action: Mouse moved to (992, 353)
Screenshot: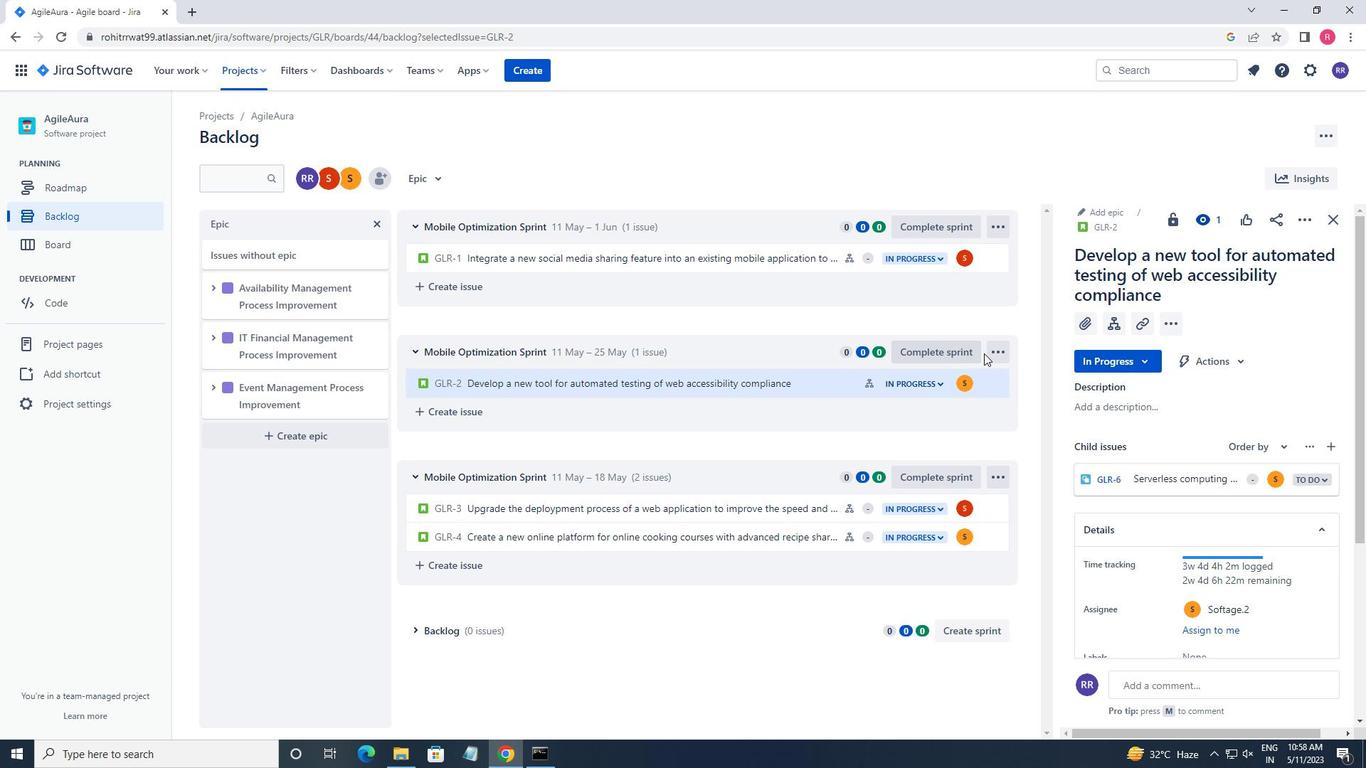 
Action: Mouse pressed left at (992, 353)
Screenshot: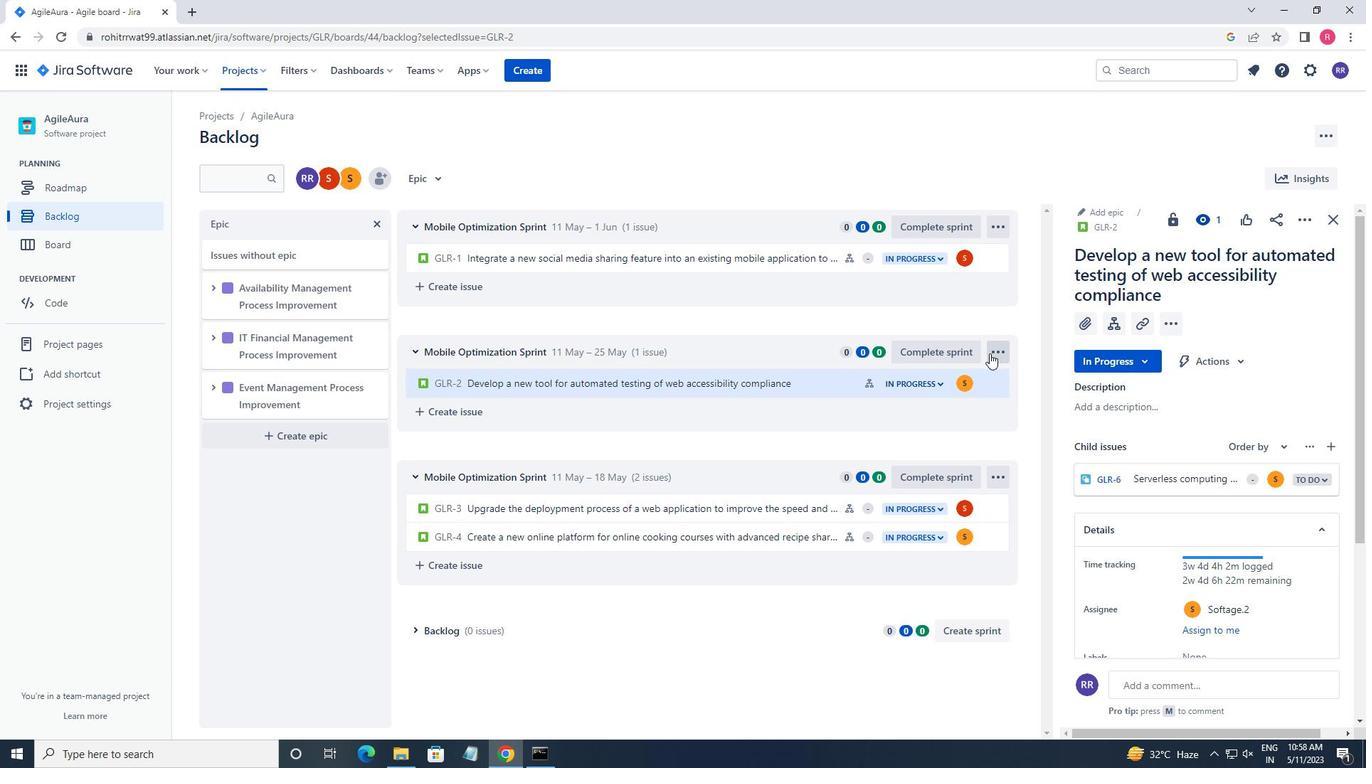 
Action: Mouse moved to (1313, 225)
Screenshot: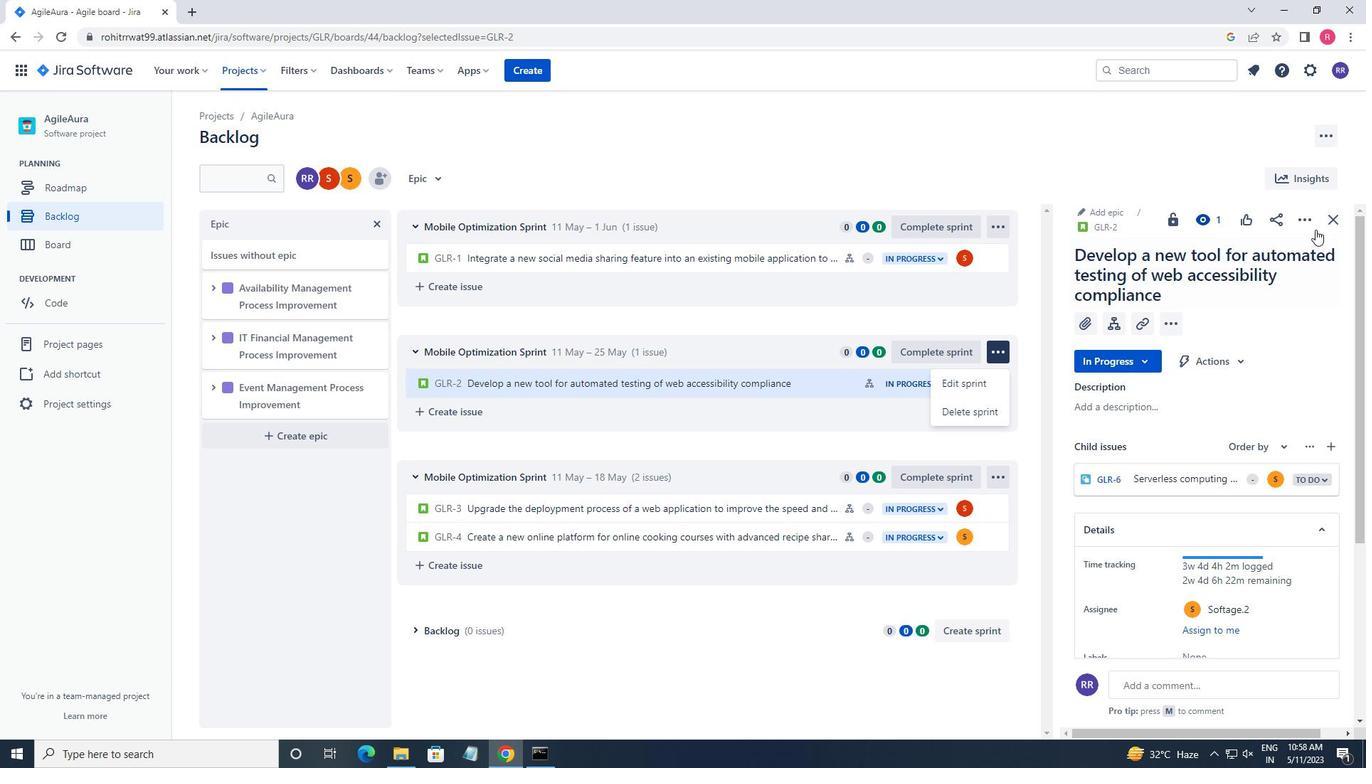 
Action: Mouse pressed left at (1313, 225)
Screenshot: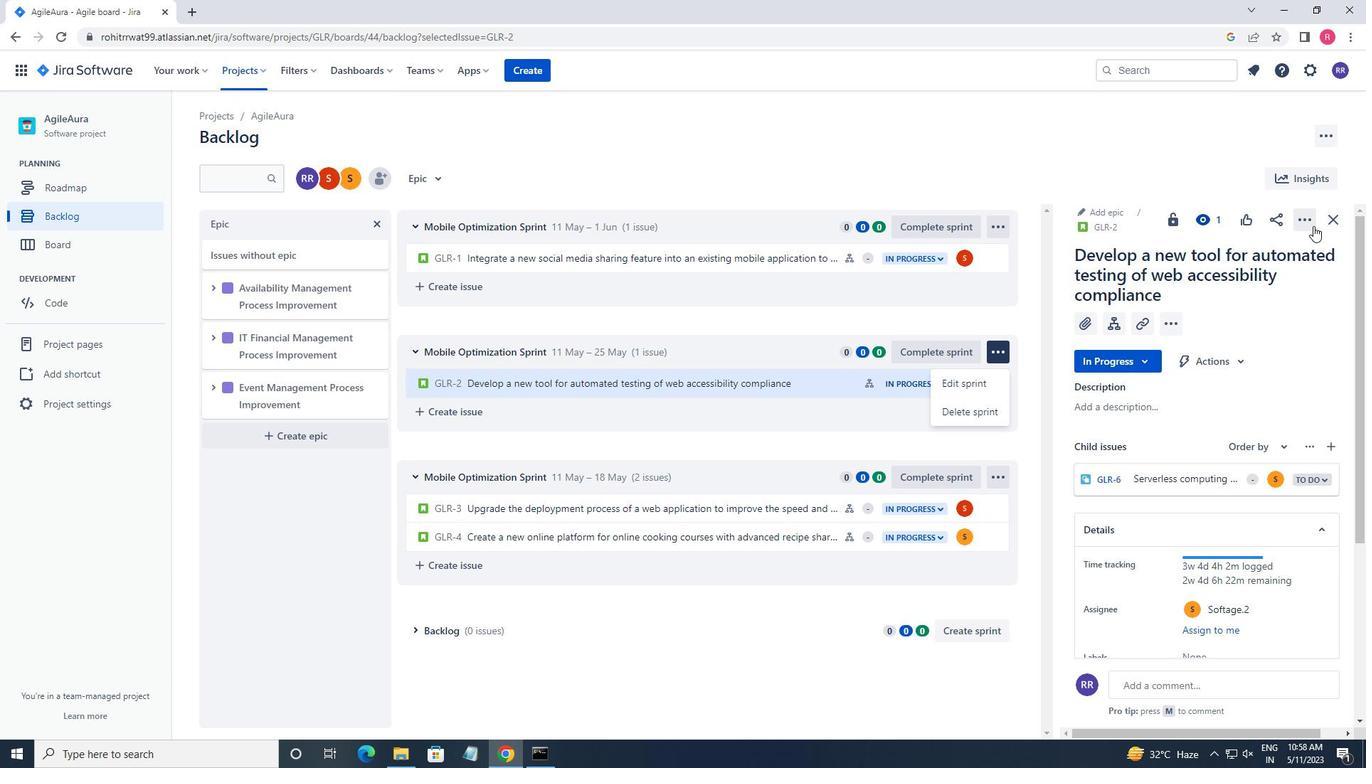 
Action: Mouse moved to (1236, 407)
Screenshot: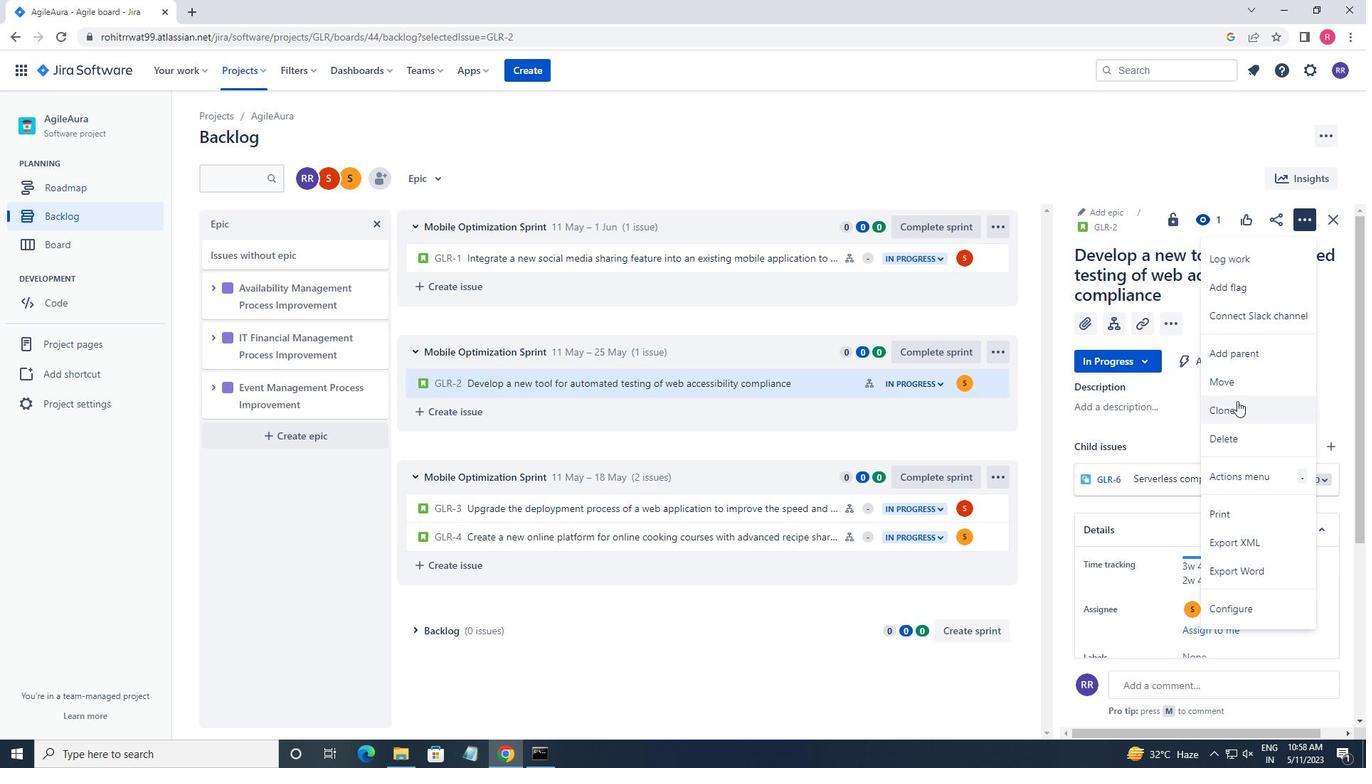 
Action: Mouse pressed left at (1236, 407)
Screenshot: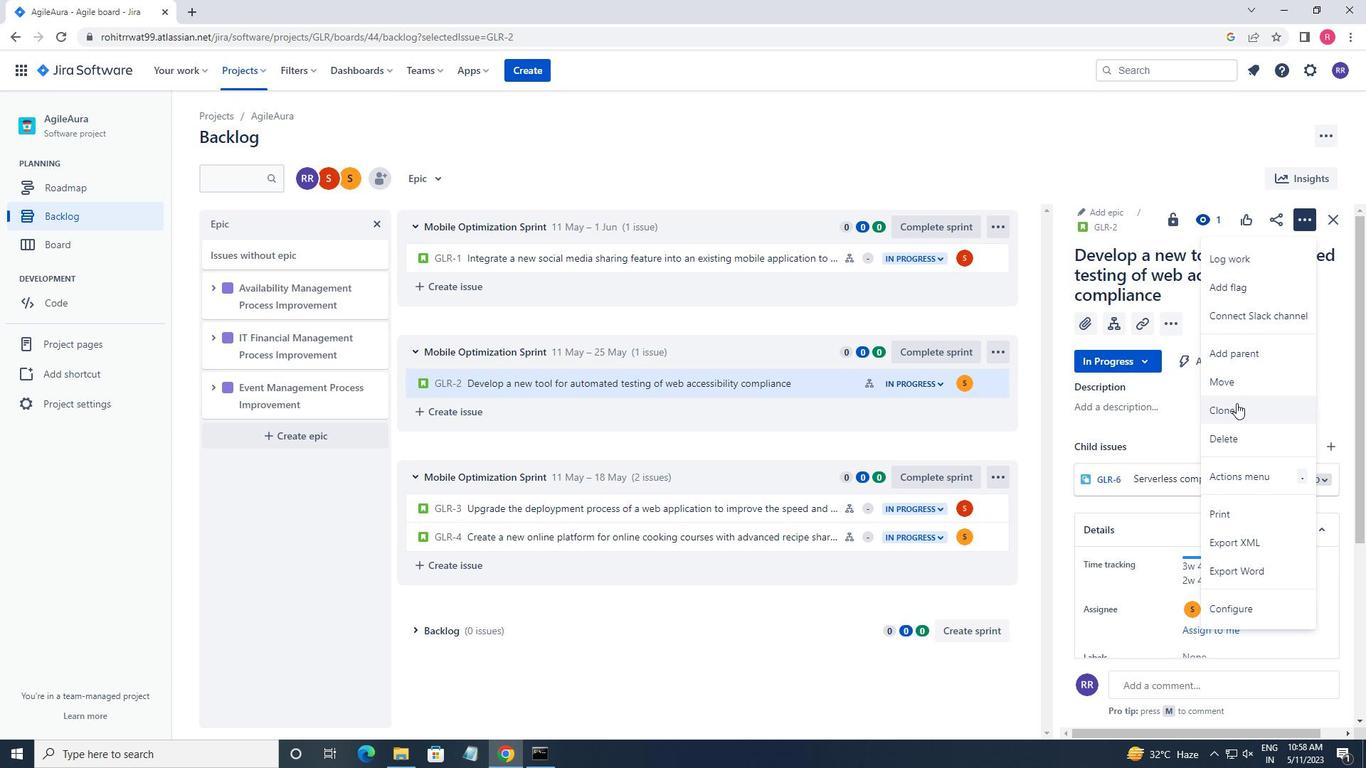 
Action: Mouse moved to (787, 311)
Screenshot: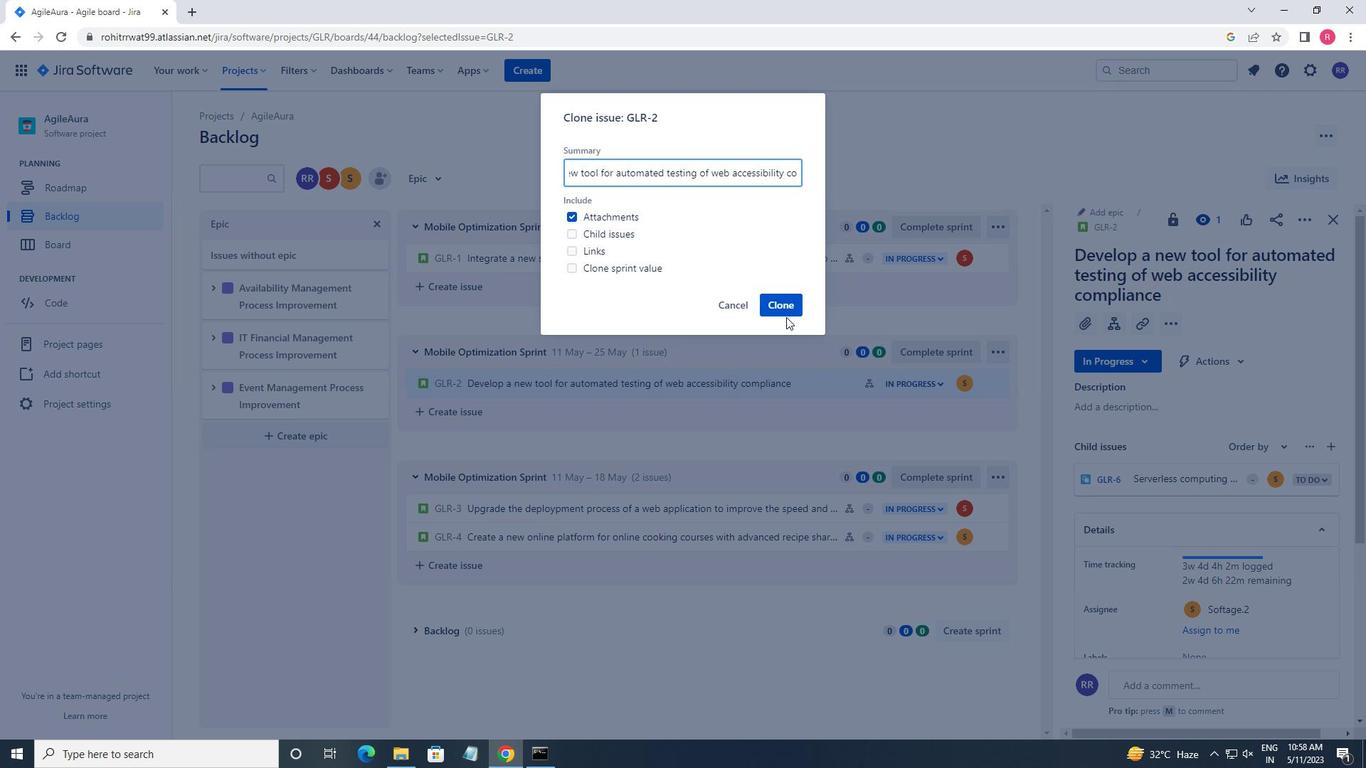 
Action: Mouse pressed left at (787, 311)
Screenshot: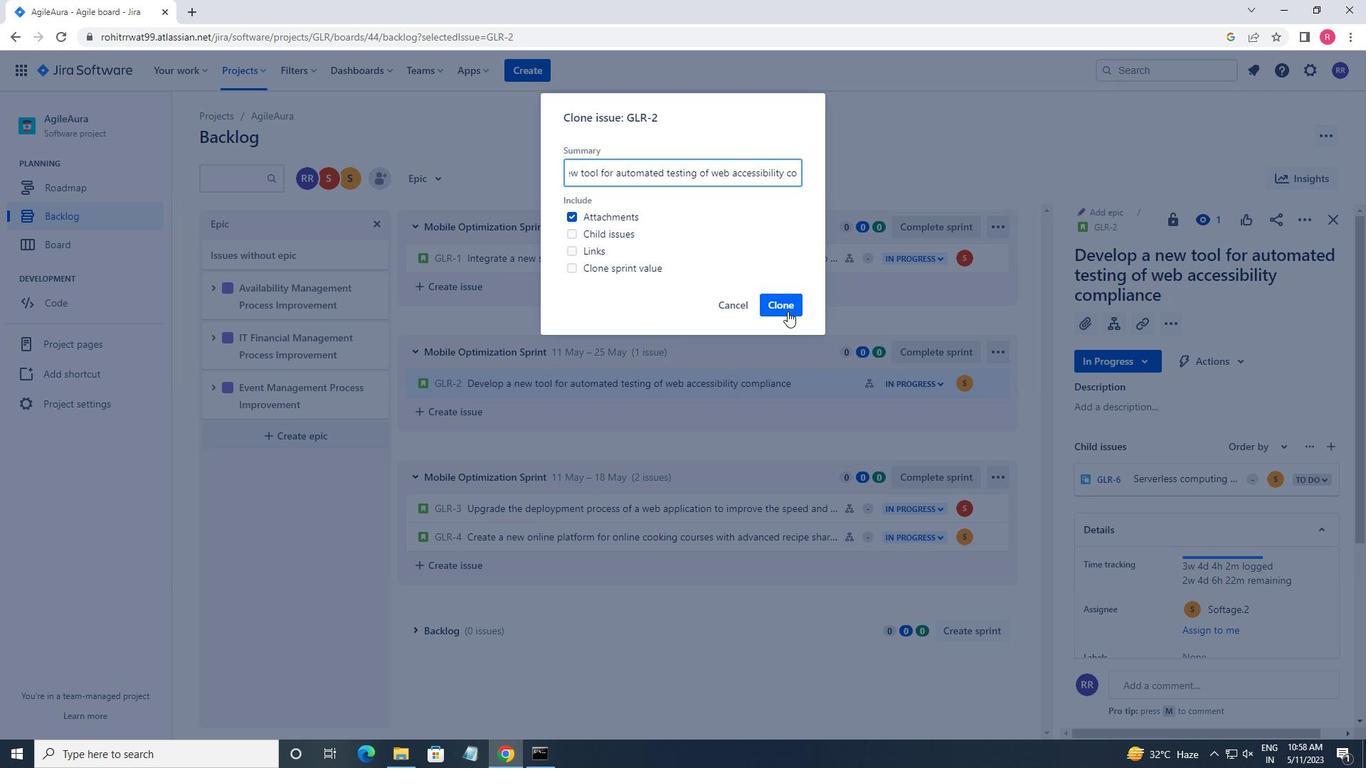 
Action: Mouse moved to (442, 187)
Screenshot: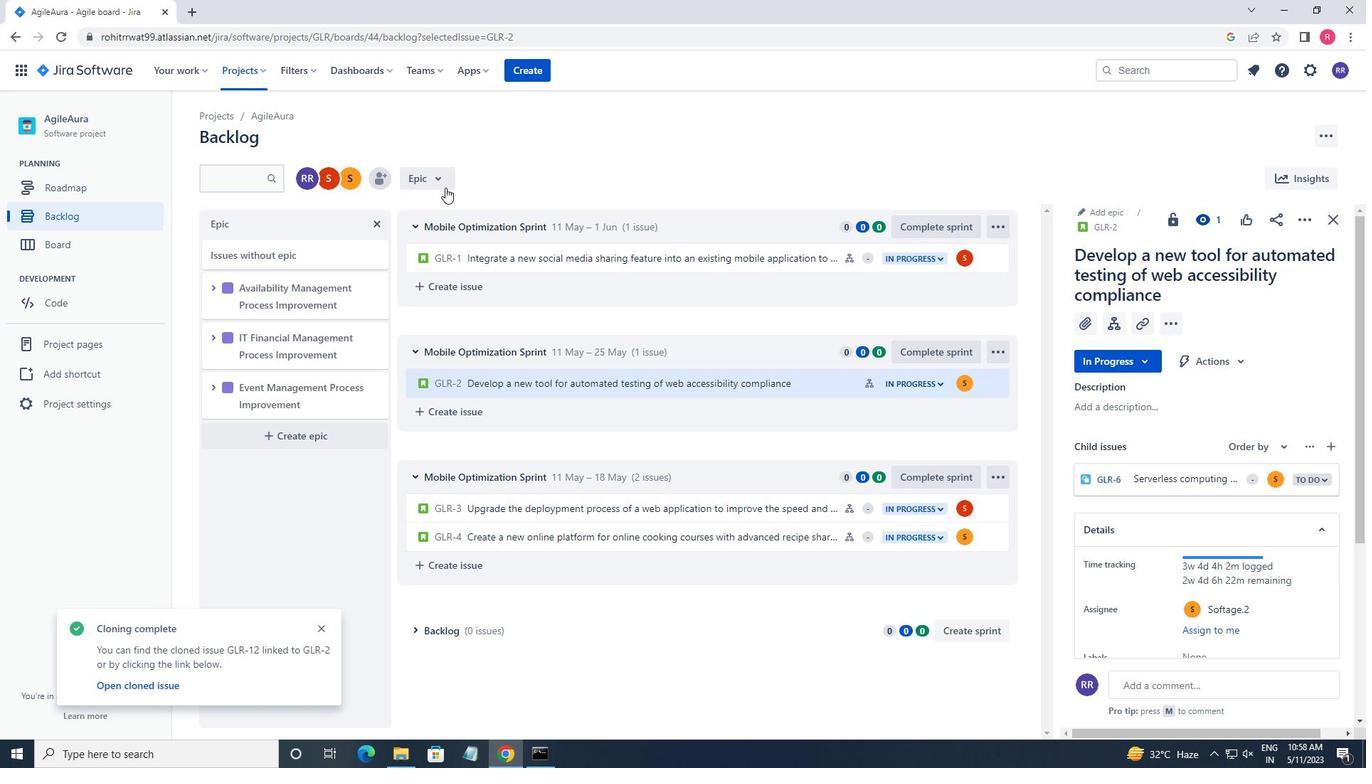 
Action: Mouse pressed left at (442, 187)
Screenshot: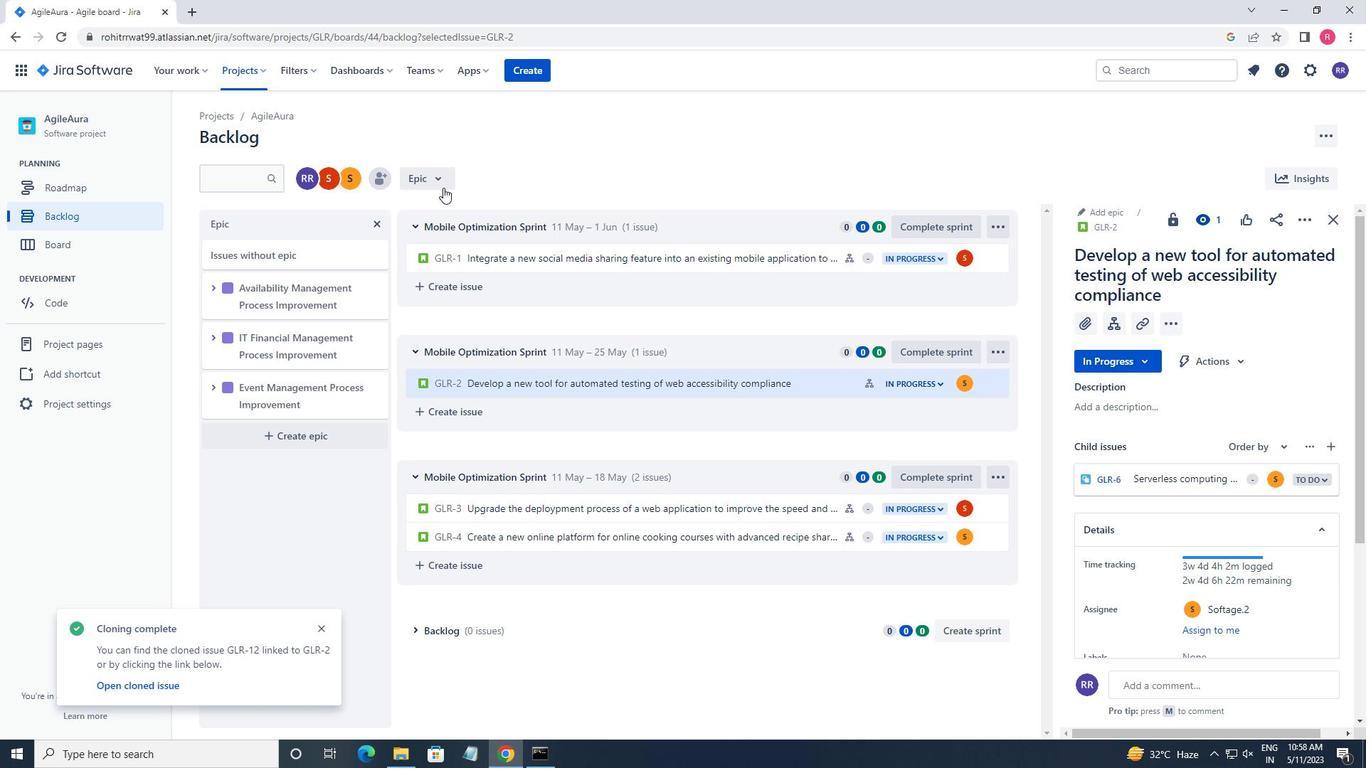 
Action: Mouse moved to (422, 260)
Screenshot: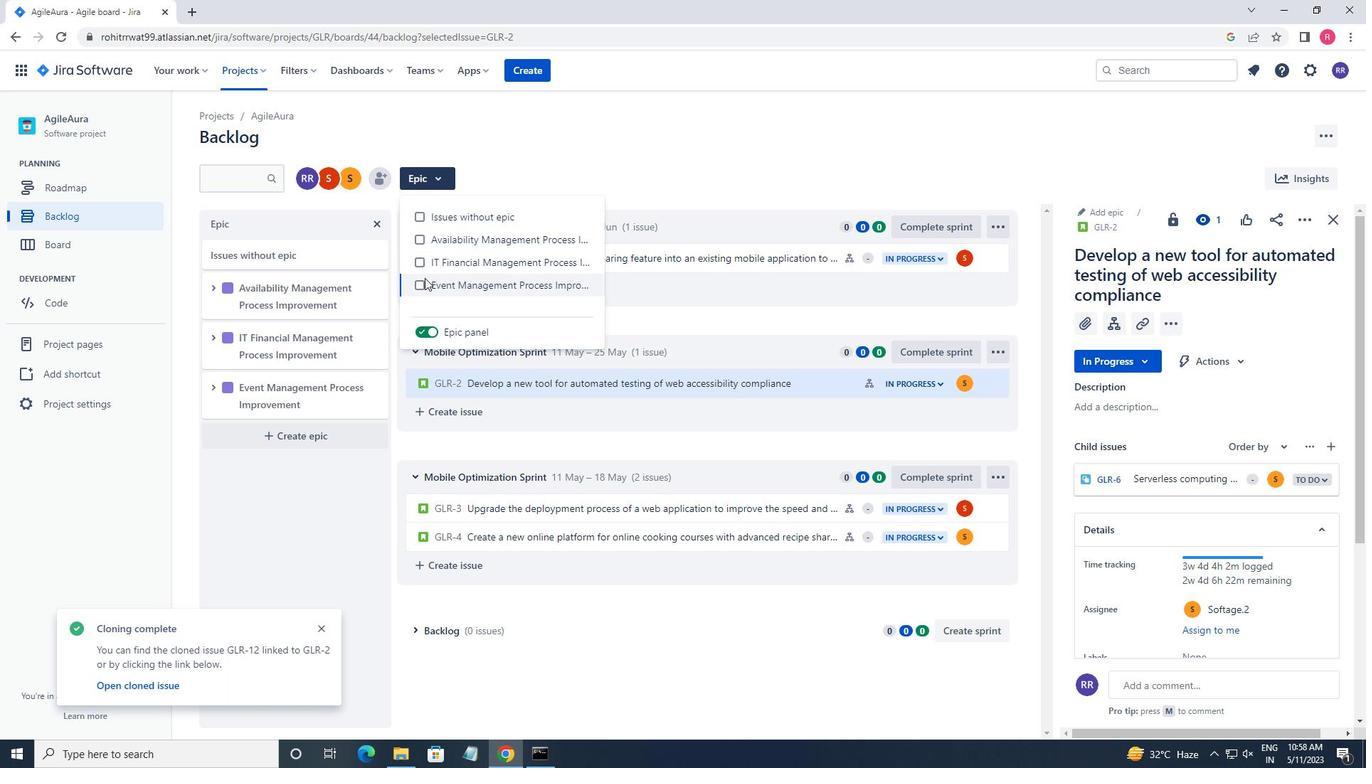 
Action: Mouse pressed left at (422, 260)
Screenshot: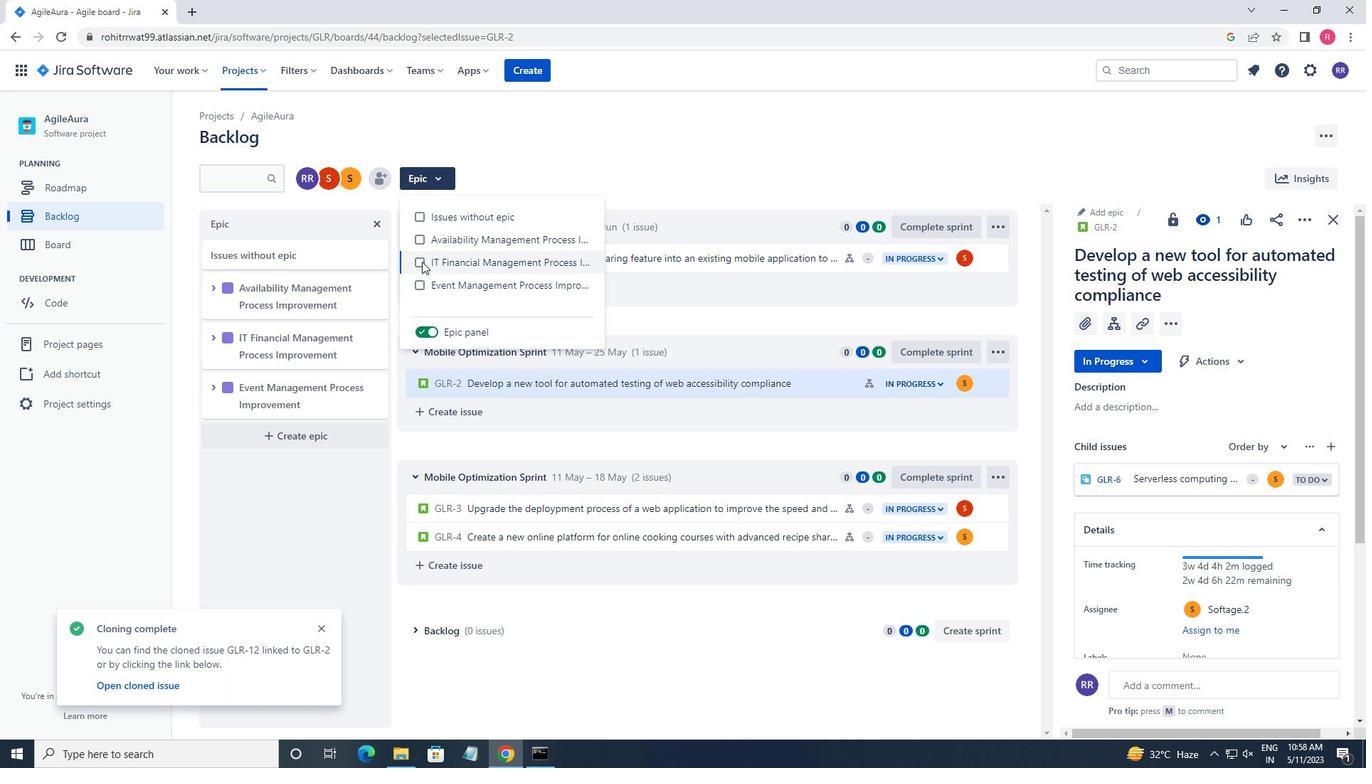 
Action: Mouse moved to (711, 320)
Screenshot: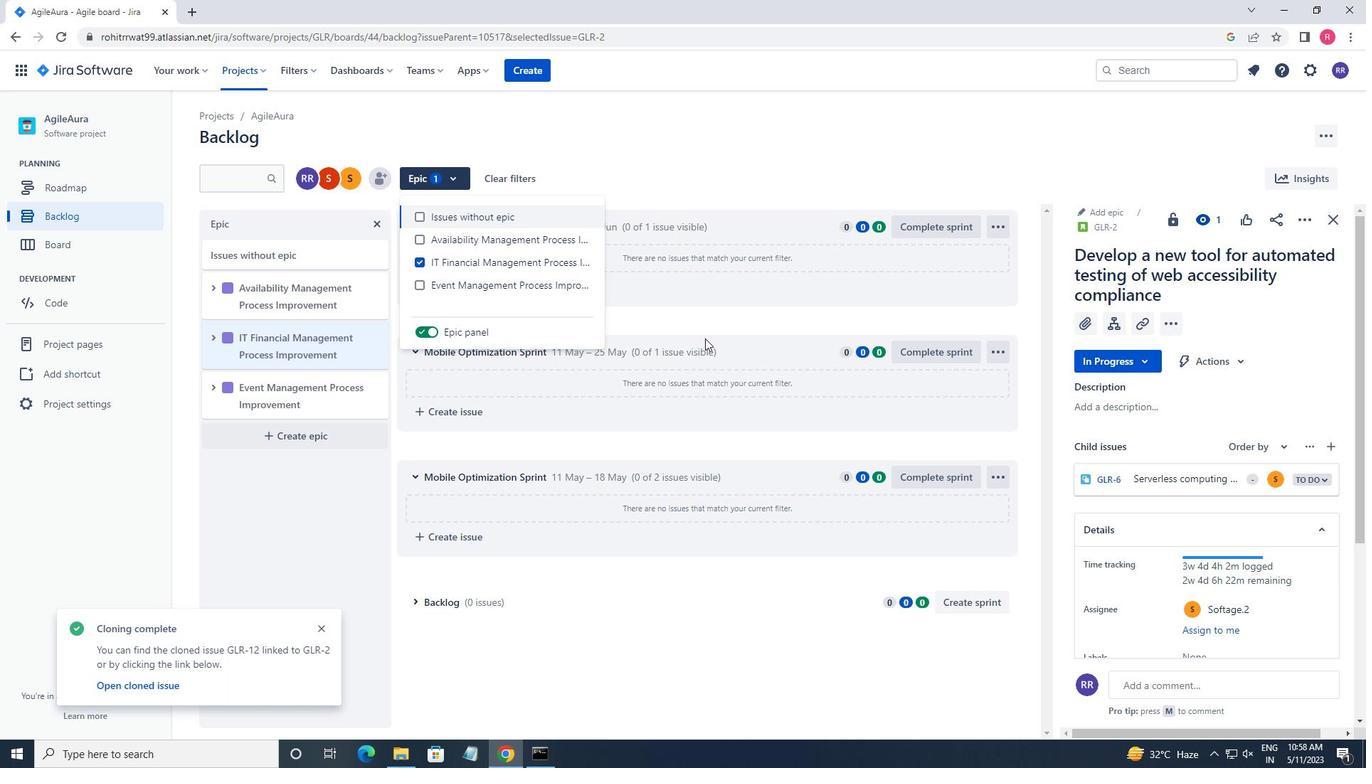 
Action: Mouse pressed left at (711, 320)
Screenshot: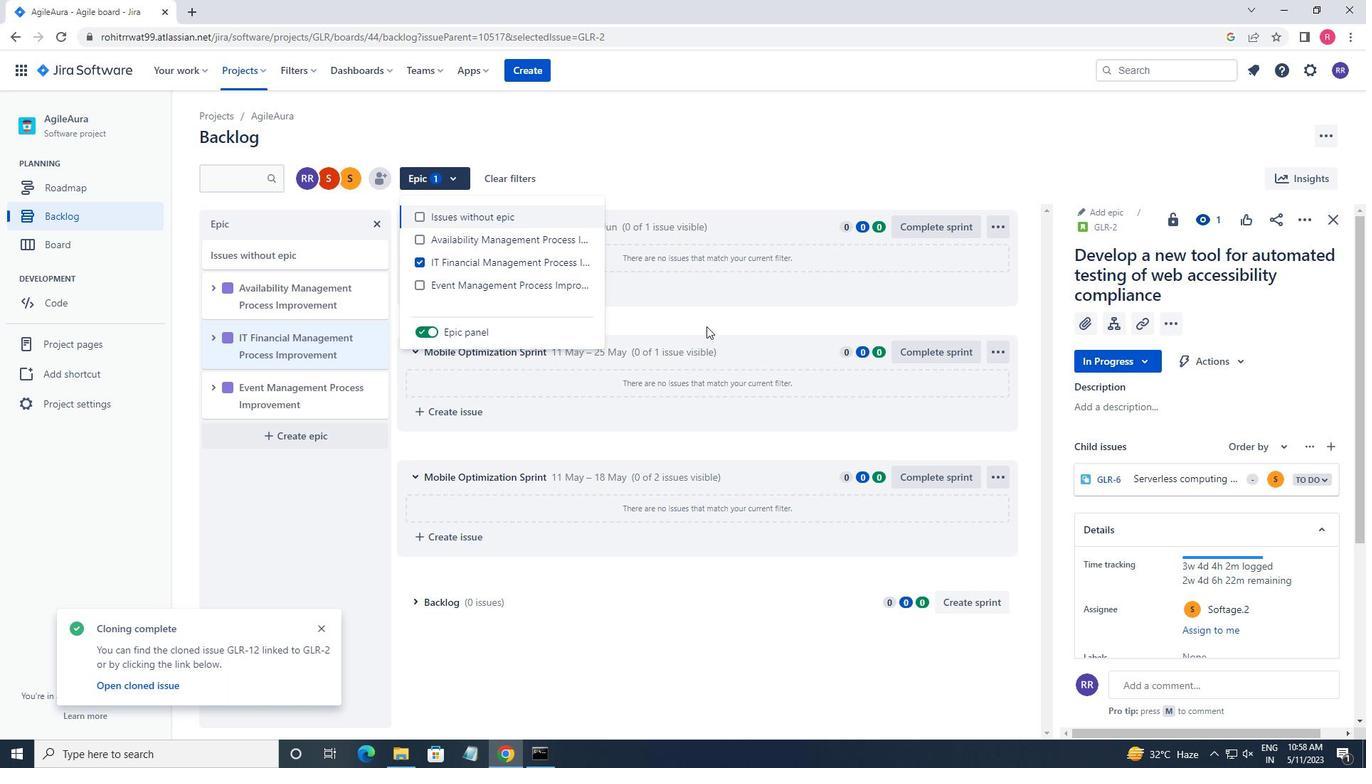 
